 Task: Look for space in Cornelius, United States from 26th August, 2023 to 10th September, 2023 for 6 adults, 2 children in price range Rs.10000 to Rs.15000. Place can be entire place or shared room with 6 bedrooms having 6 beds and 6 bathrooms. Property type can be house, flat, guest house. Amenities needed are: wifi, TV, free parkinig on premises, gym, breakfast. Booking option can be shelf check-in. Required host language is English.
Action: Mouse moved to (571, 150)
Screenshot: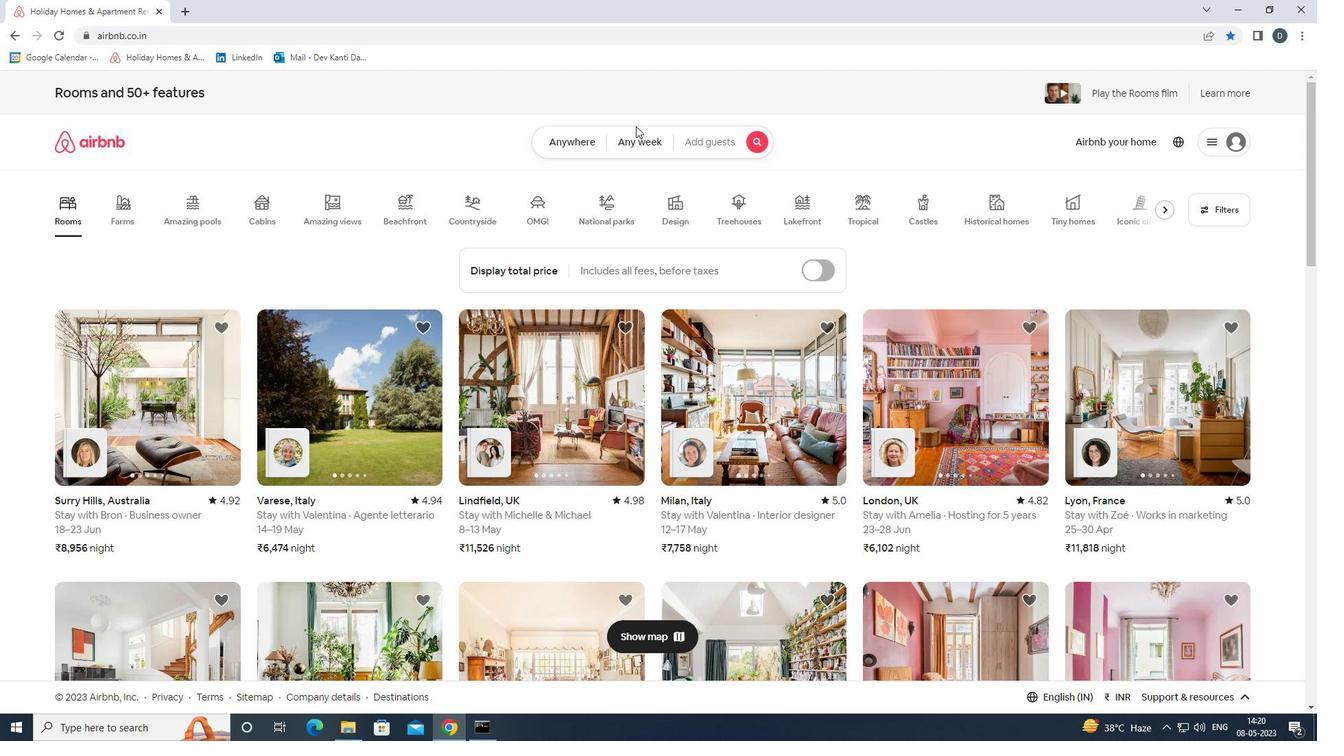 
Action: Mouse pressed left at (571, 150)
Screenshot: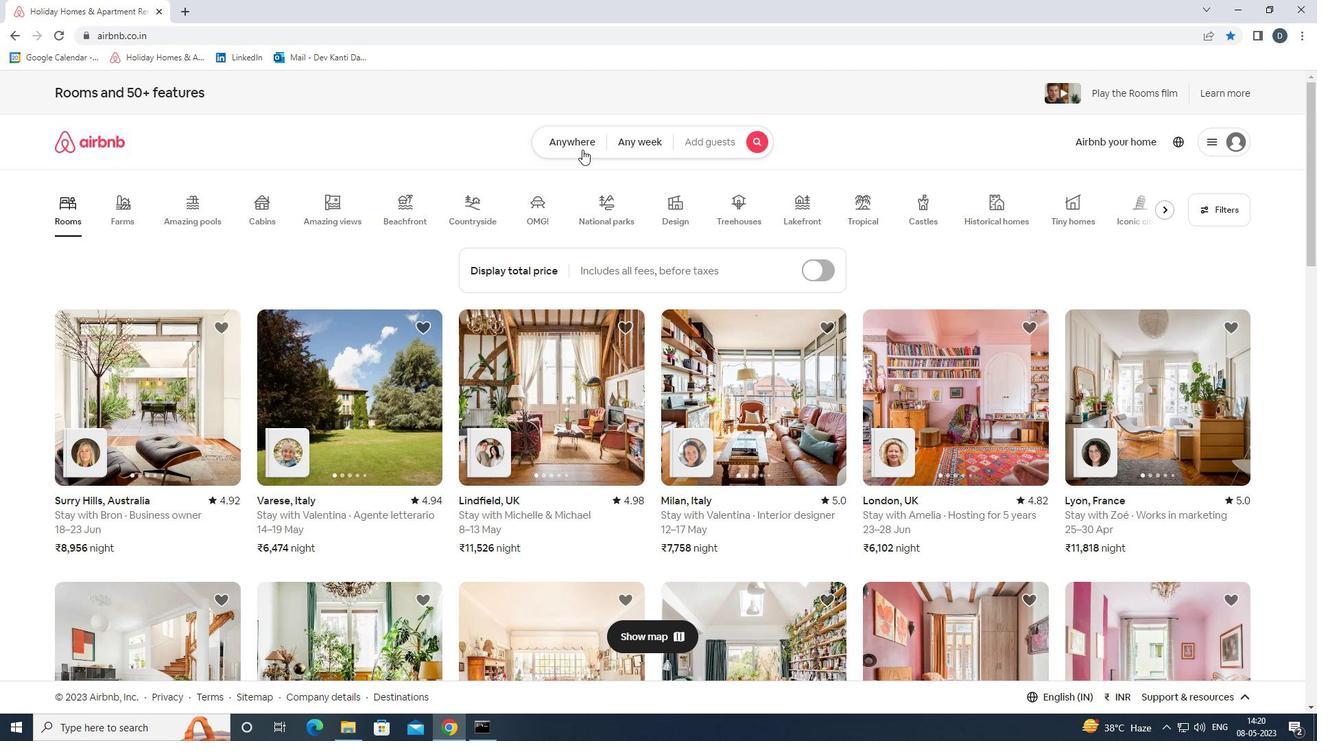 
Action: Mouse moved to (501, 199)
Screenshot: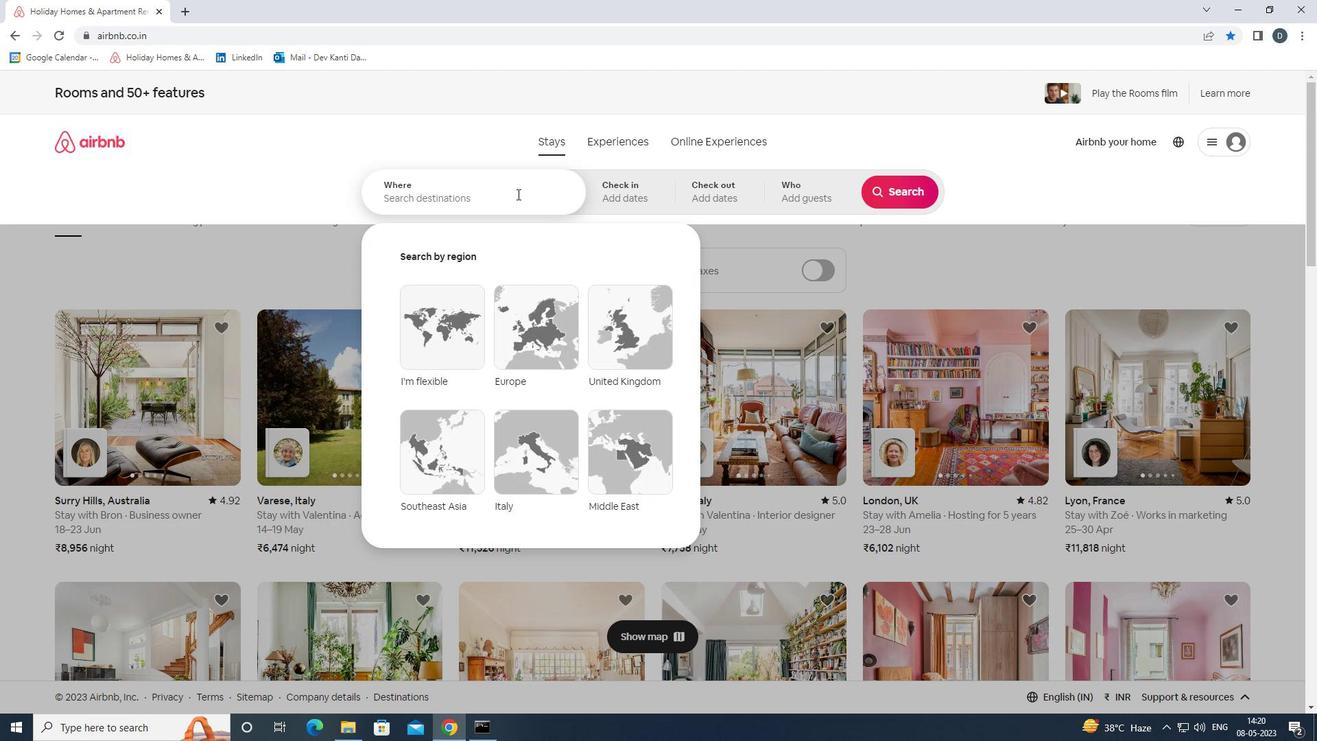 
Action: Mouse pressed left at (501, 199)
Screenshot: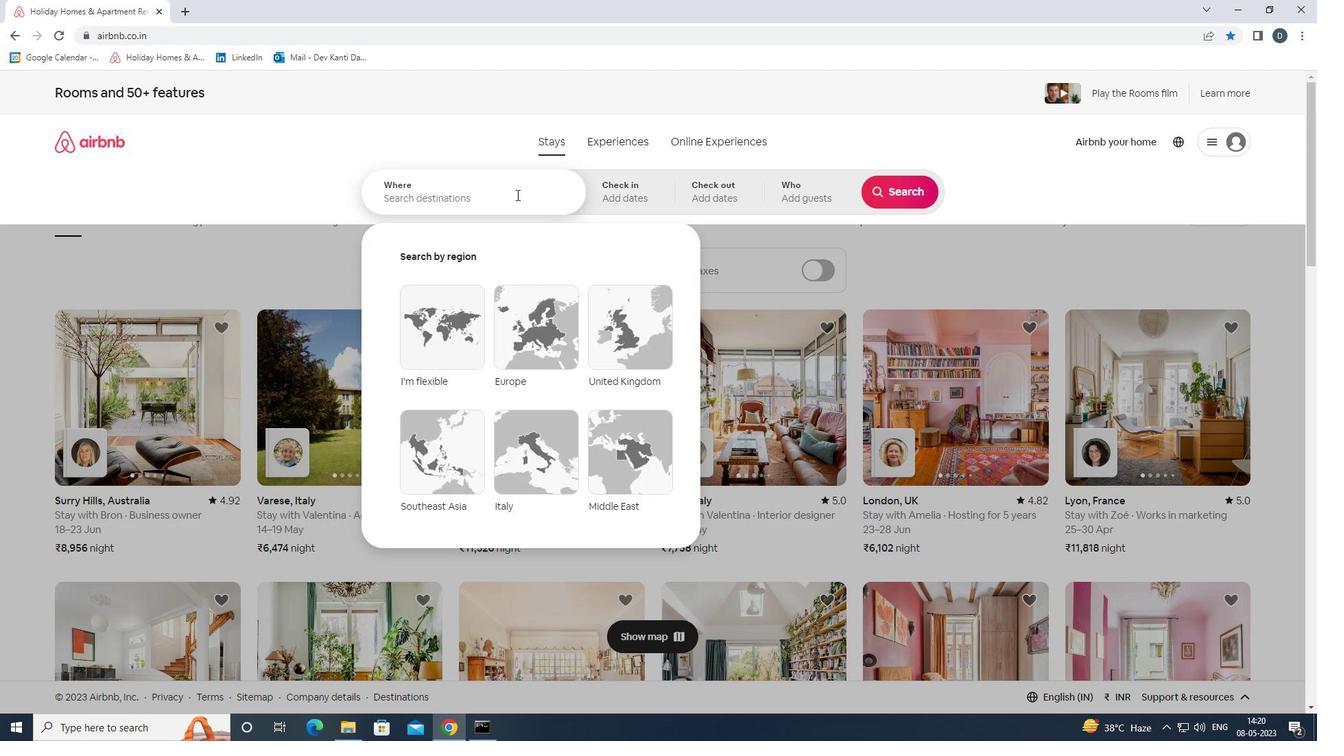 
Action: Key pressed <Key.shift><Key.shift><Key.shift><Key.shift><Key.shift><Key.shift><Key.shift><Key.shift><Key.shift><Key.shift><Key.shift><Key.shift><Key.shift>CORNELIUS,<Key.shift>UNITED<Key.space><Key.shift>STATES<Key.enter>
Screenshot: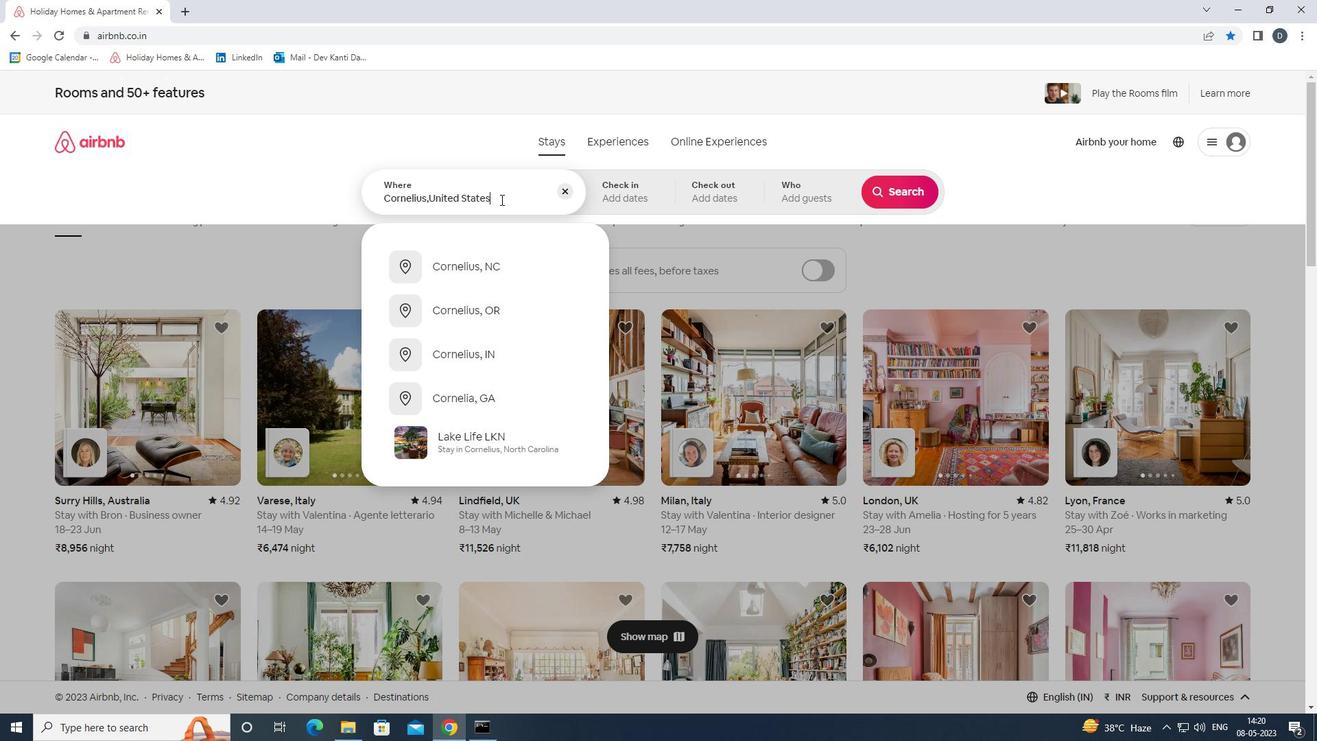 
Action: Mouse moved to (895, 294)
Screenshot: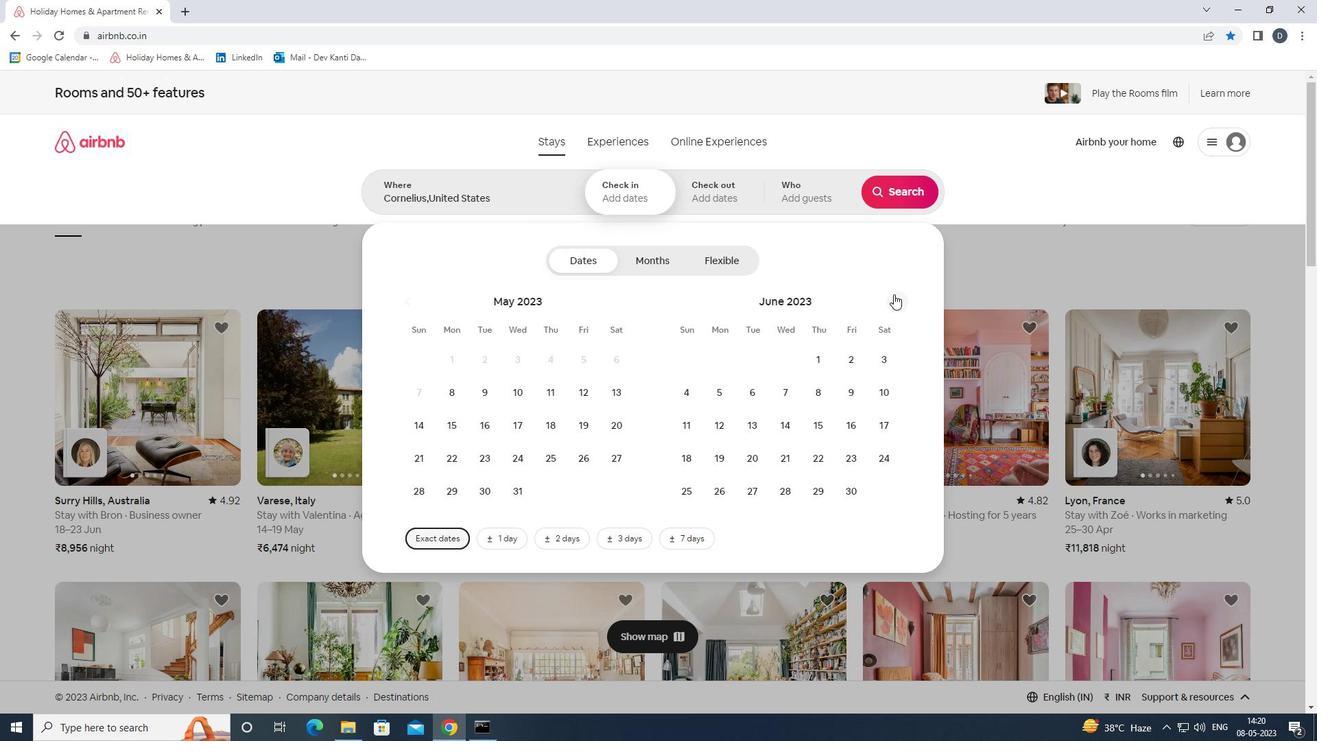 
Action: Mouse pressed left at (895, 294)
Screenshot: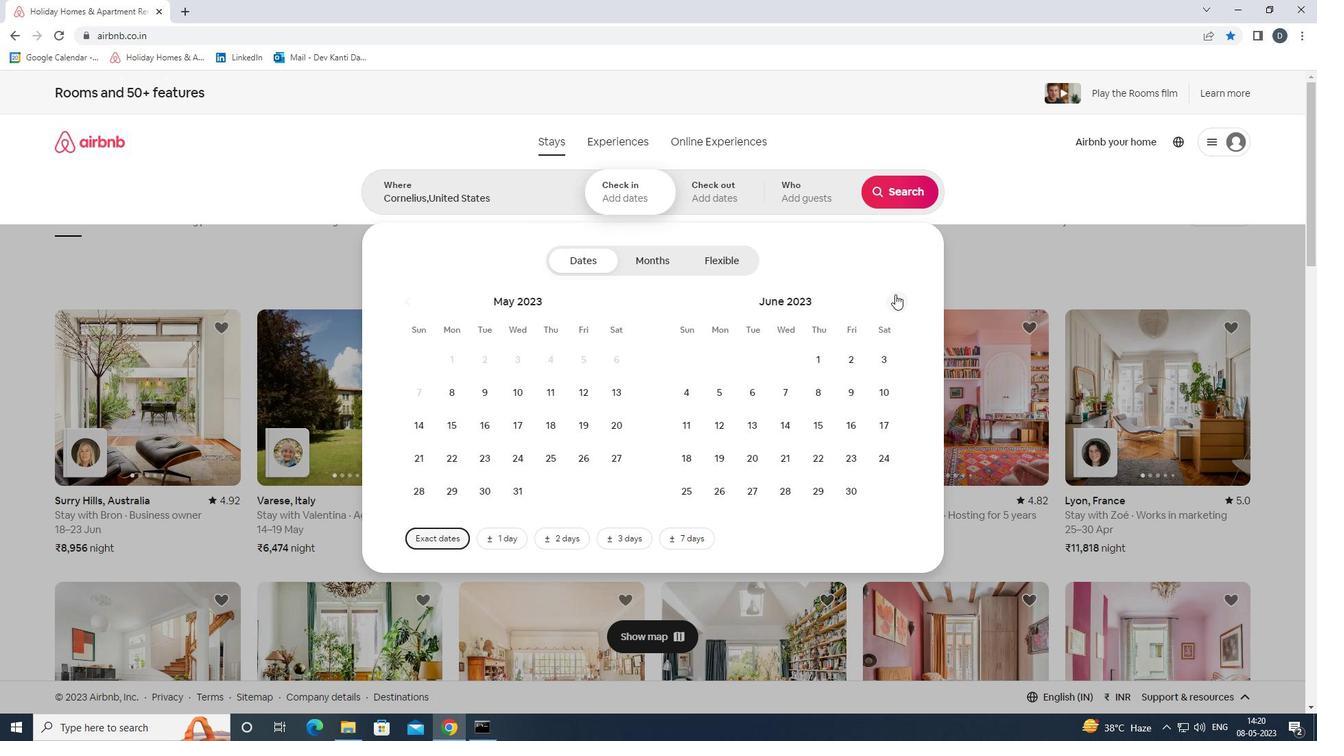 
Action: Mouse pressed left at (895, 294)
Screenshot: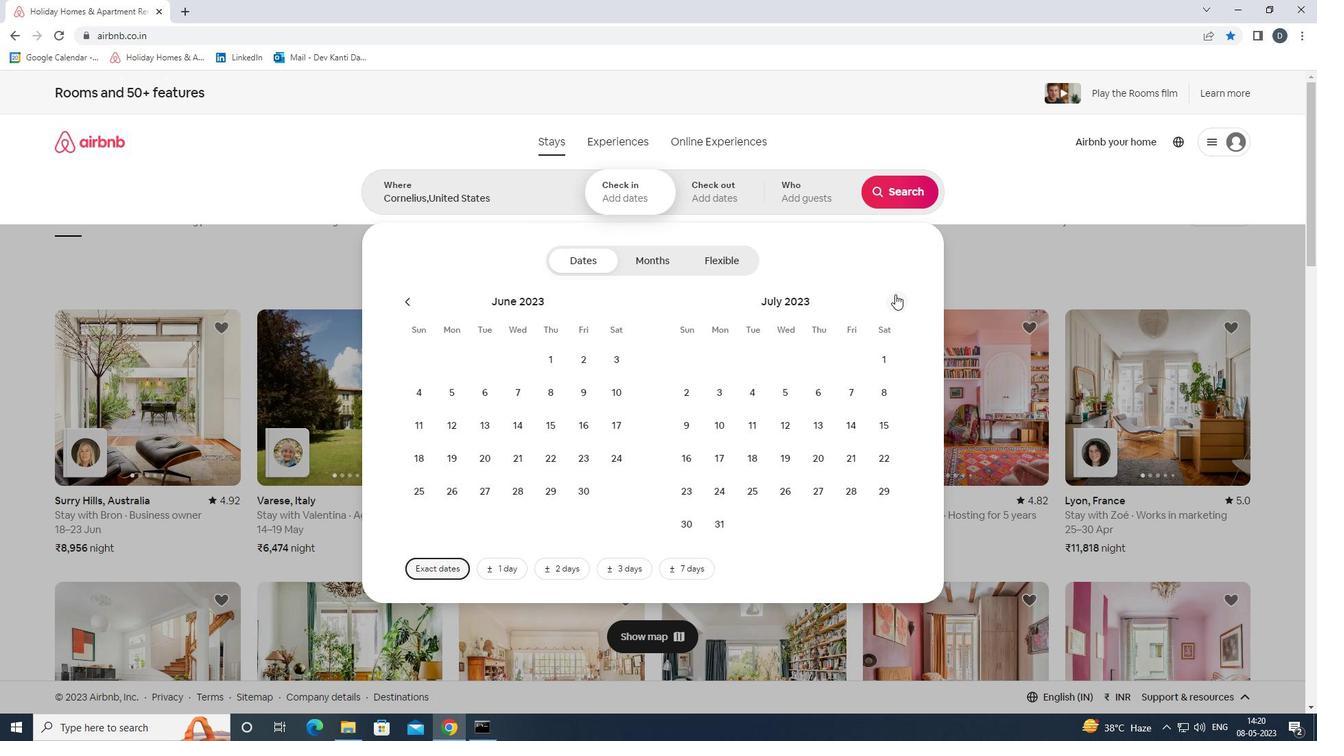 
Action: Mouse pressed left at (895, 294)
Screenshot: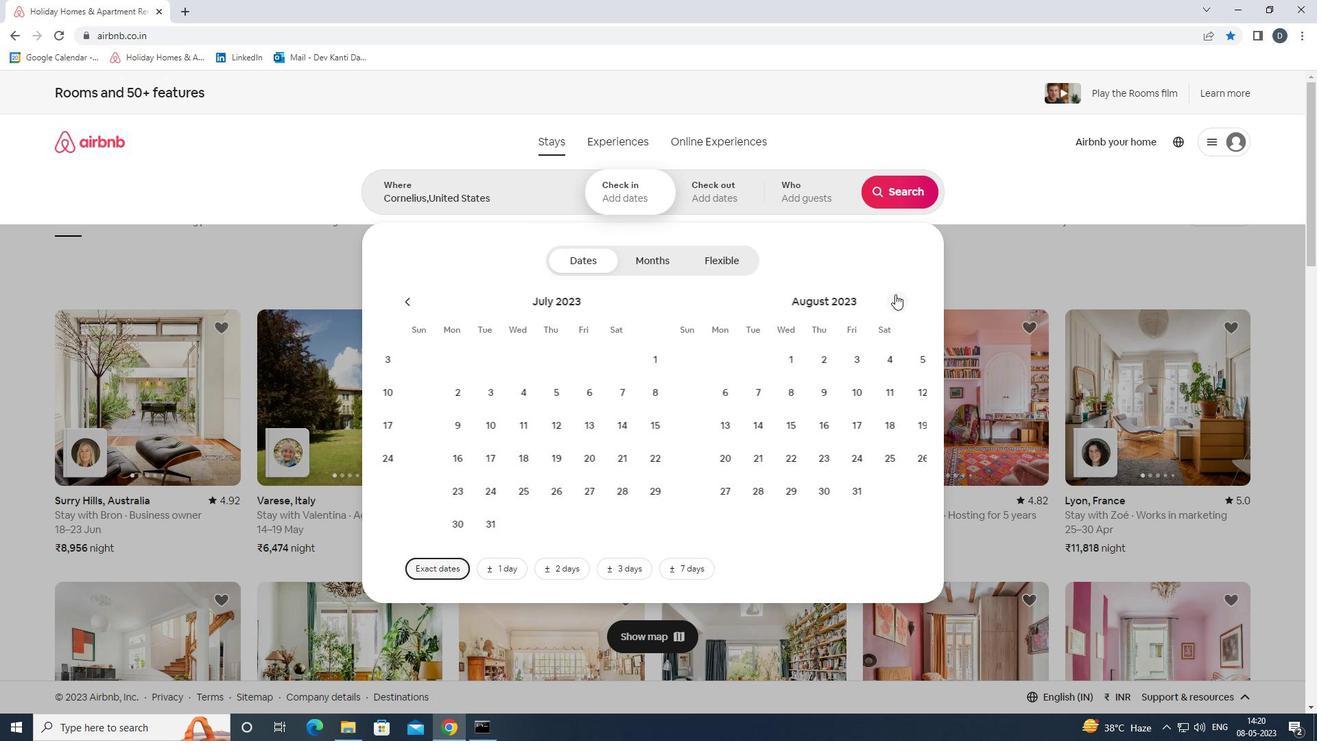 
Action: Mouse moved to (607, 455)
Screenshot: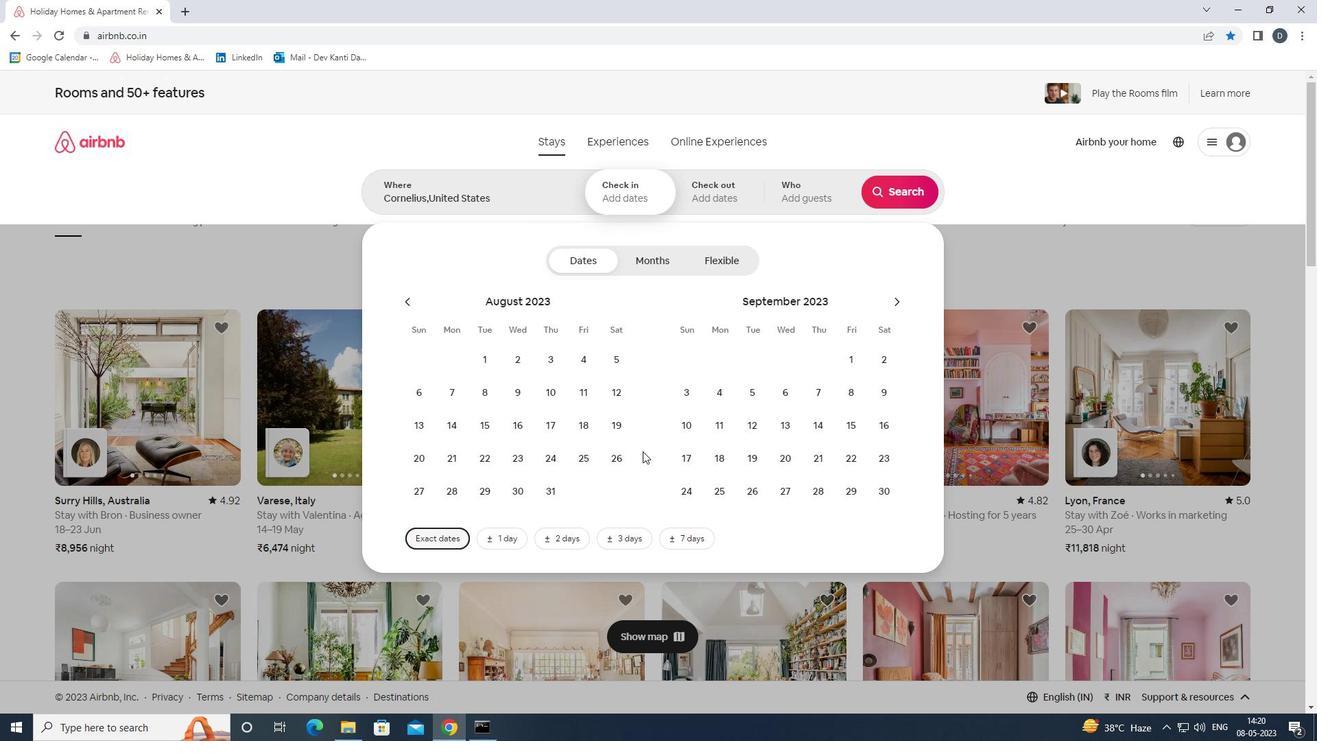 
Action: Mouse pressed left at (607, 455)
Screenshot: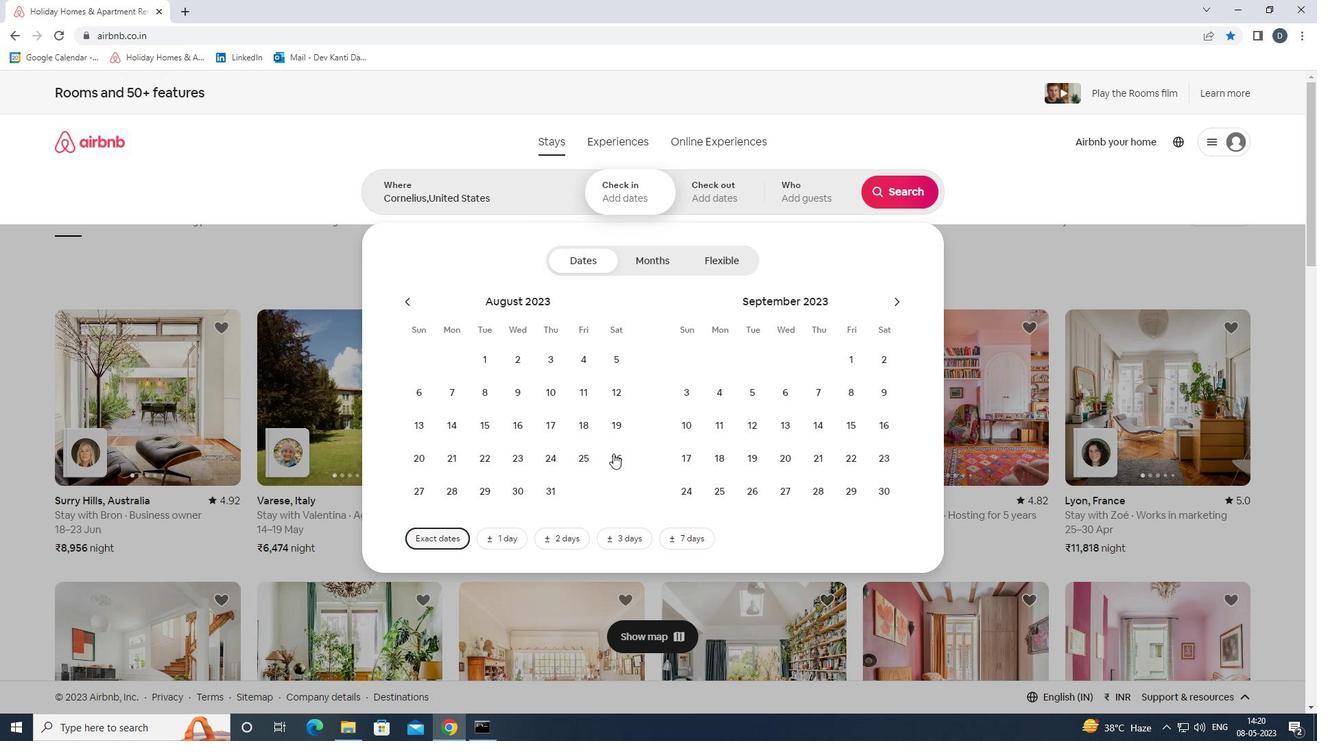 
Action: Mouse moved to (686, 428)
Screenshot: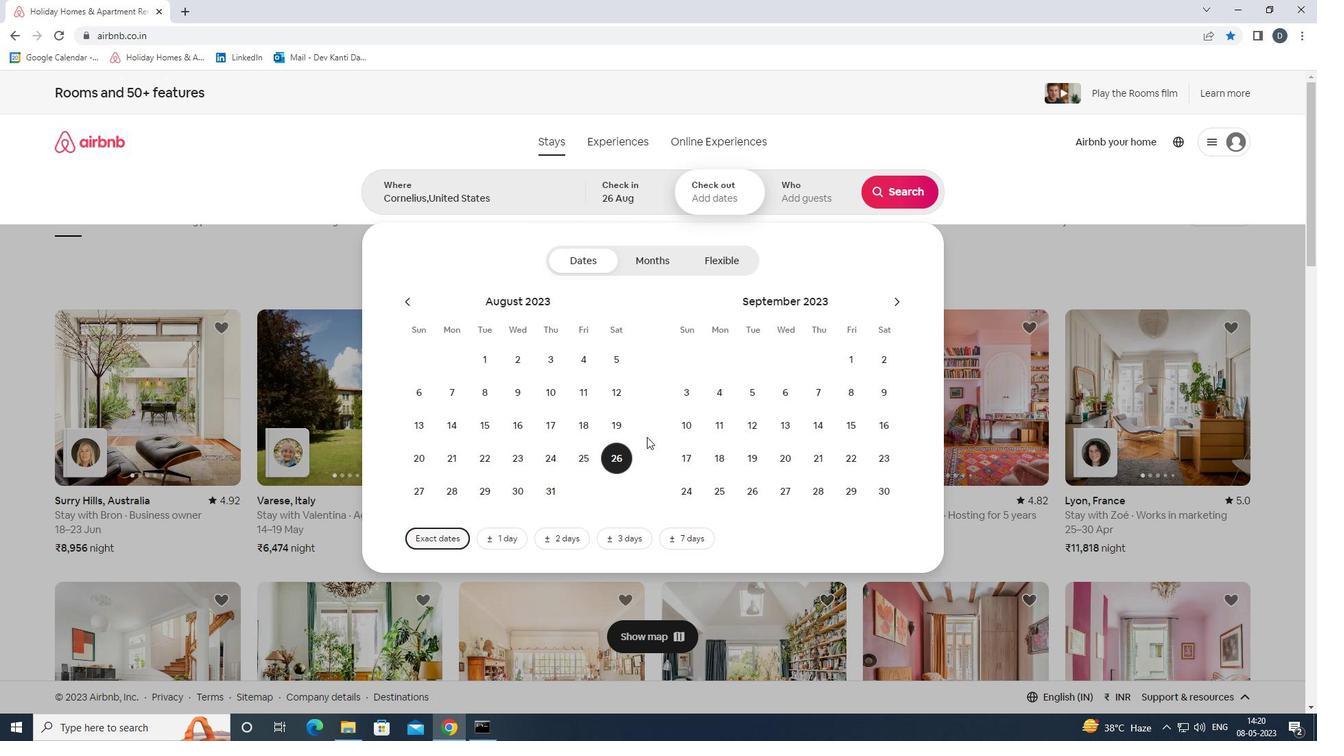 
Action: Mouse pressed left at (686, 428)
Screenshot: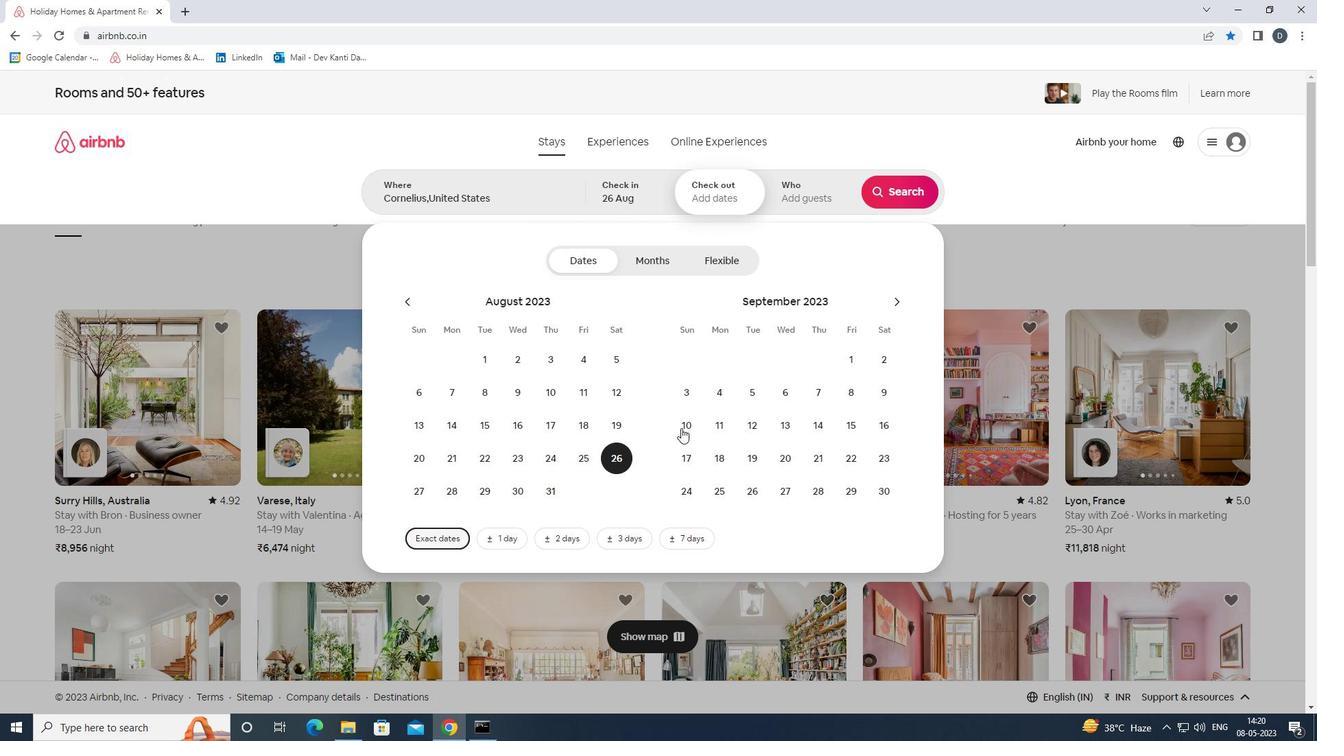 
Action: Mouse moved to (820, 185)
Screenshot: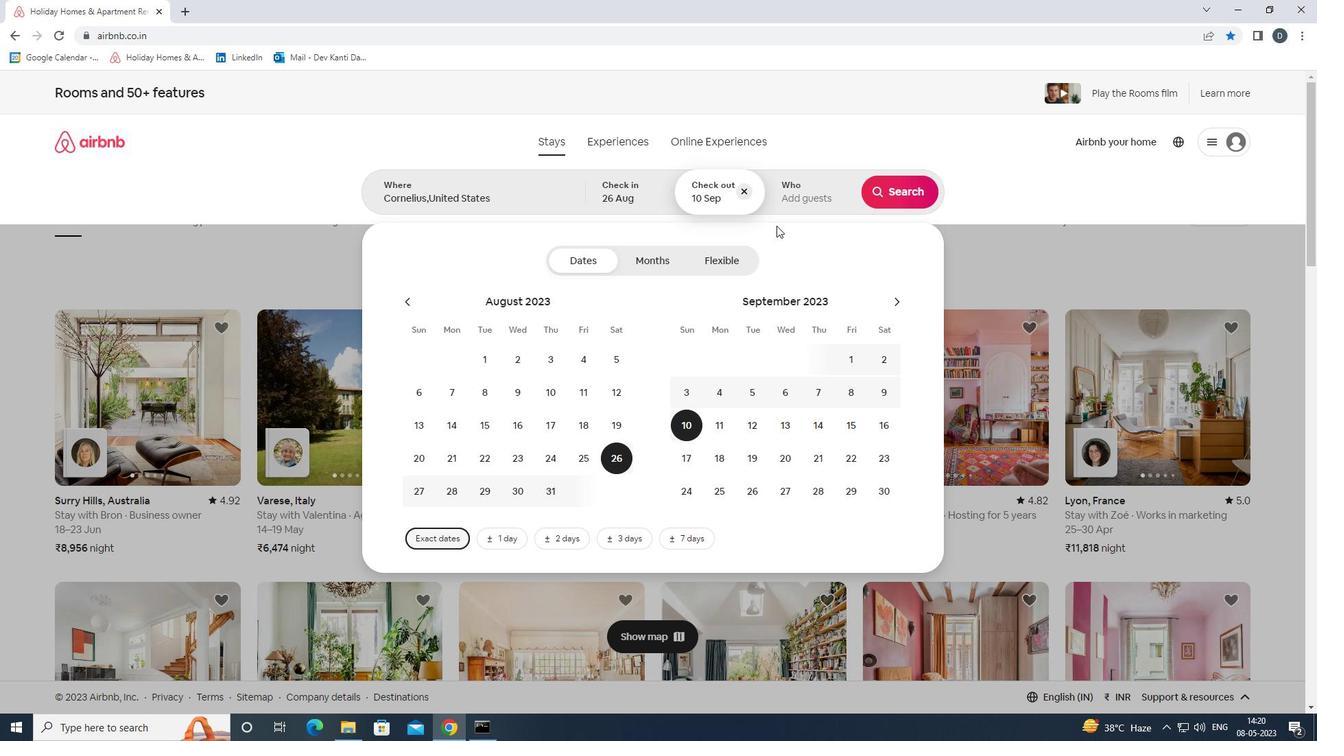 
Action: Mouse pressed left at (820, 185)
Screenshot: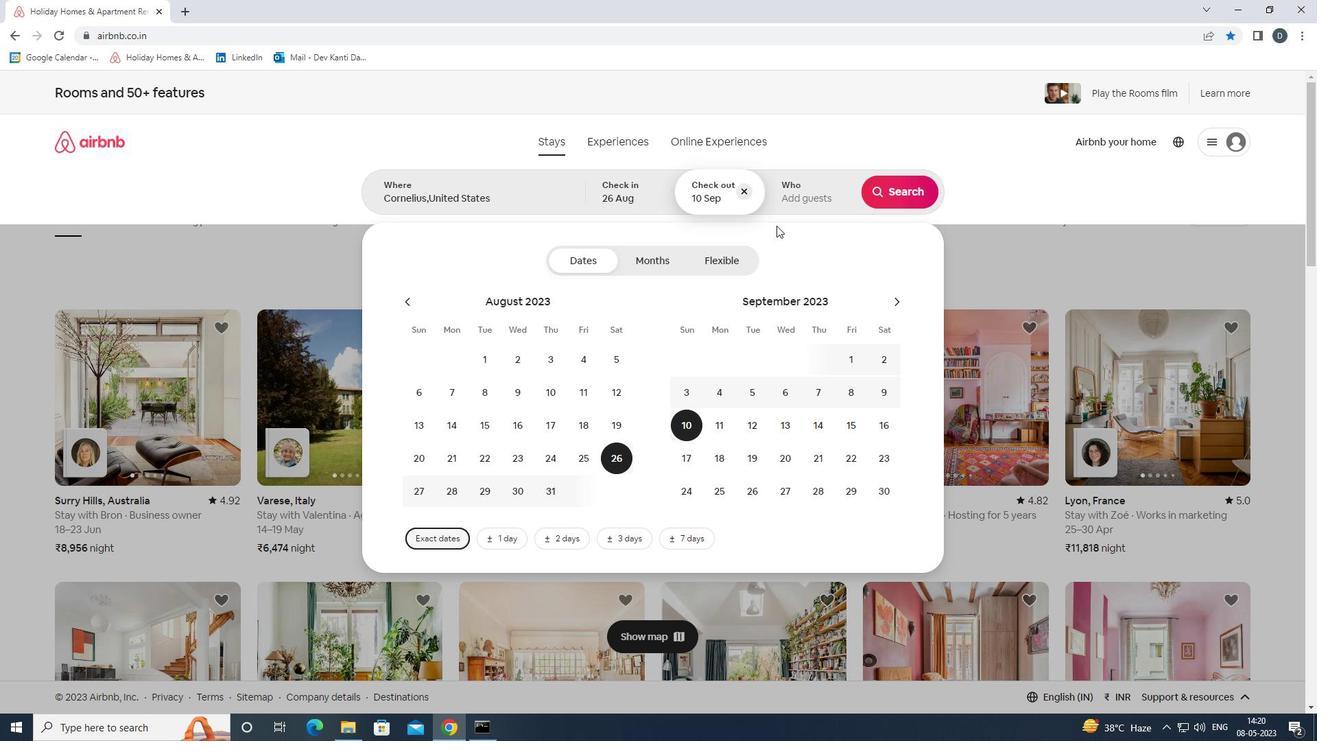 
Action: Mouse moved to (908, 263)
Screenshot: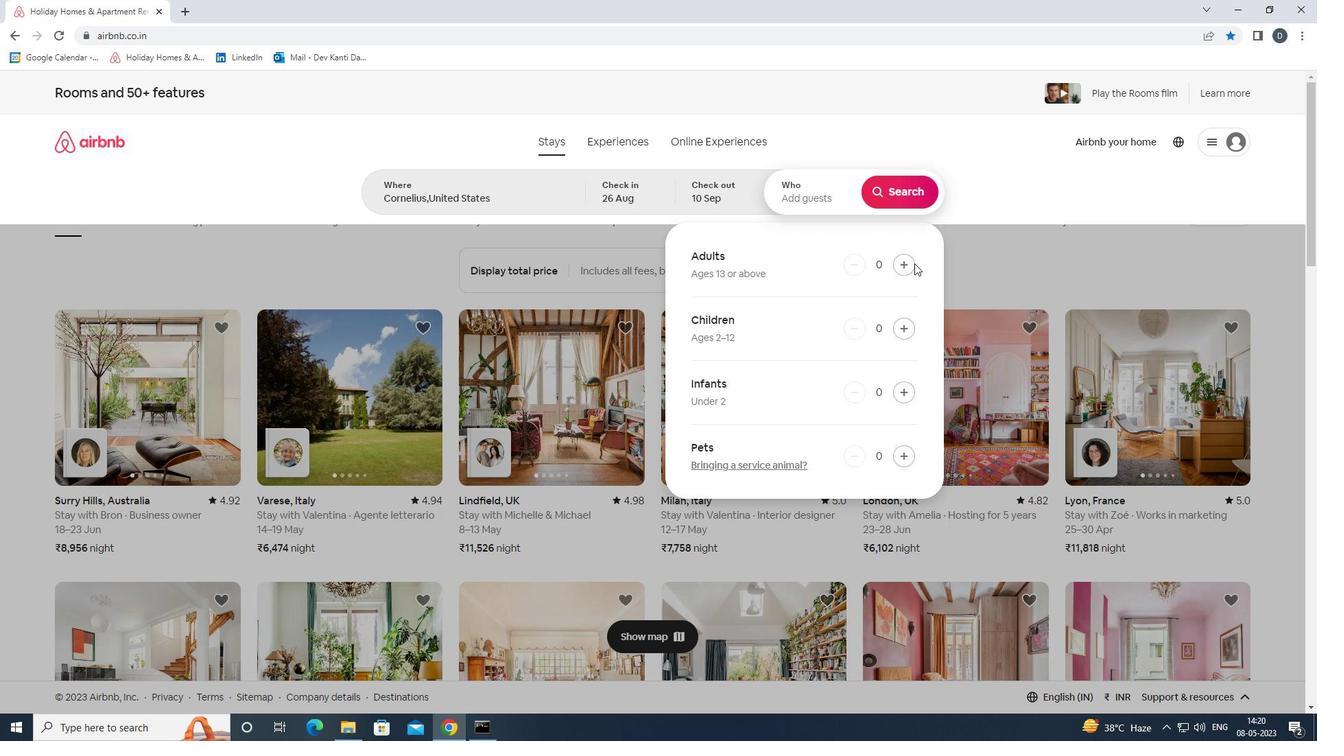 
Action: Mouse pressed left at (908, 263)
Screenshot: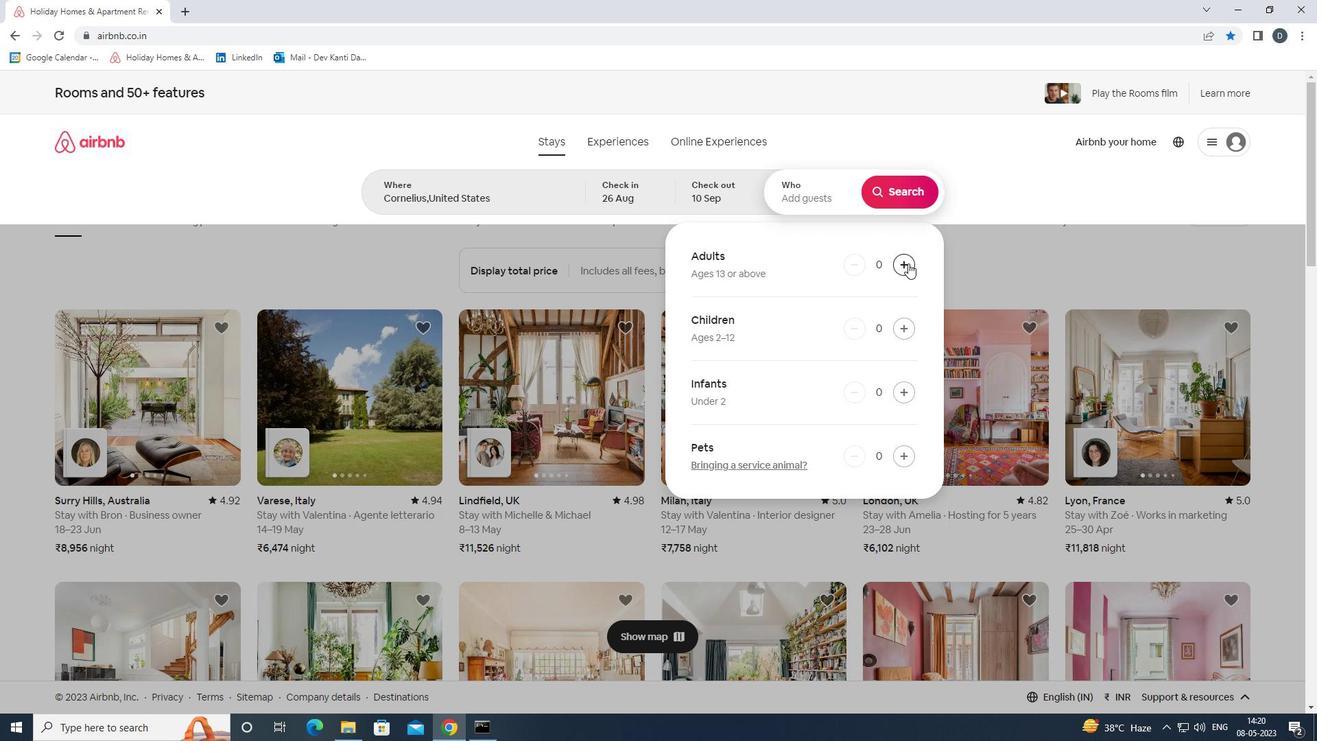 
Action: Mouse pressed left at (908, 263)
Screenshot: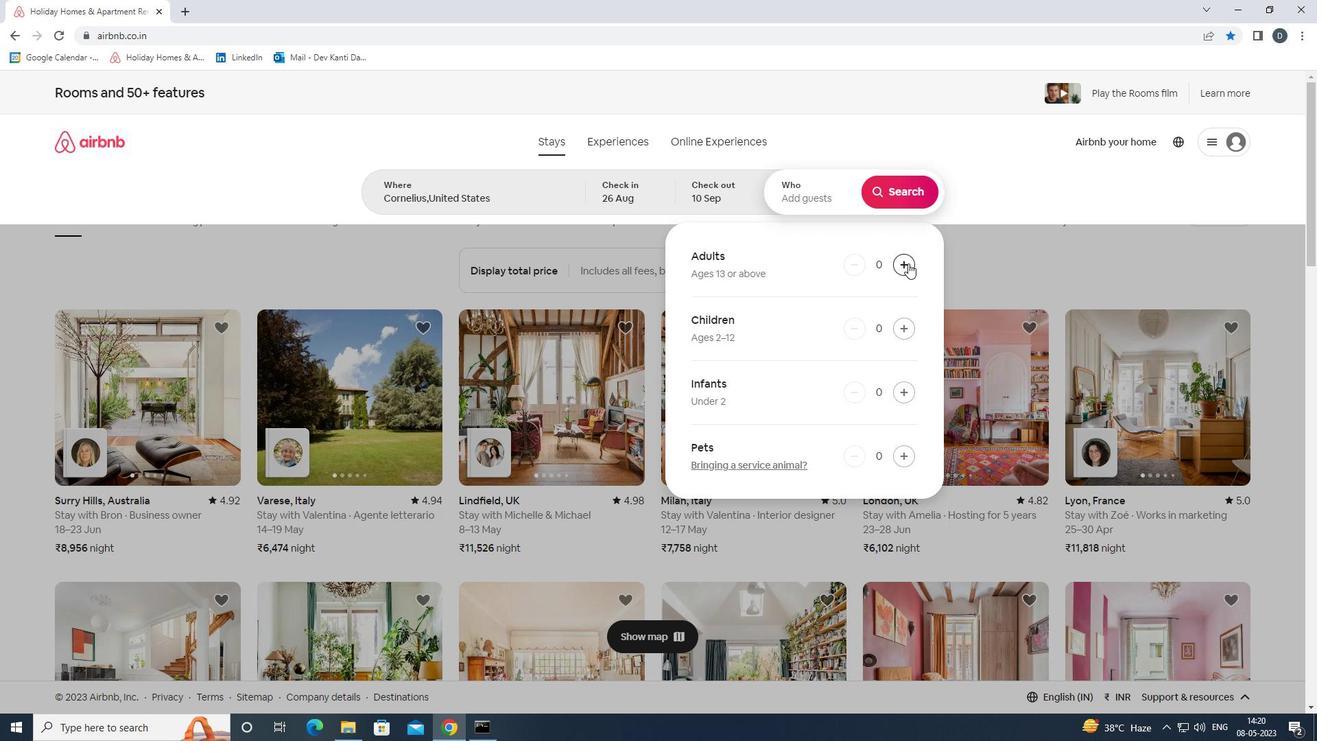 
Action: Mouse pressed left at (908, 263)
Screenshot: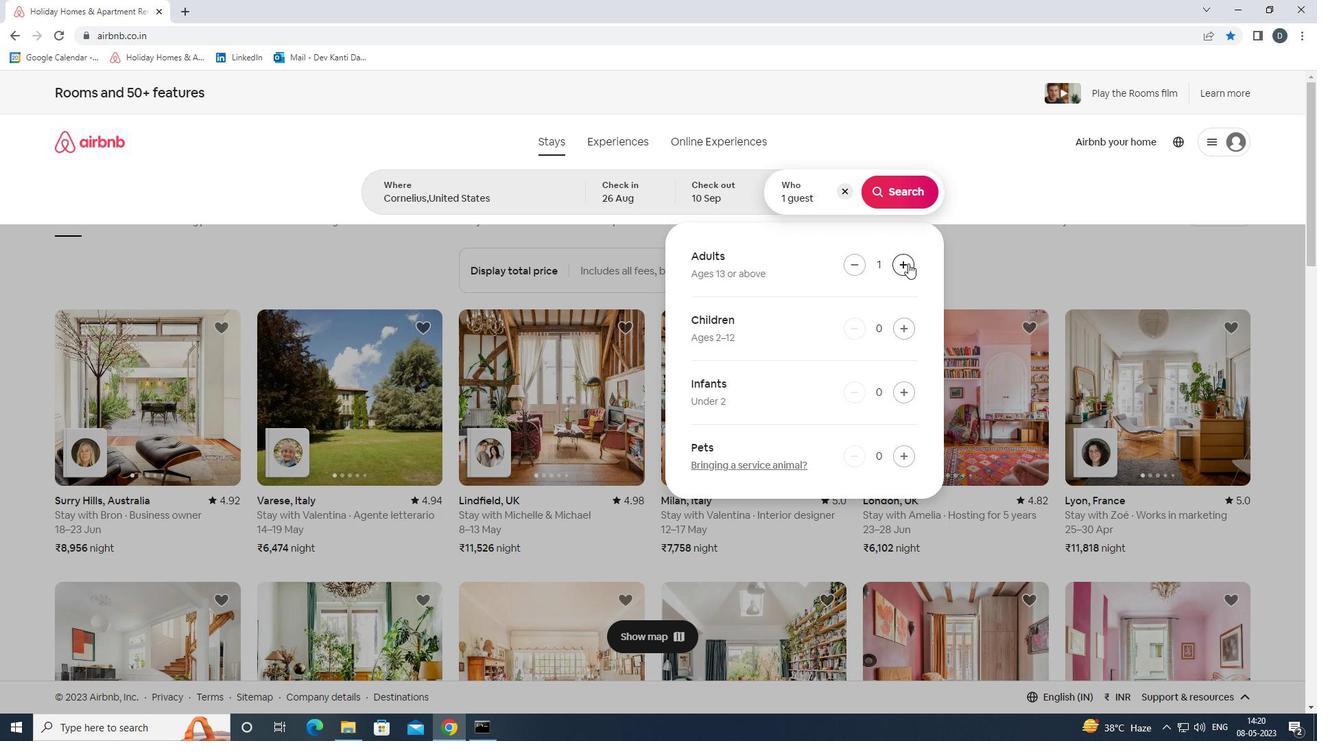 
Action: Mouse pressed left at (908, 263)
Screenshot: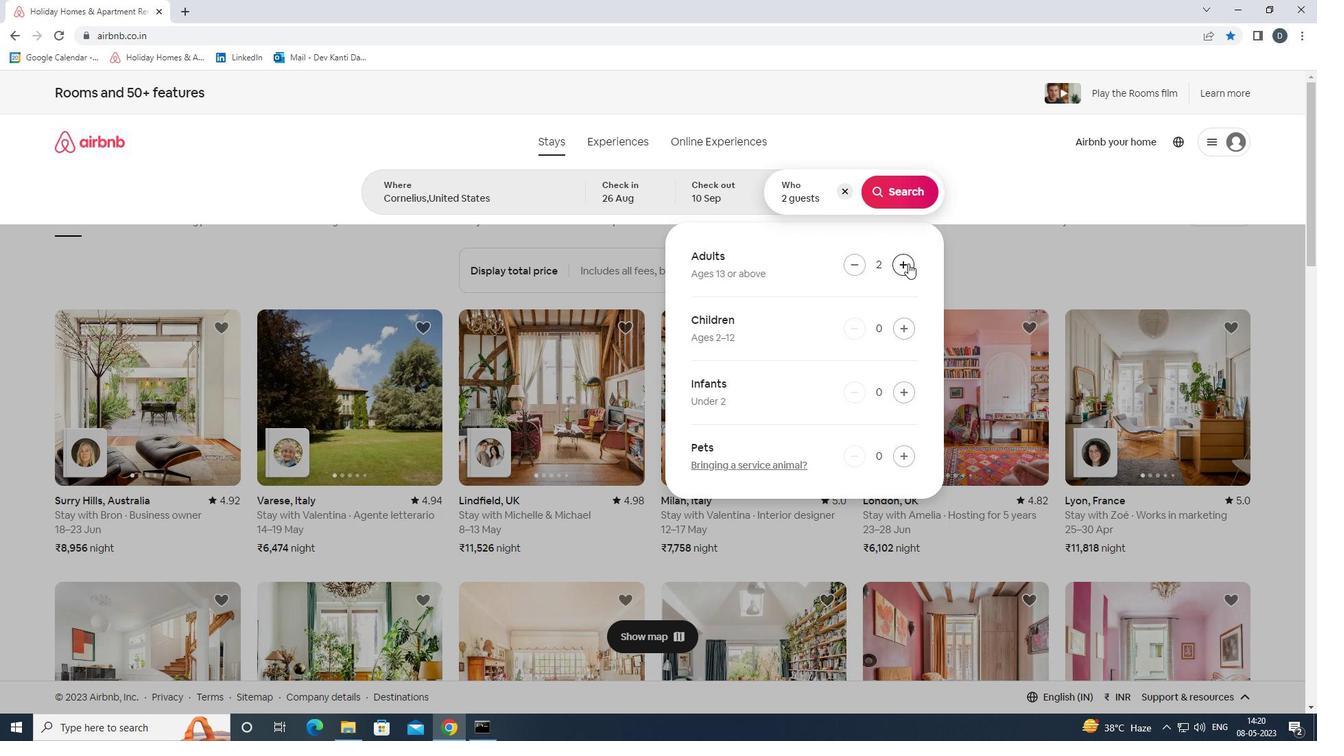 
Action: Mouse pressed left at (908, 263)
Screenshot: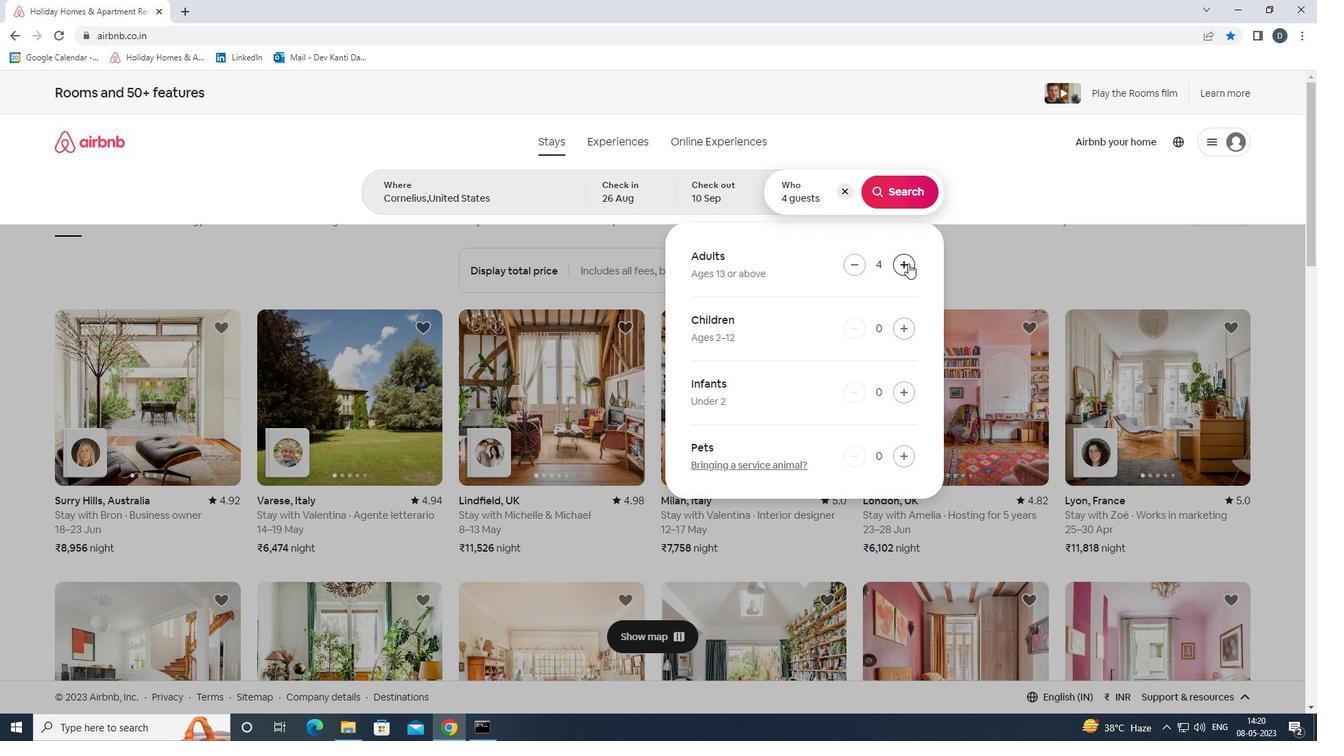 
Action: Mouse pressed left at (908, 263)
Screenshot: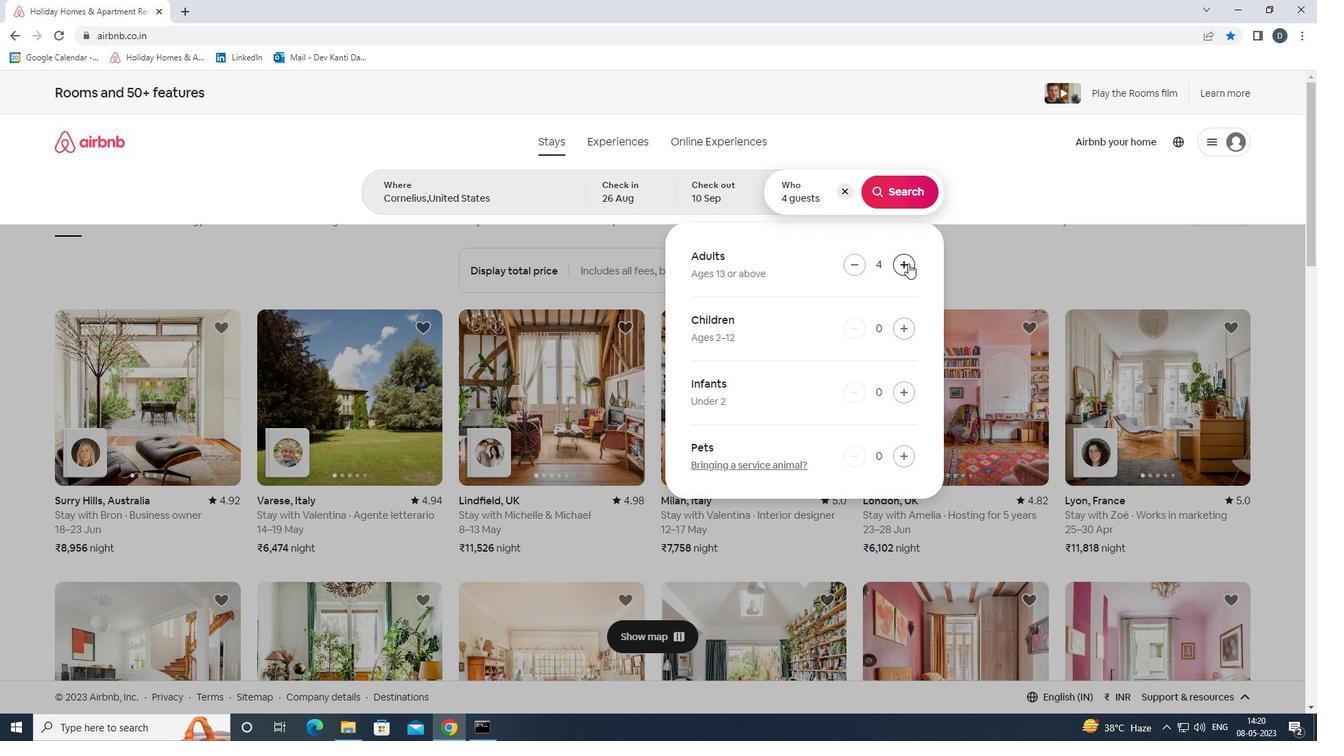 
Action: Mouse moved to (903, 321)
Screenshot: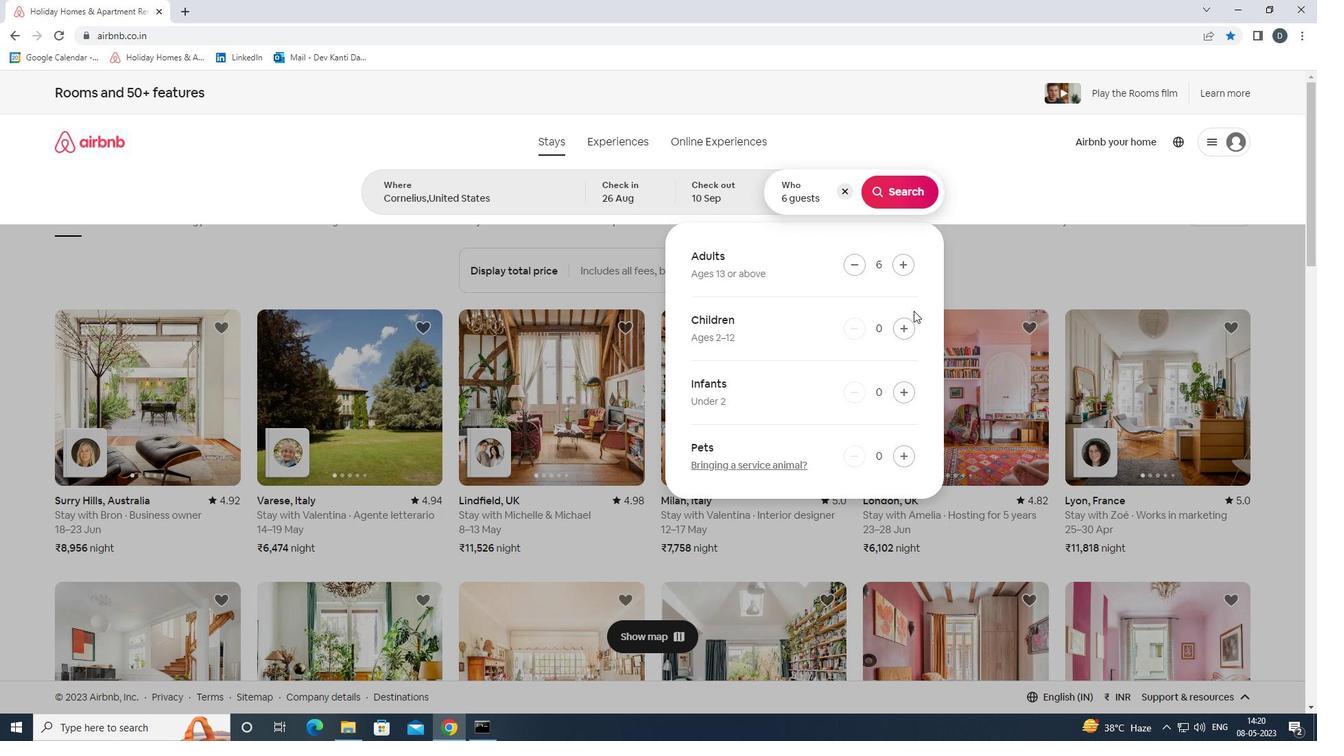 
Action: Mouse pressed left at (903, 321)
Screenshot: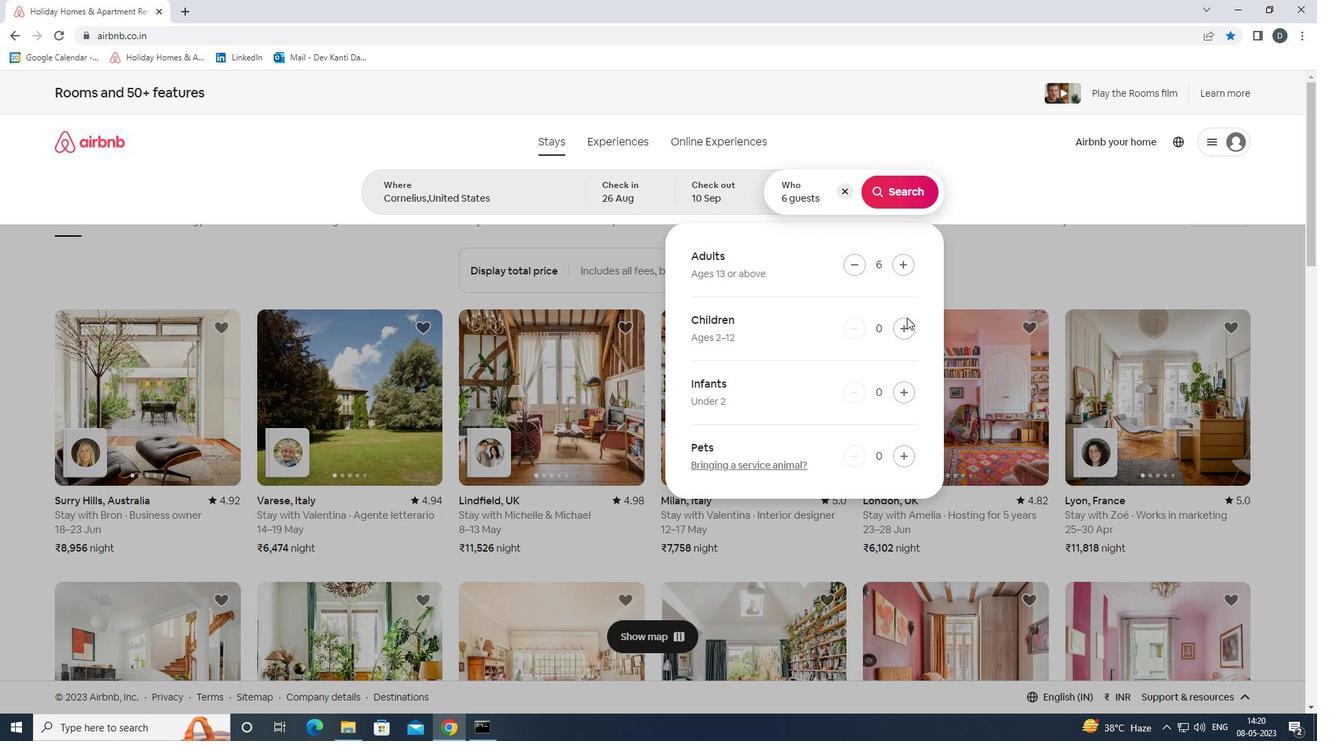 
Action: Mouse pressed left at (903, 321)
Screenshot: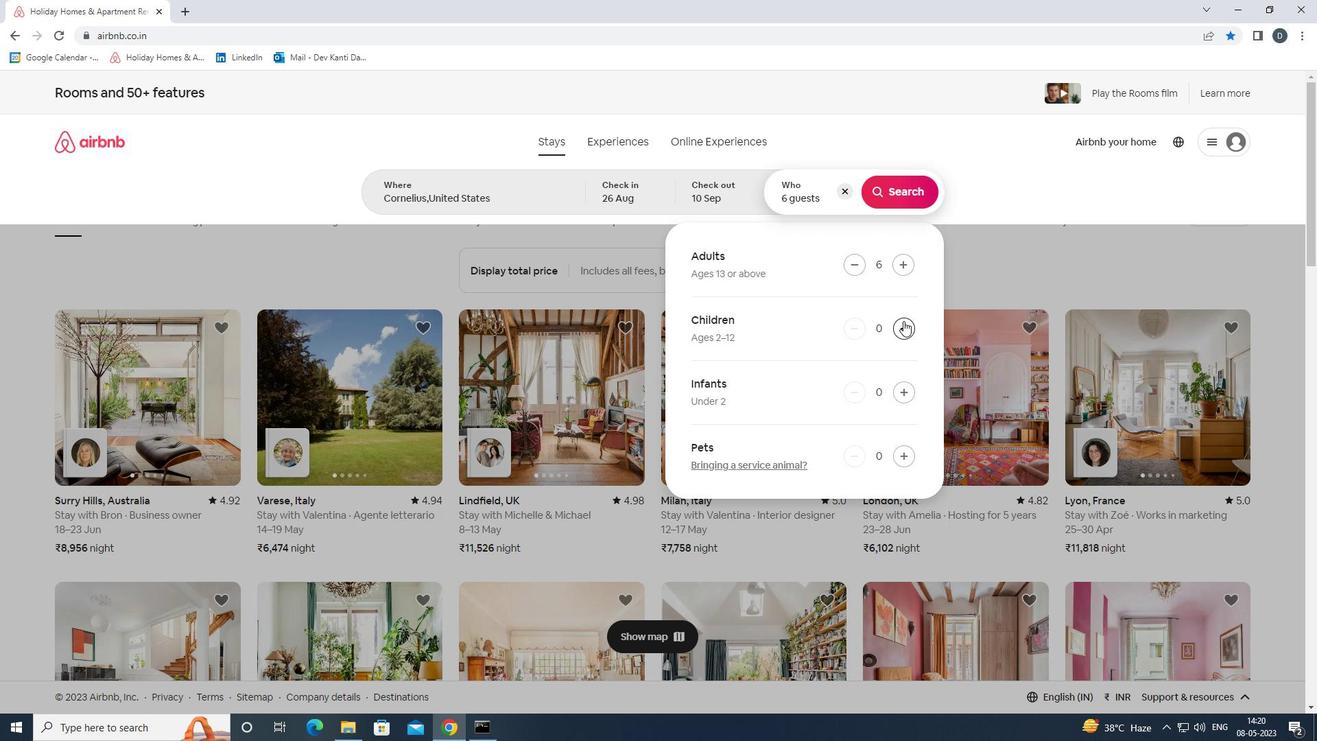 
Action: Mouse moved to (913, 191)
Screenshot: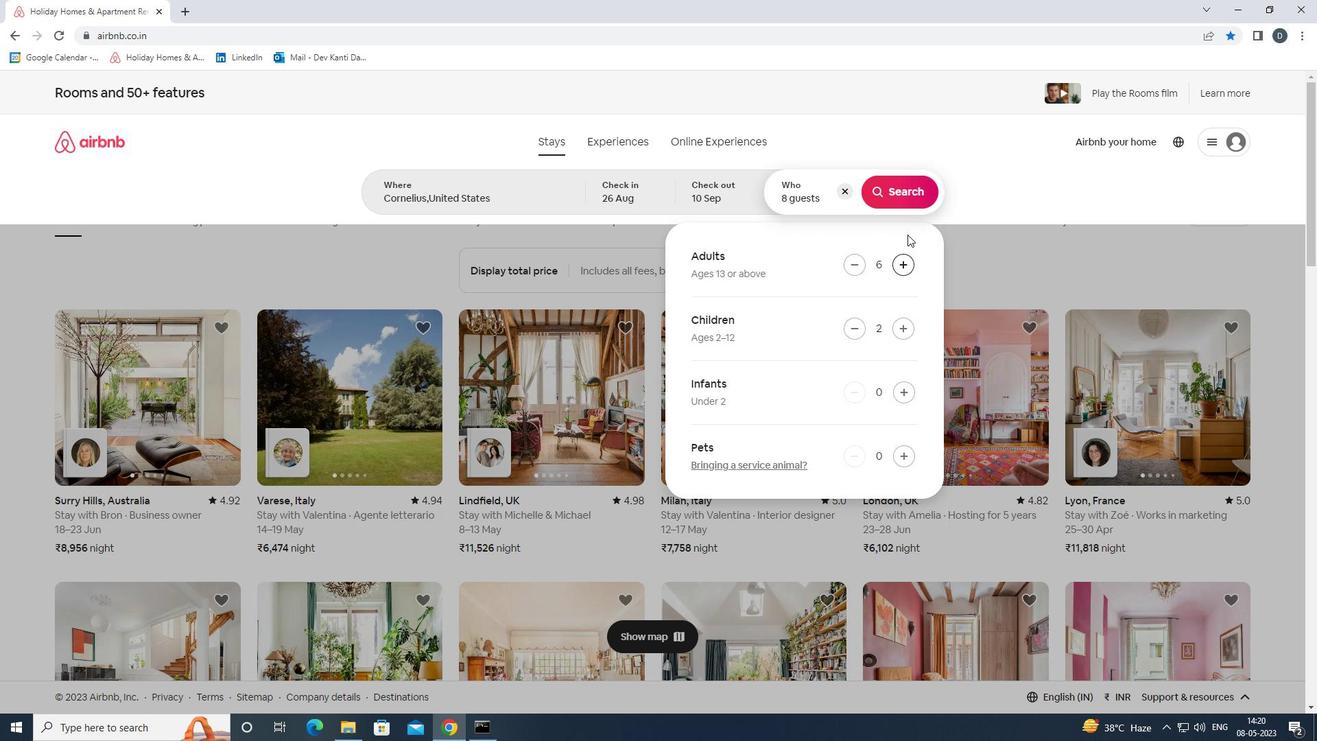 
Action: Mouse pressed left at (913, 191)
Screenshot: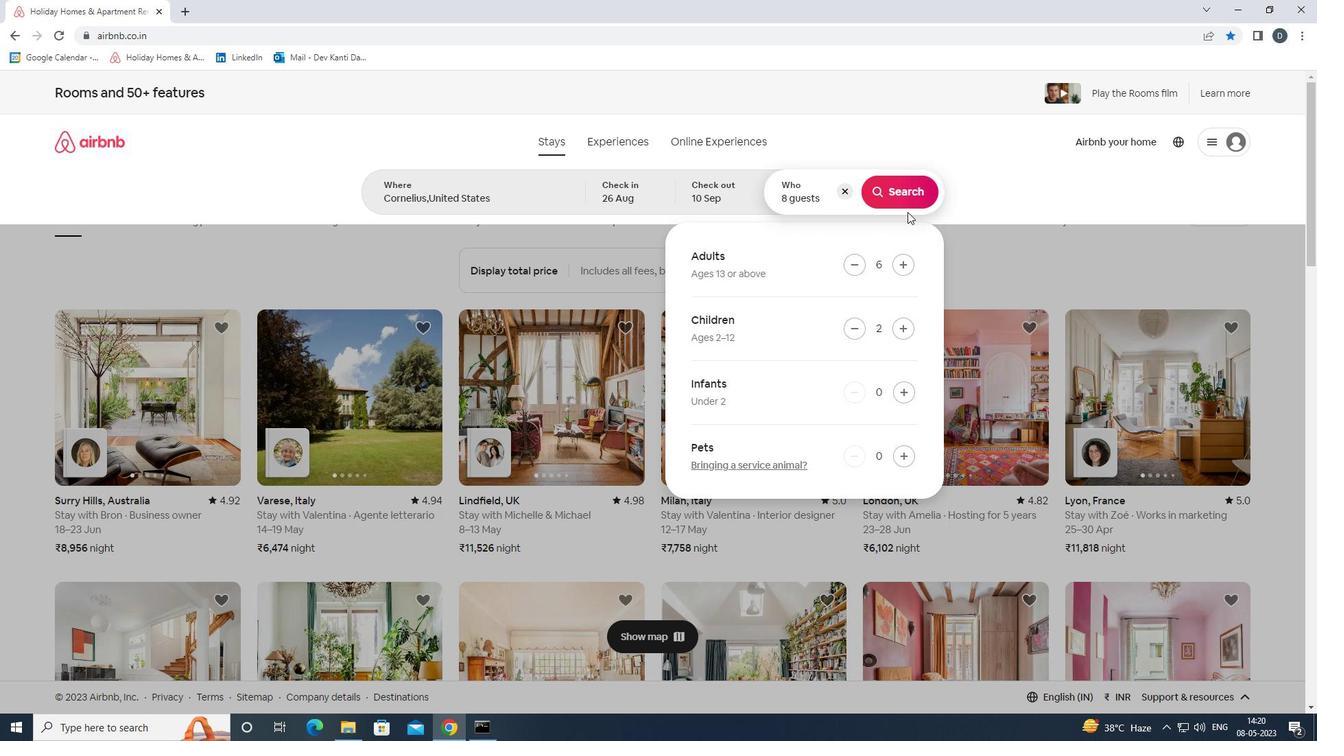
Action: Mouse moved to (1253, 157)
Screenshot: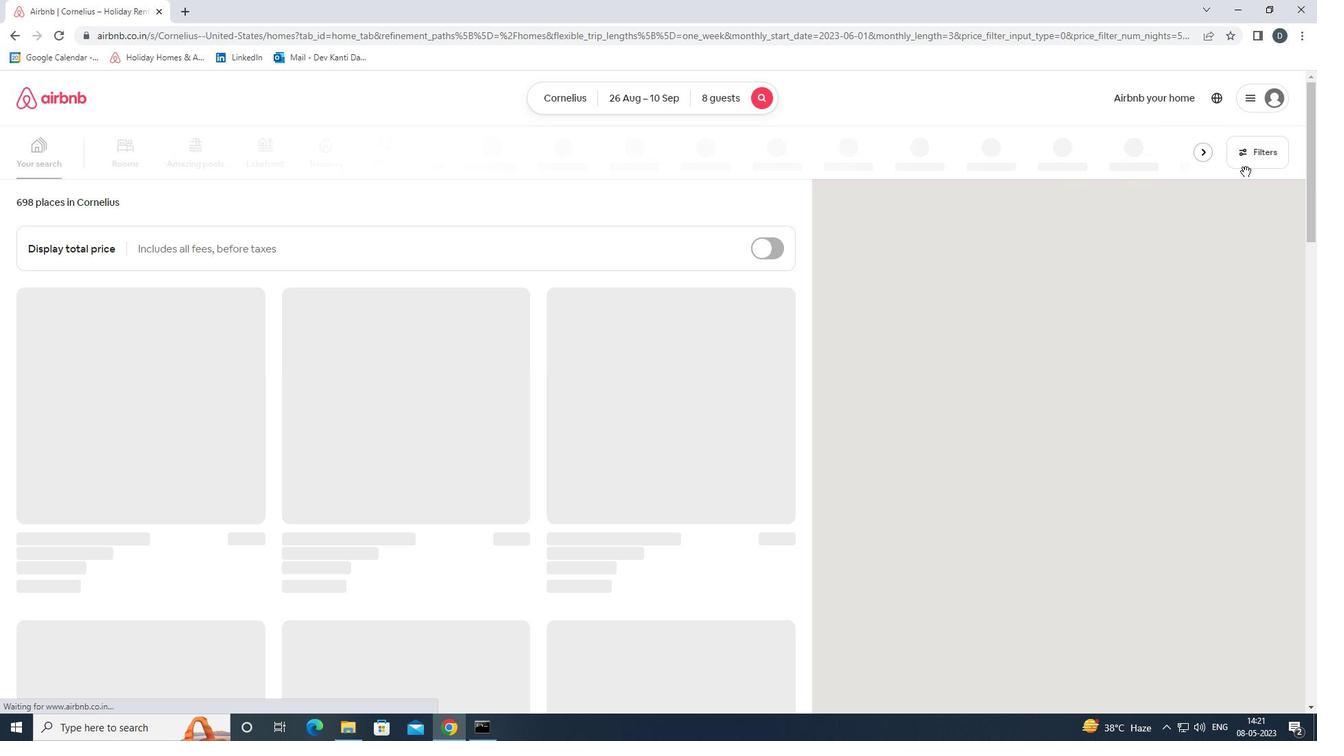 
Action: Mouse pressed left at (1253, 157)
Screenshot: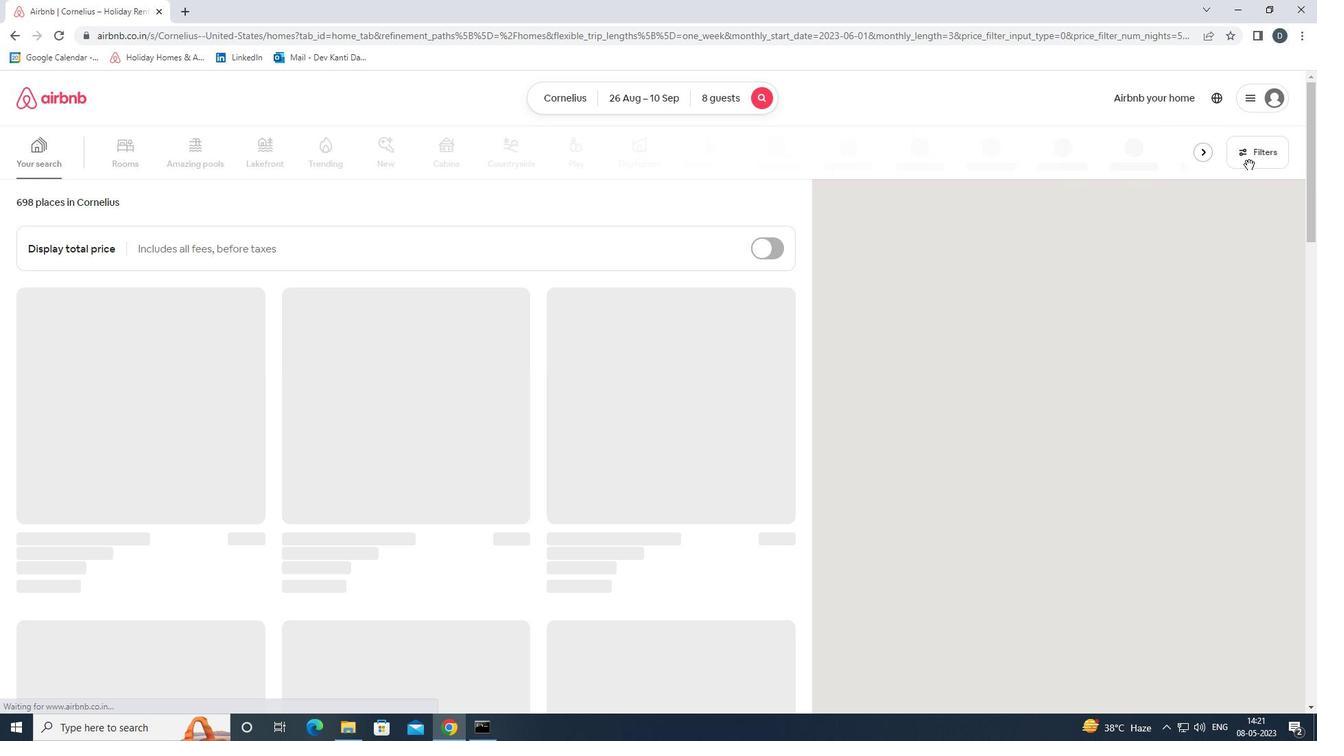 
Action: Mouse moved to (497, 491)
Screenshot: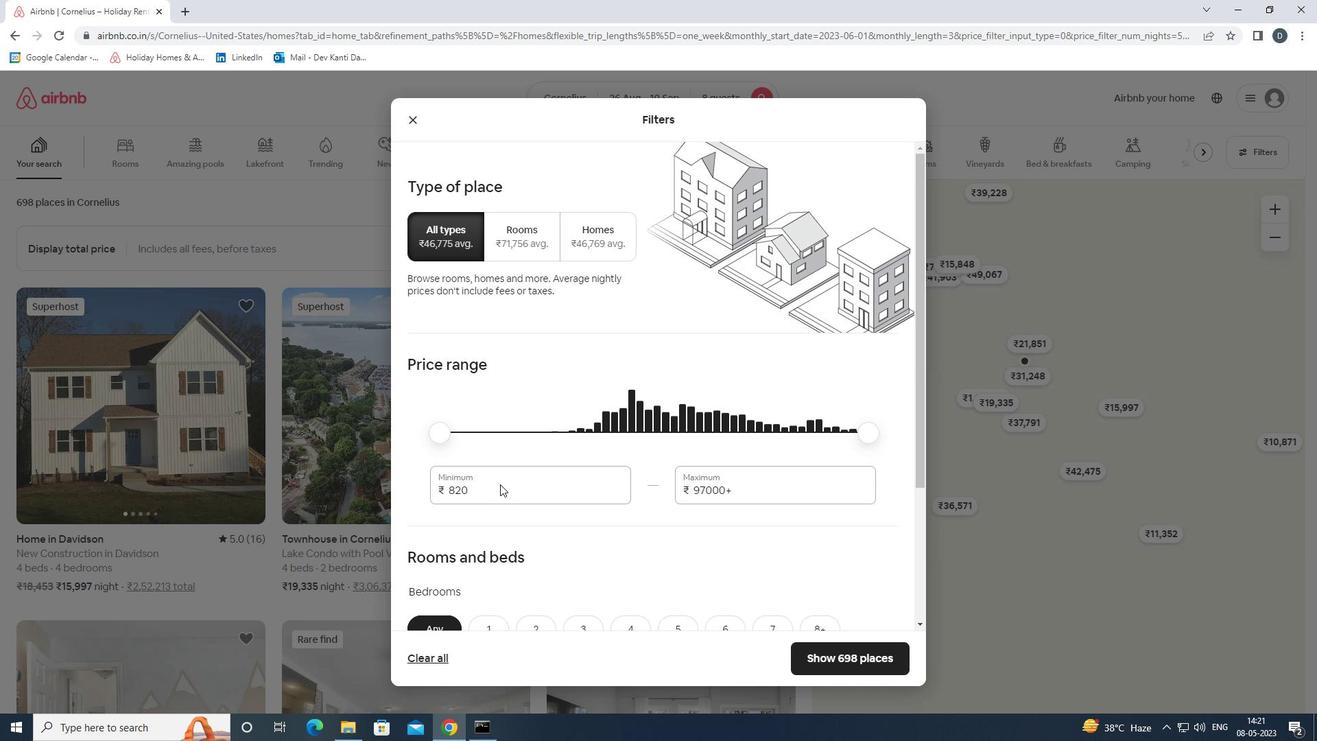 
Action: Mouse pressed left at (497, 491)
Screenshot: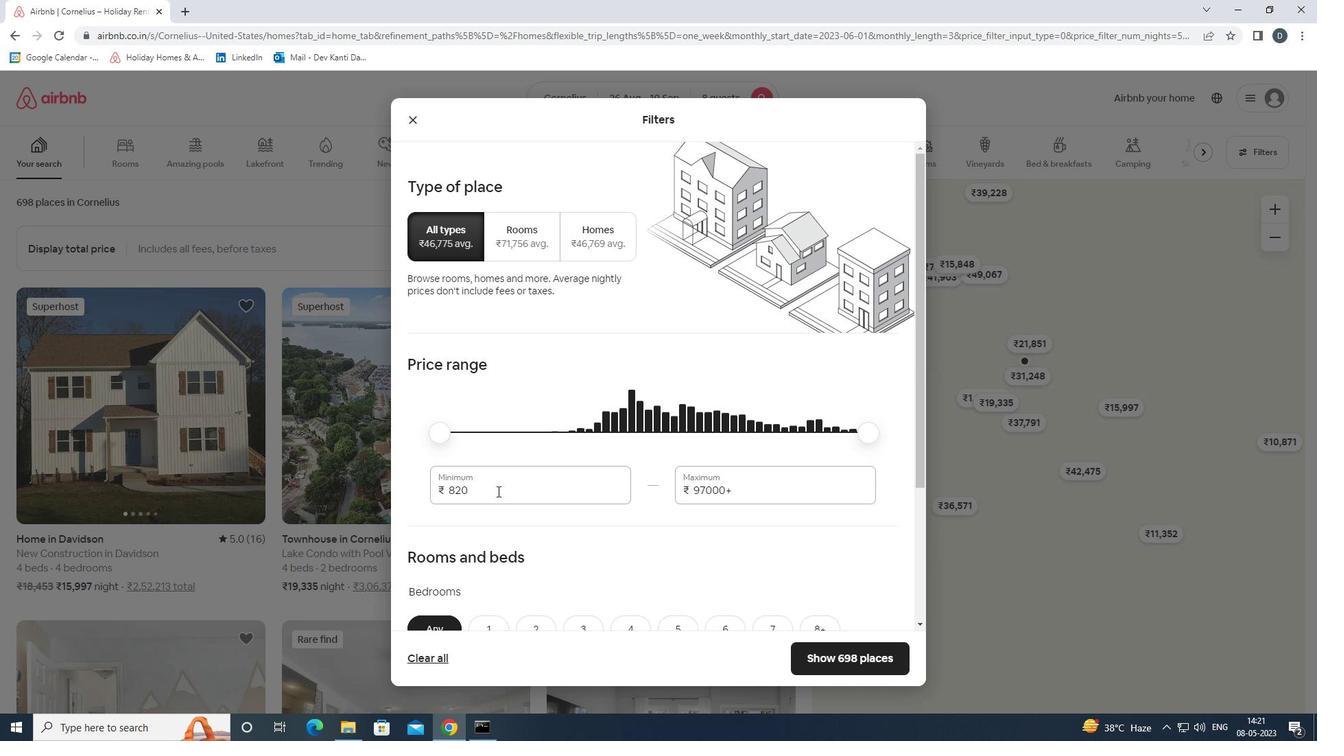 
Action: Mouse pressed left at (497, 491)
Screenshot: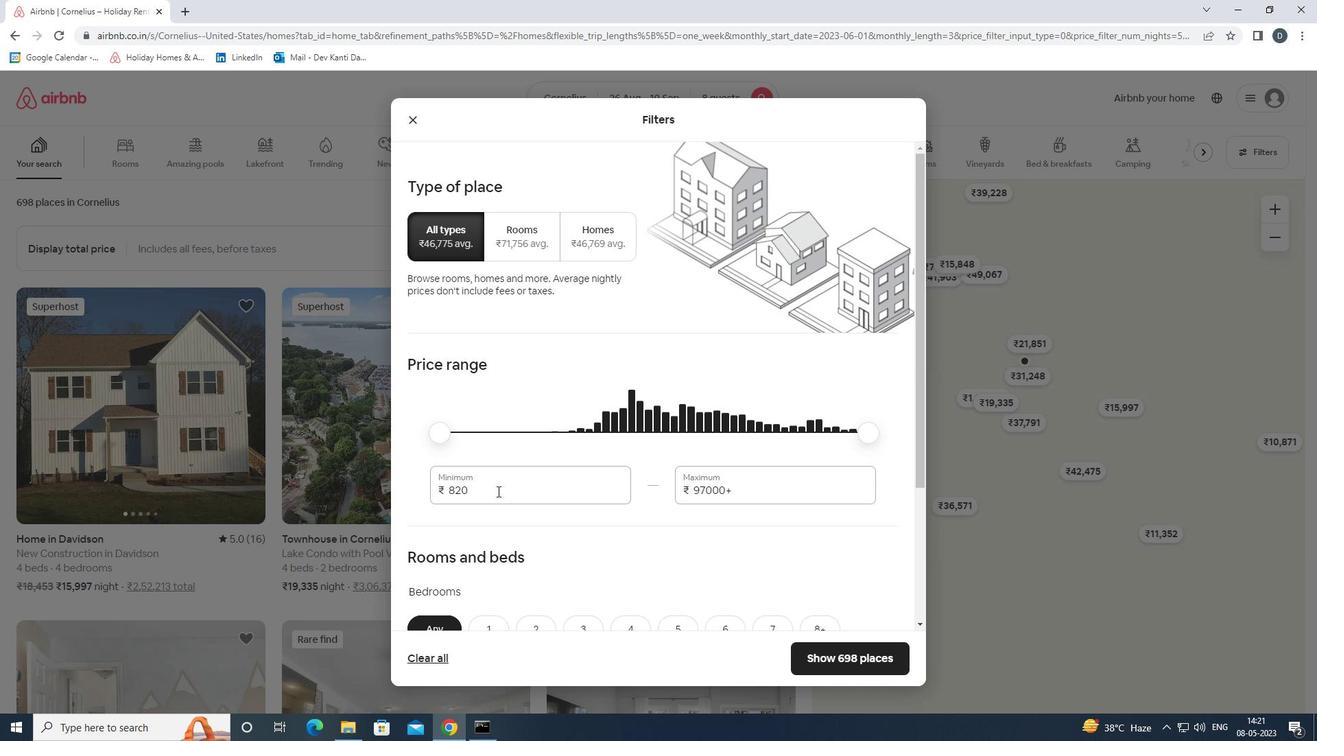 
Action: Mouse moved to (497, 491)
Screenshot: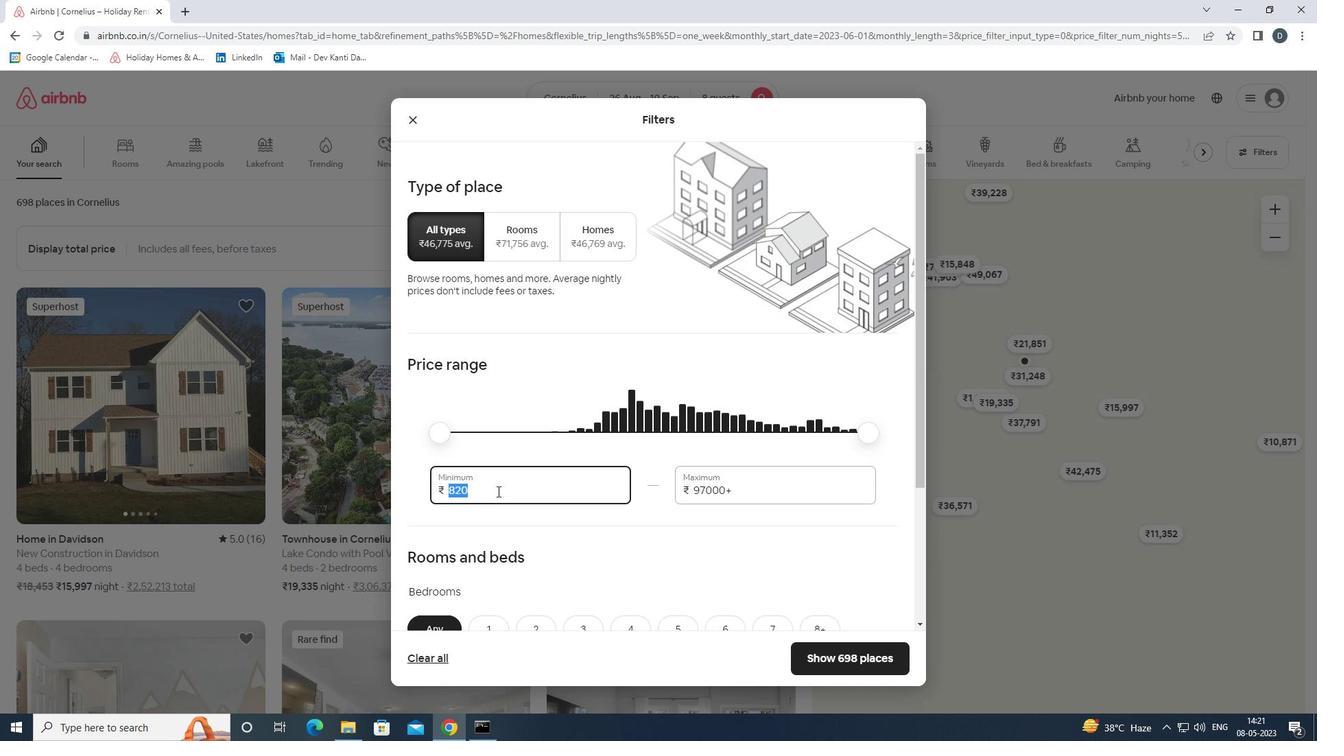 
Action: Key pressed 10000<Key.tab>15000
Screenshot: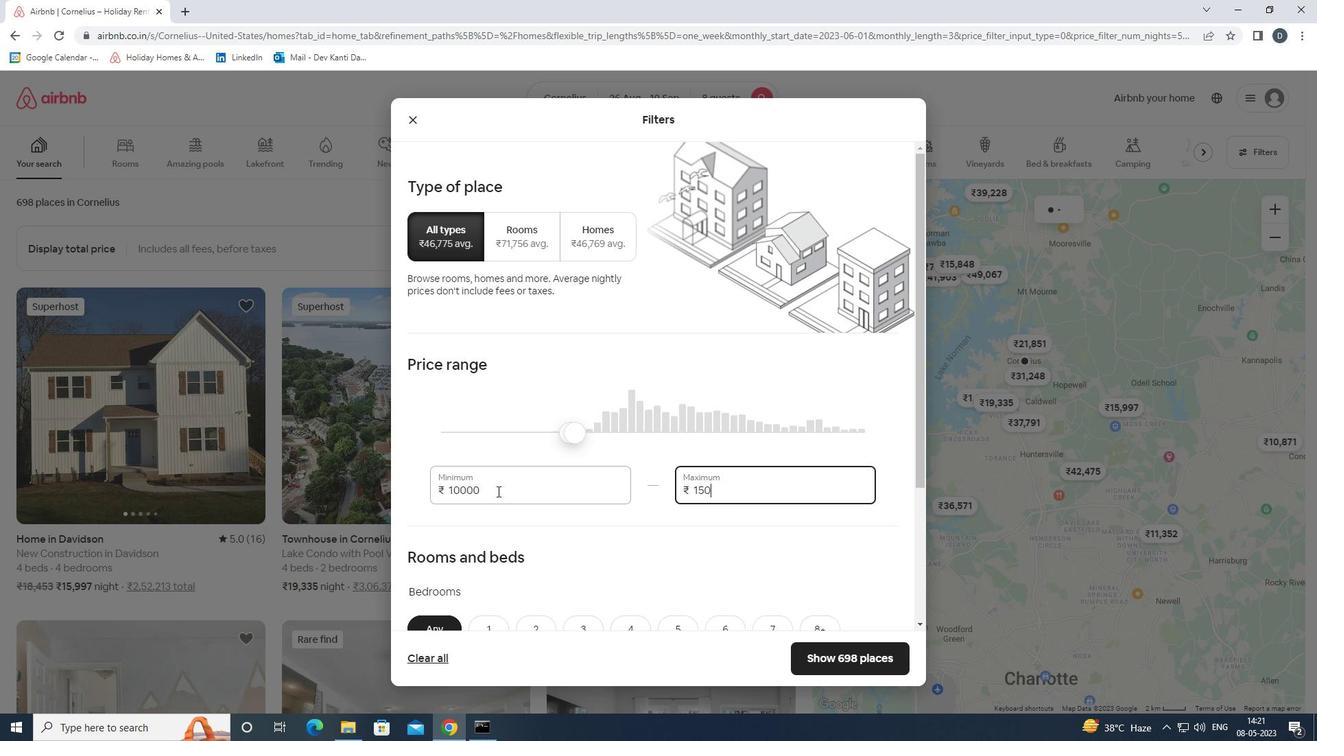 
Action: Mouse moved to (498, 474)
Screenshot: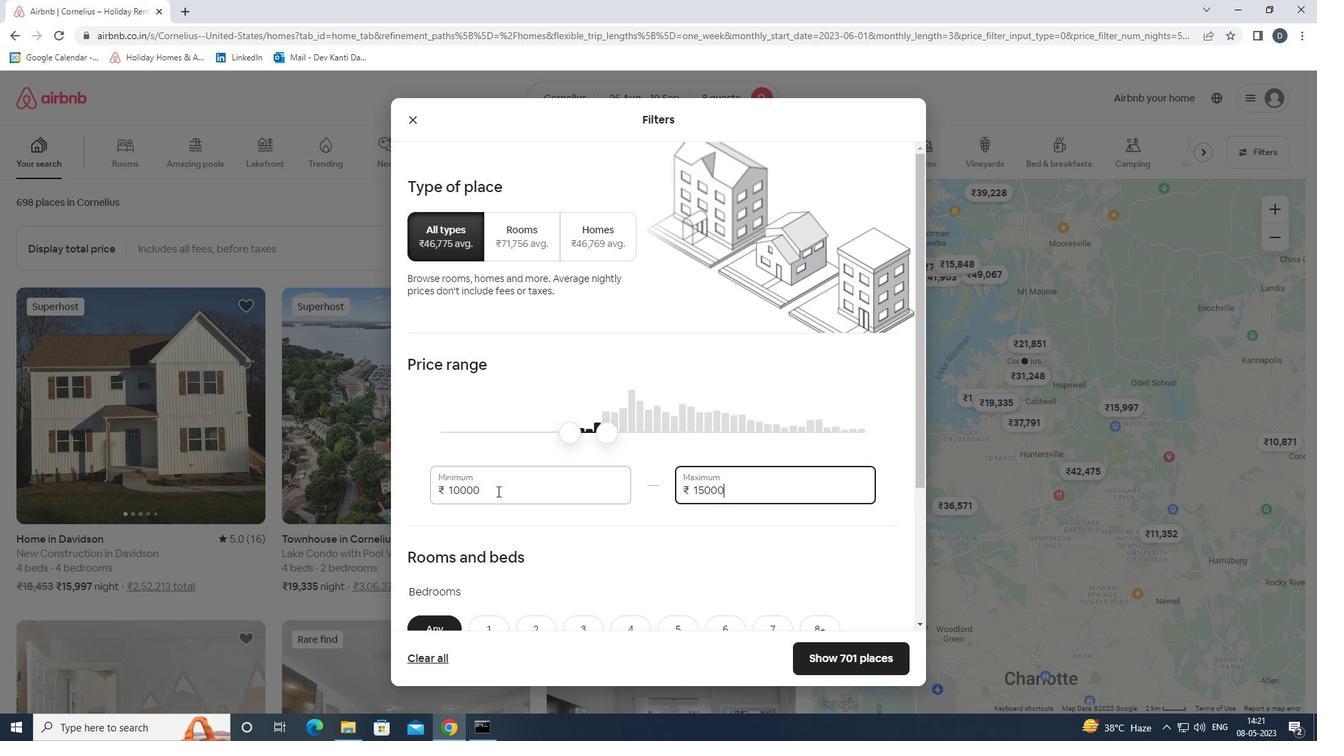 
Action: Mouse scrolled (498, 474) with delta (0, 0)
Screenshot: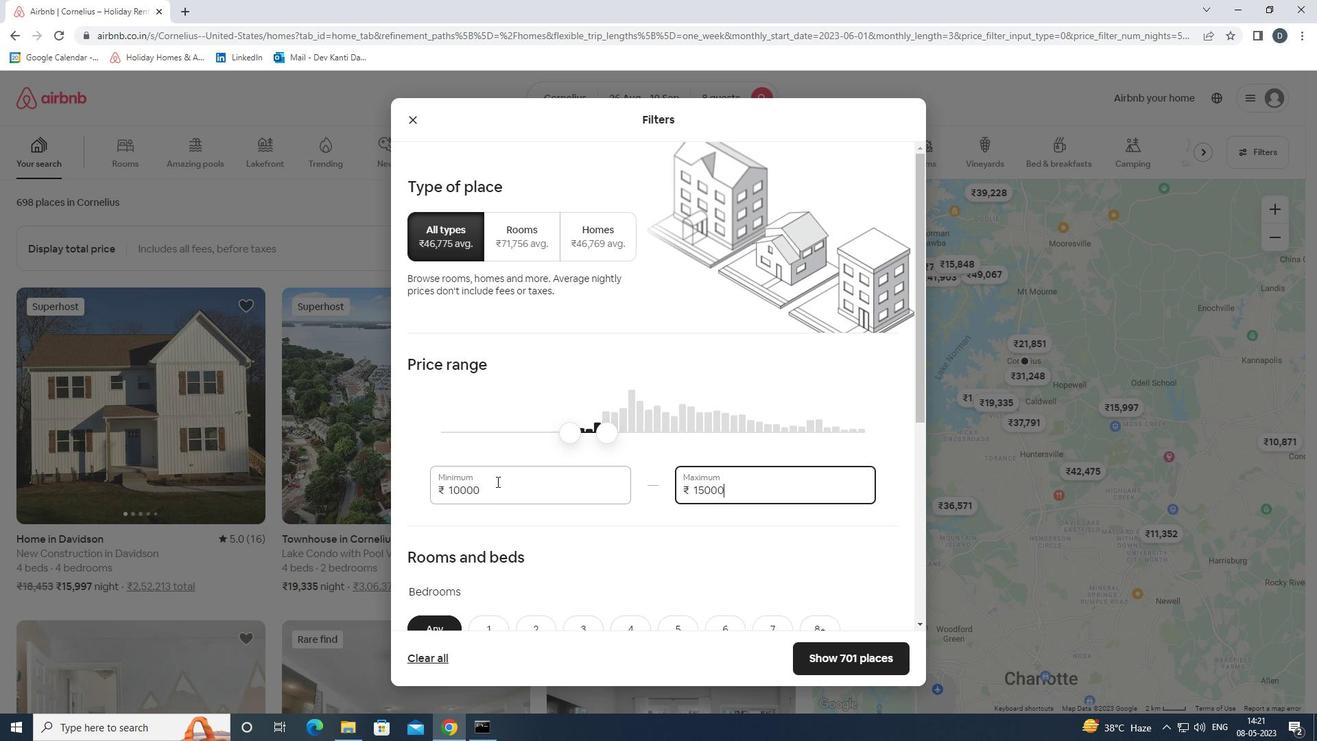 
Action: Mouse scrolled (498, 474) with delta (0, 0)
Screenshot: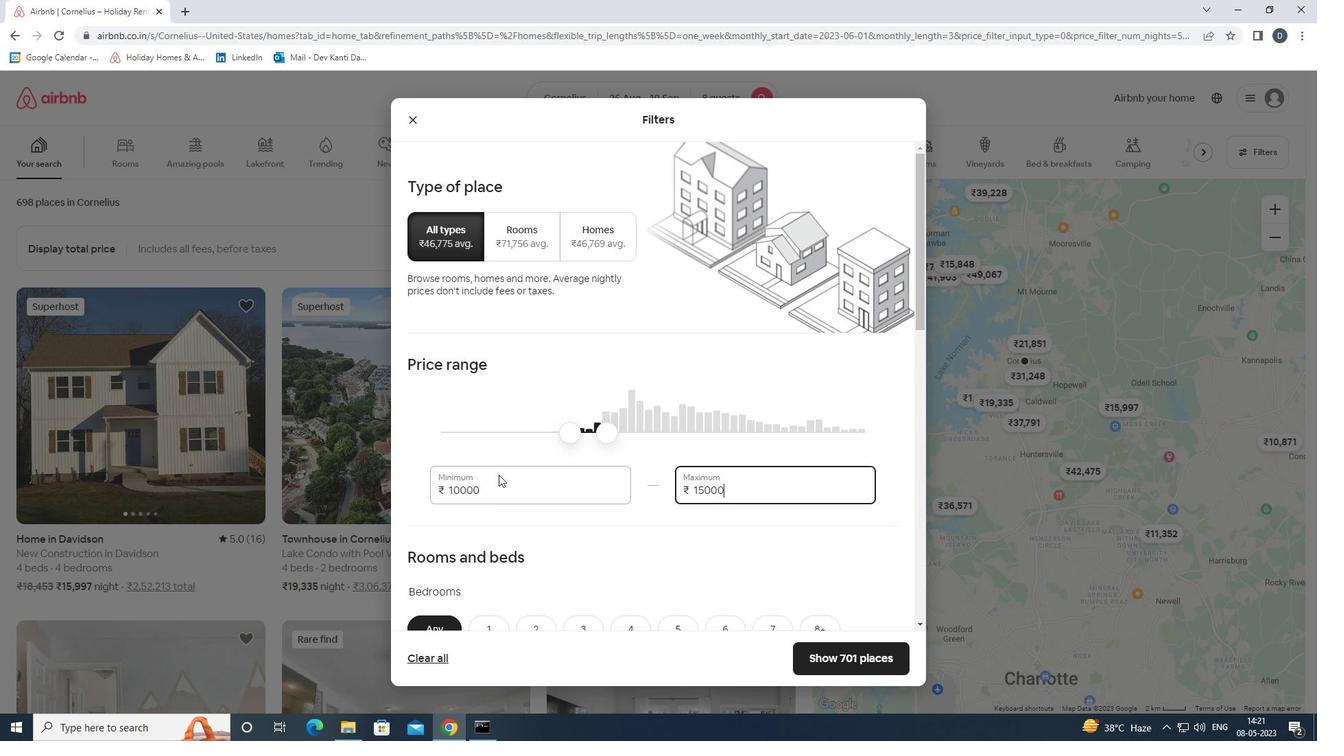 
Action: Mouse scrolled (498, 474) with delta (0, 0)
Screenshot: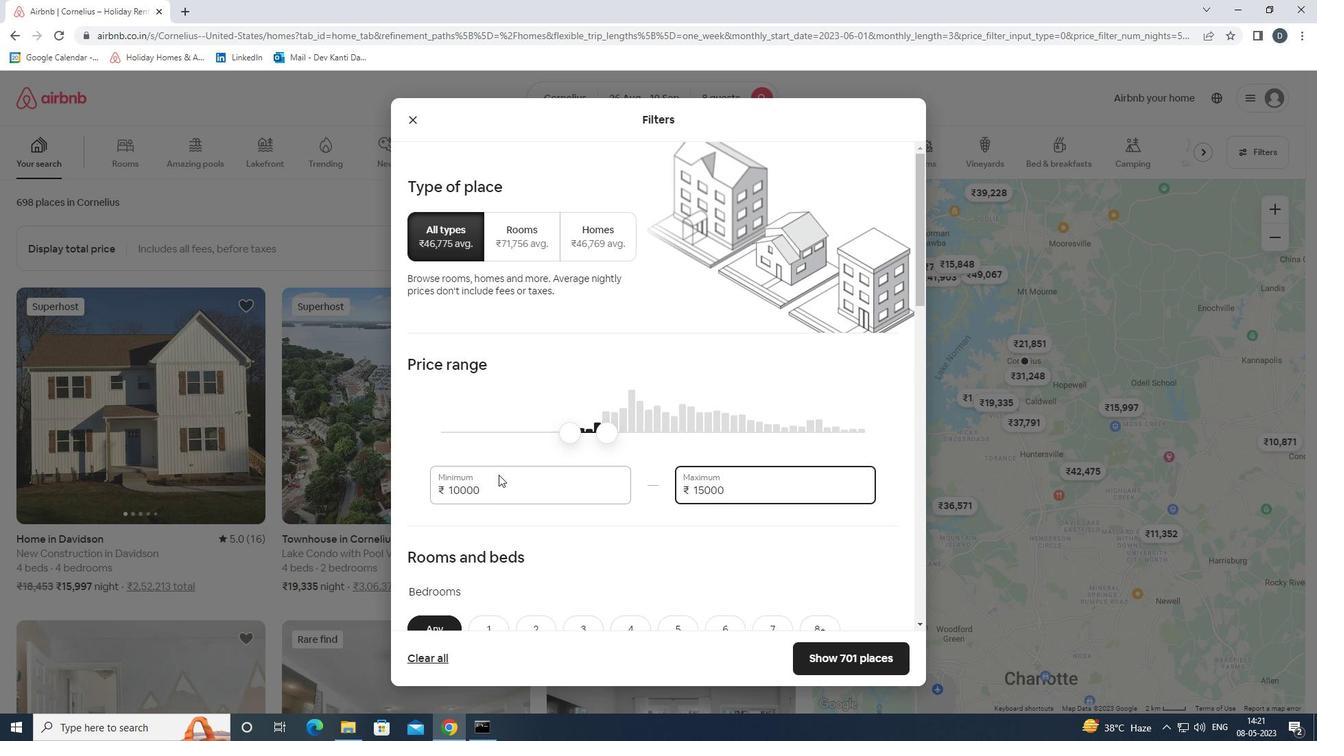 
Action: Mouse scrolled (498, 474) with delta (0, 0)
Screenshot: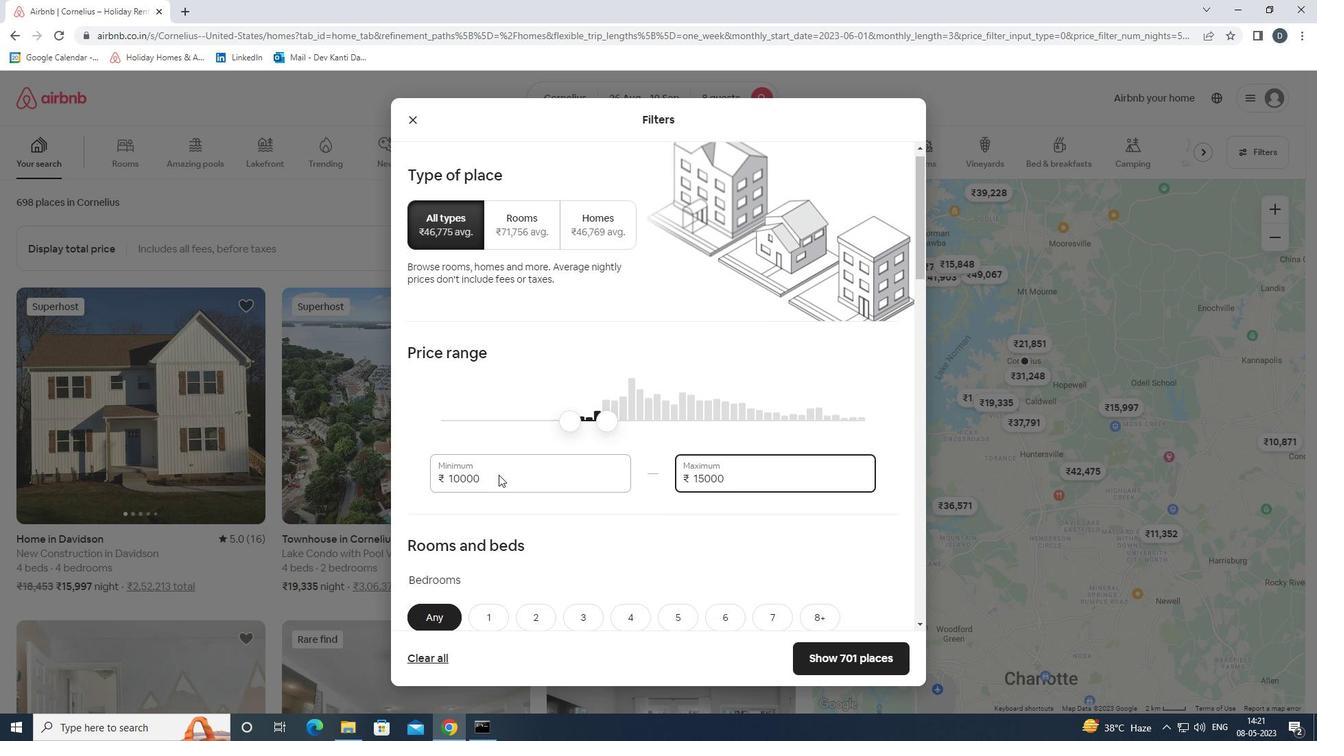 
Action: Mouse moved to (500, 474)
Screenshot: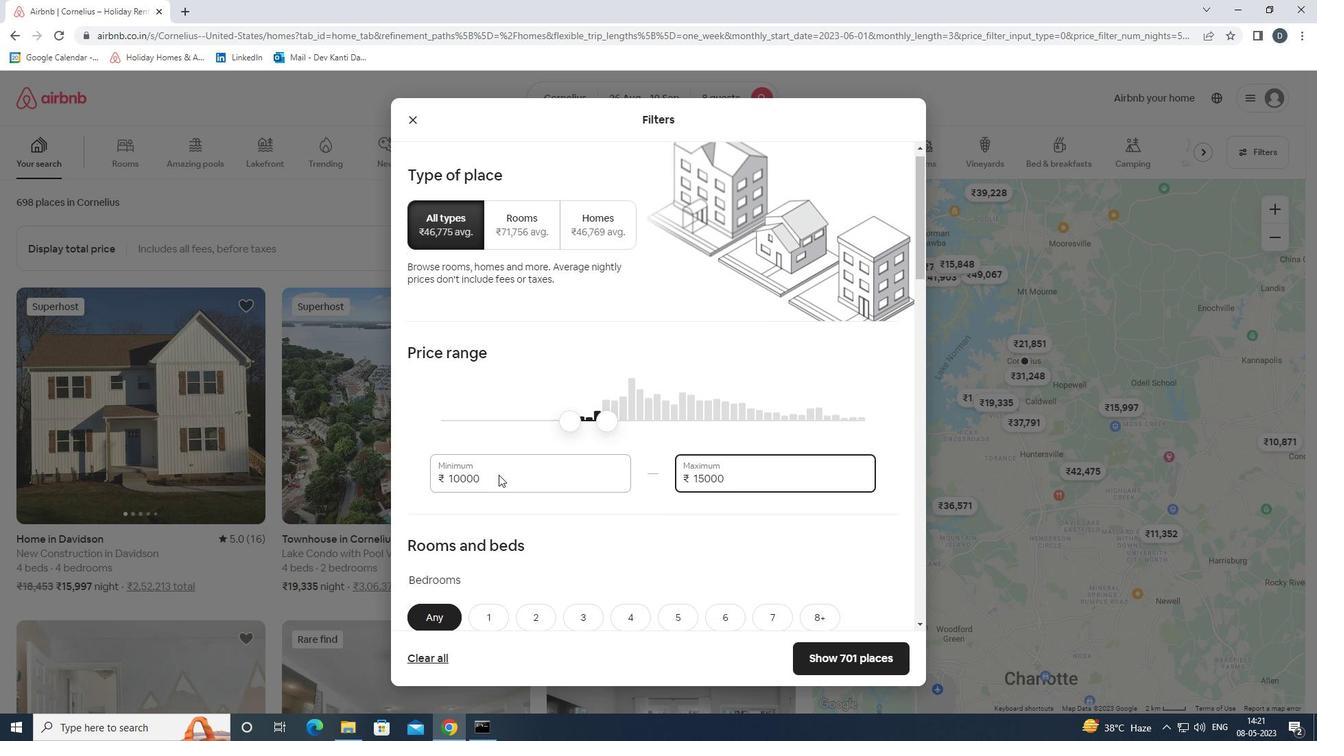 
Action: Mouse scrolled (500, 474) with delta (0, 0)
Screenshot: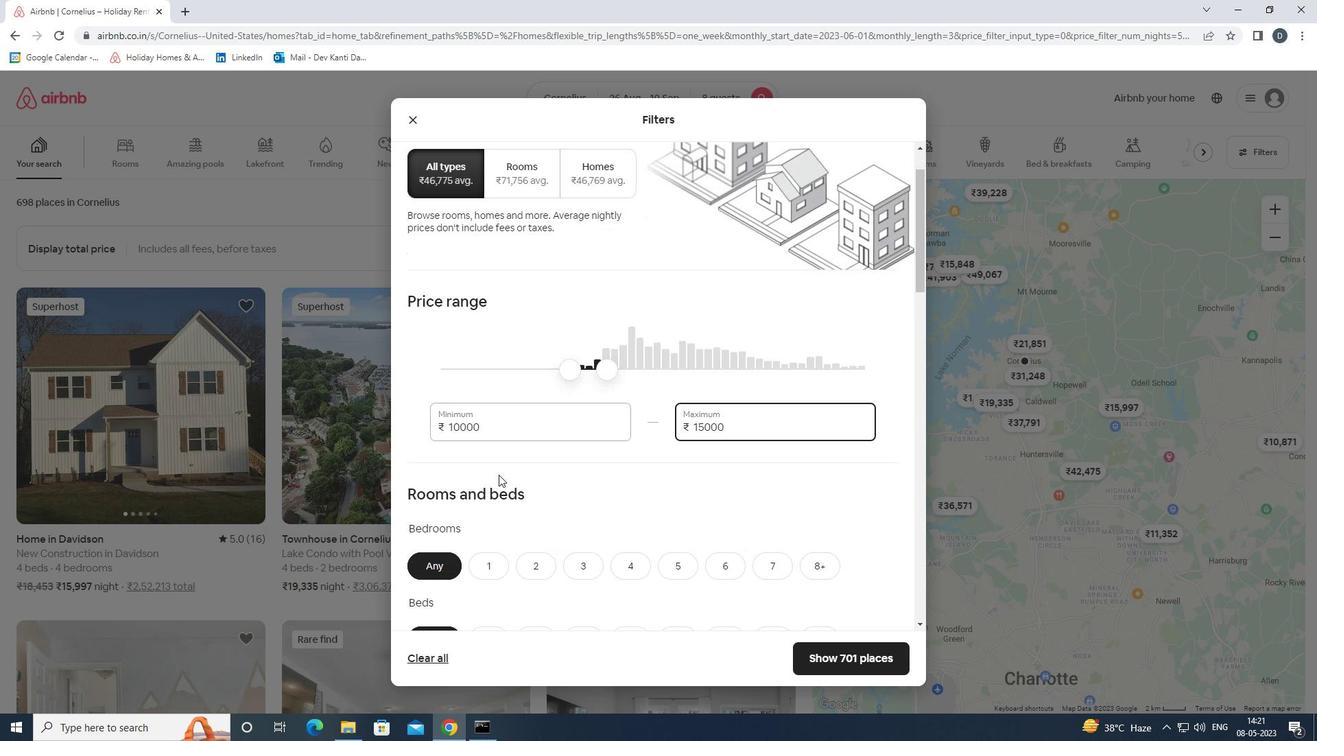 
Action: Mouse moved to (730, 288)
Screenshot: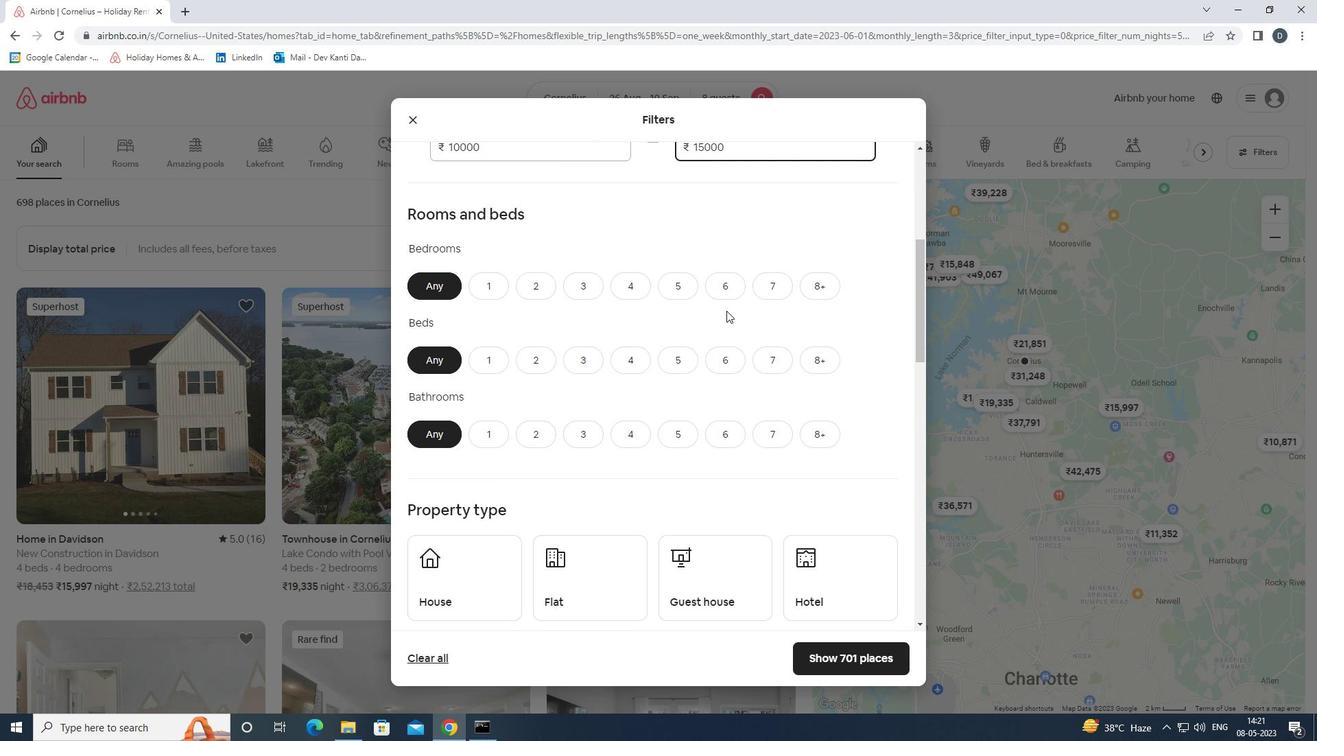 
Action: Mouse pressed left at (730, 288)
Screenshot: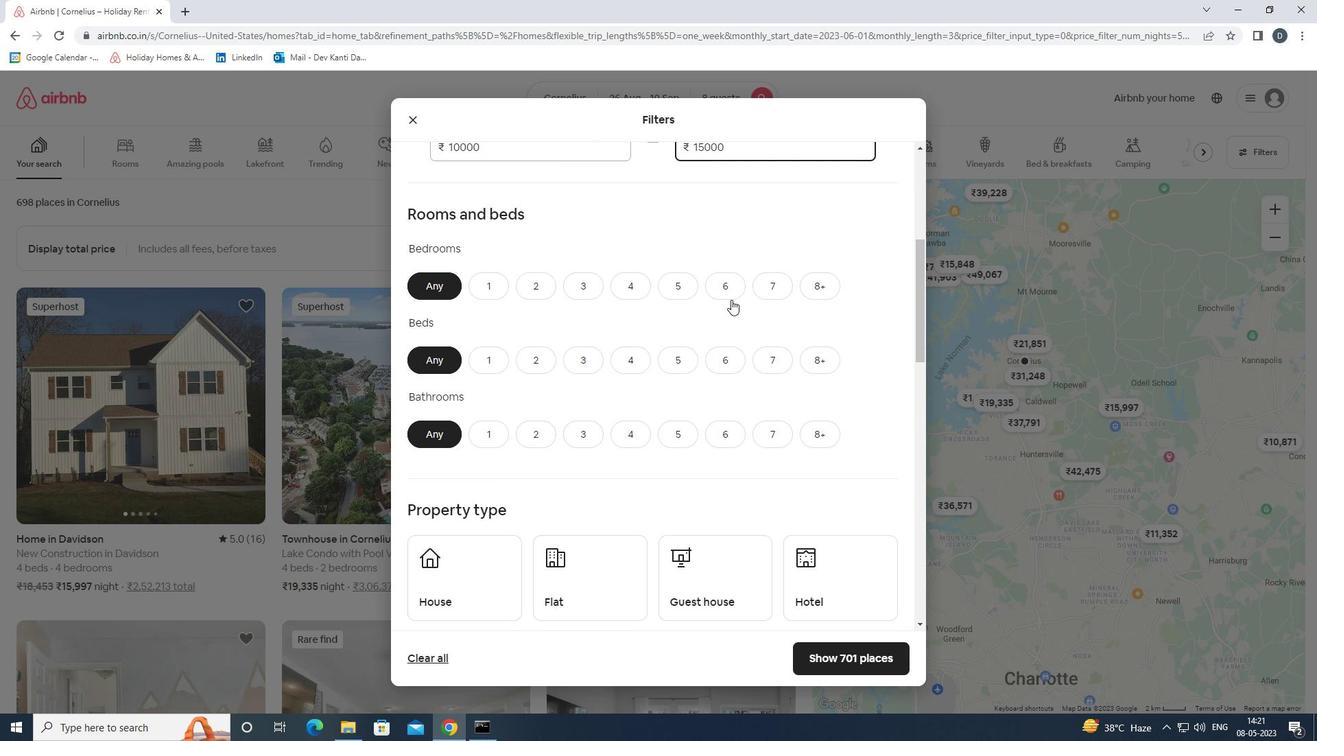 
Action: Mouse moved to (716, 358)
Screenshot: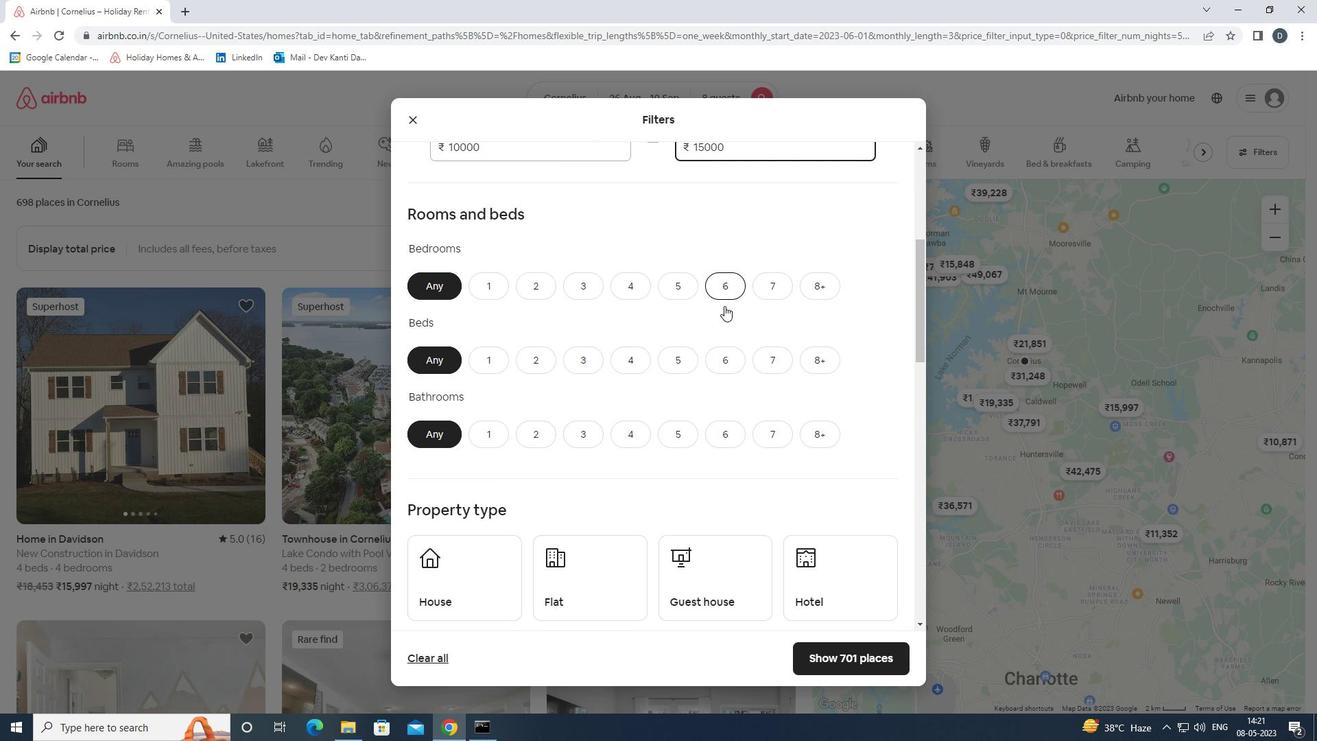 
Action: Mouse pressed left at (716, 358)
Screenshot: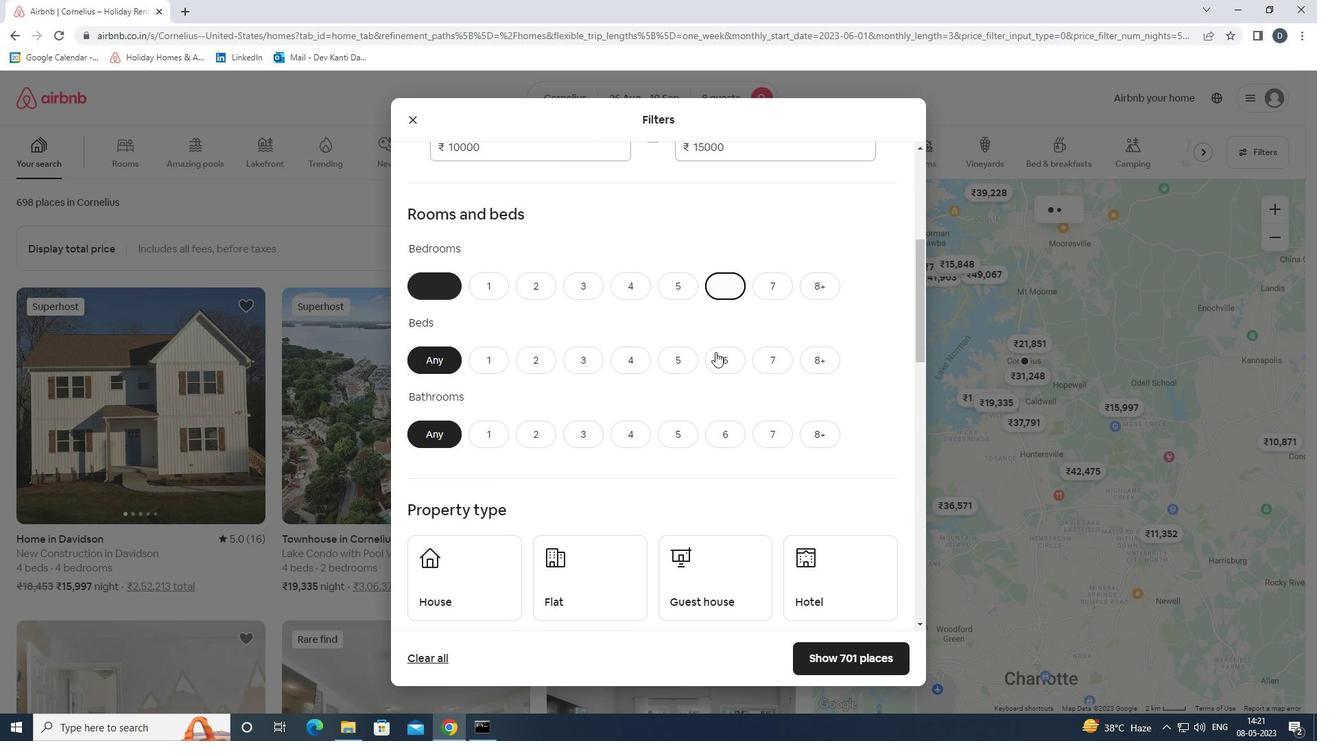 
Action: Mouse moved to (713, 435)
Screenshot: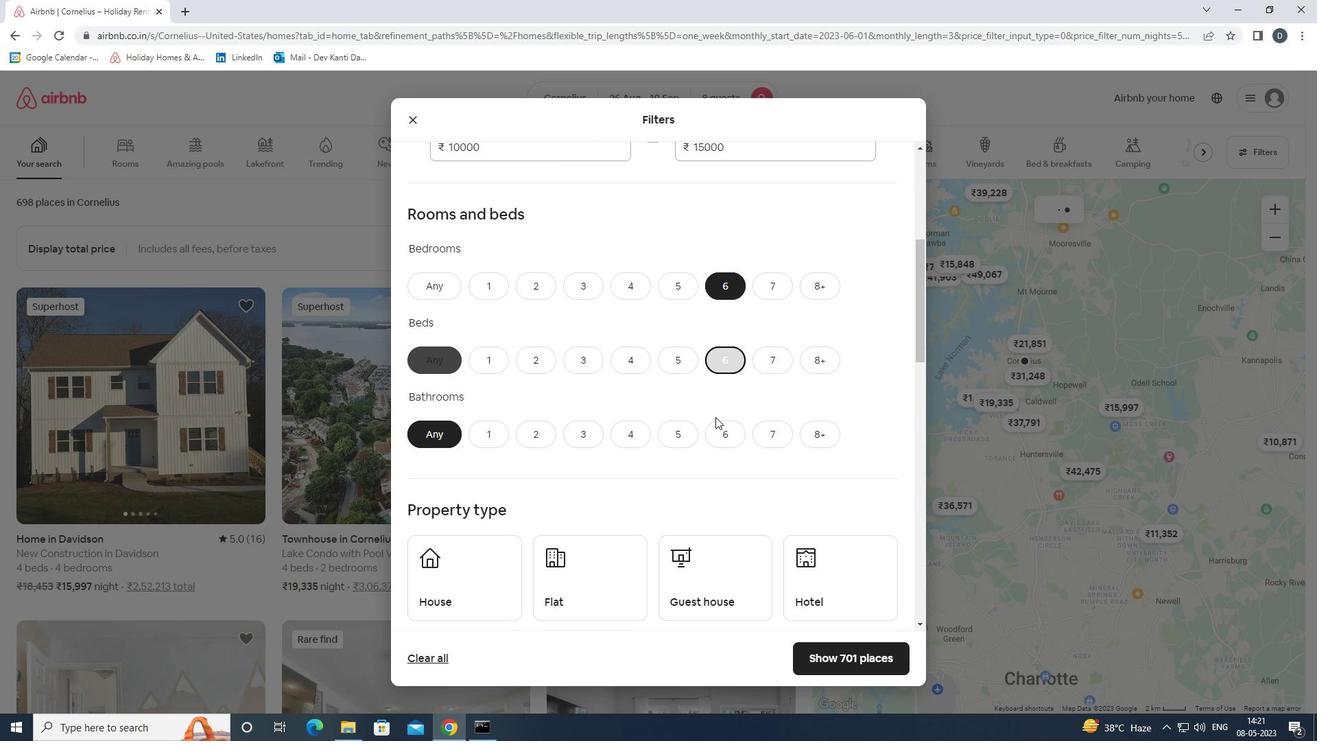 
Action: Mouse pressed left at (713, 435)
Screenshot: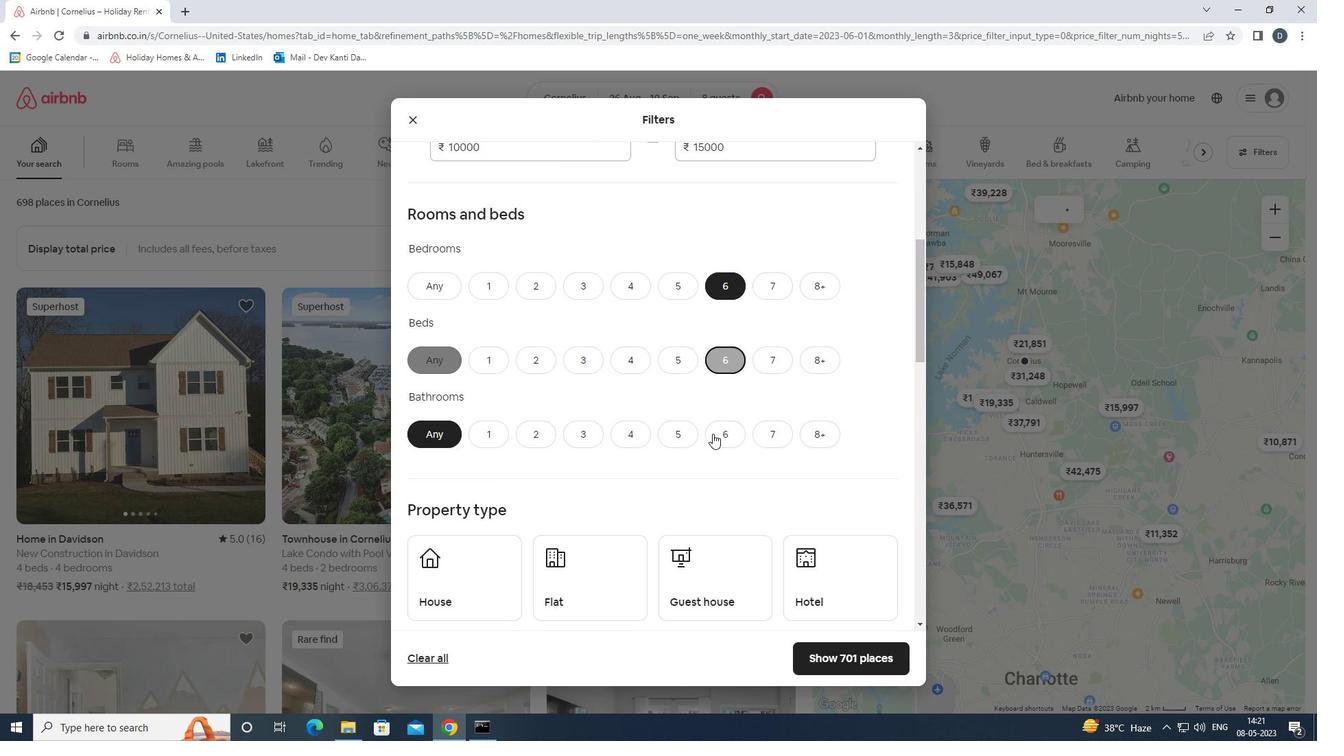 
Action: Mouse moved to (712, 435)
Screenshot: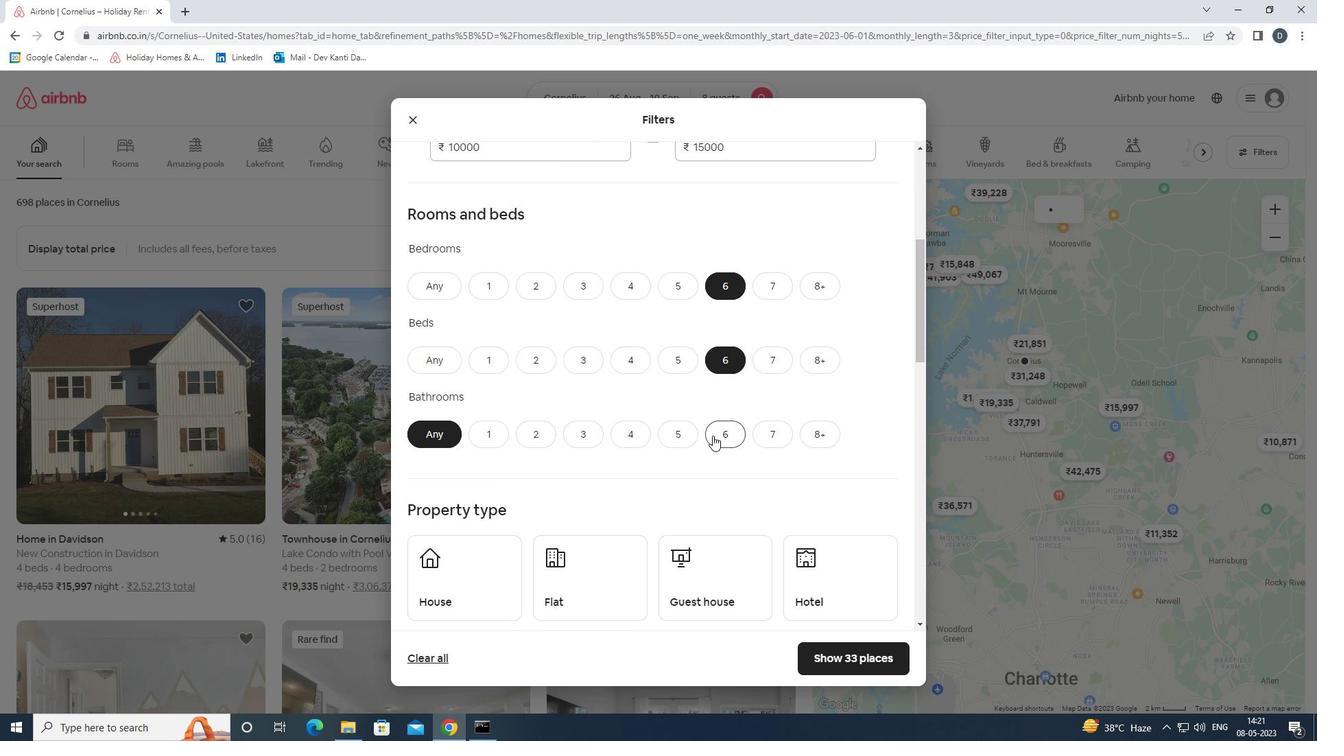 
Action: Mouse scrolled (712, 435) with delta (0, 0)
Screenshot: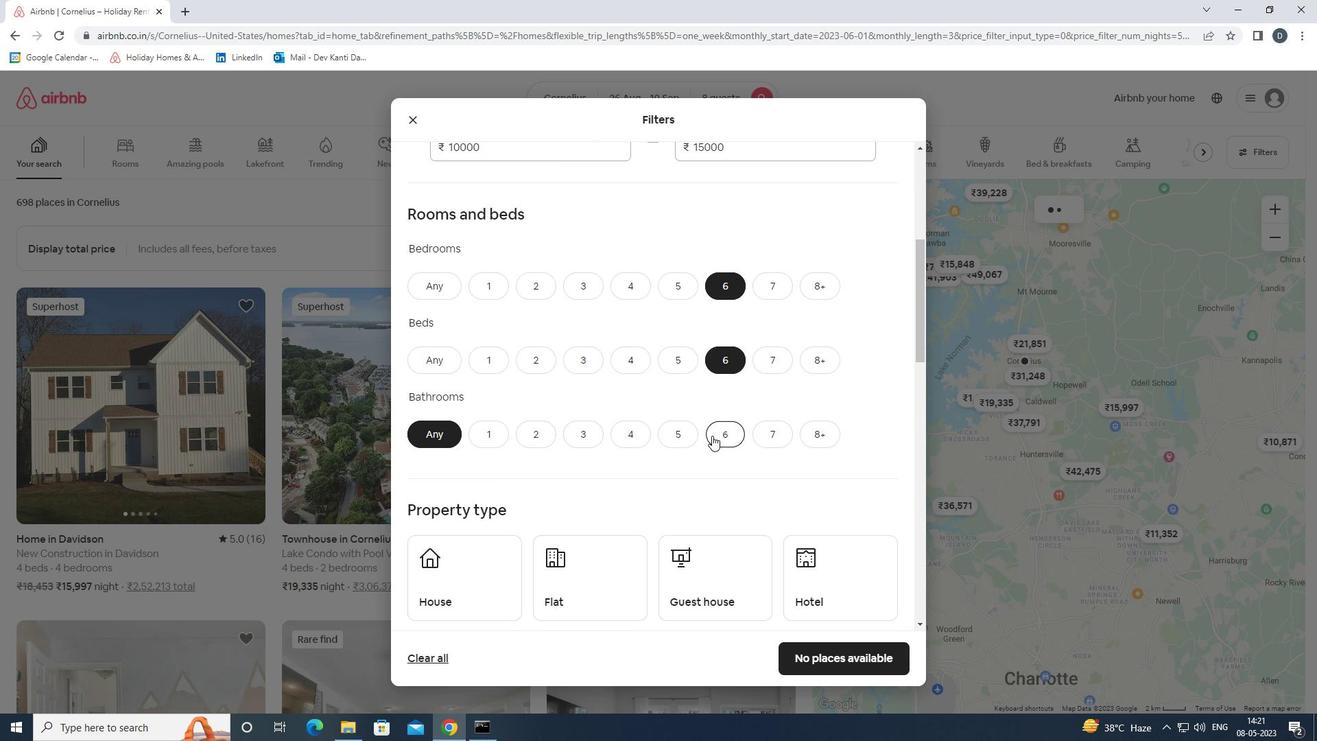 
Action: Mouse scrolled (712, 435) with delta (0, 0)
Screenshot: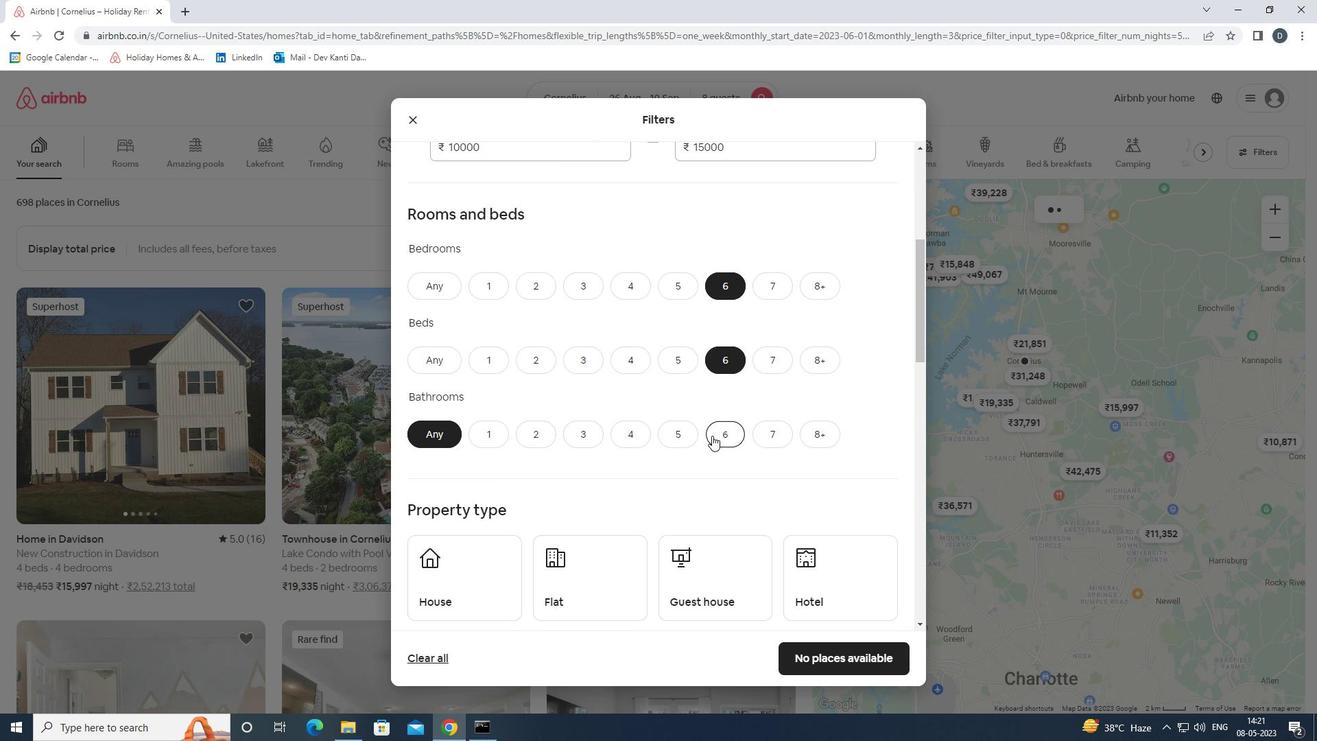 
Action: Mouse scrolled (712, 435) with delta (0, 0)
Screenshot: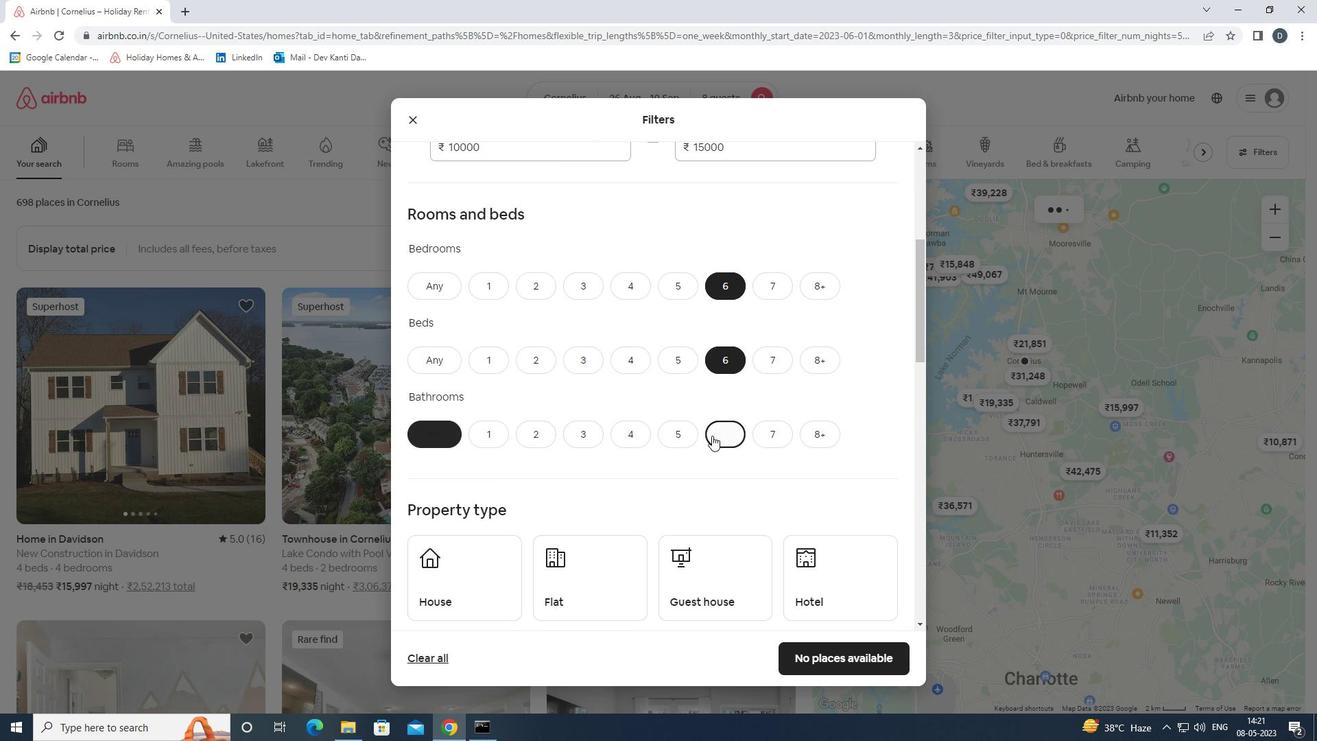 
Action: Mouse moved to (480, 408)
Screenshot: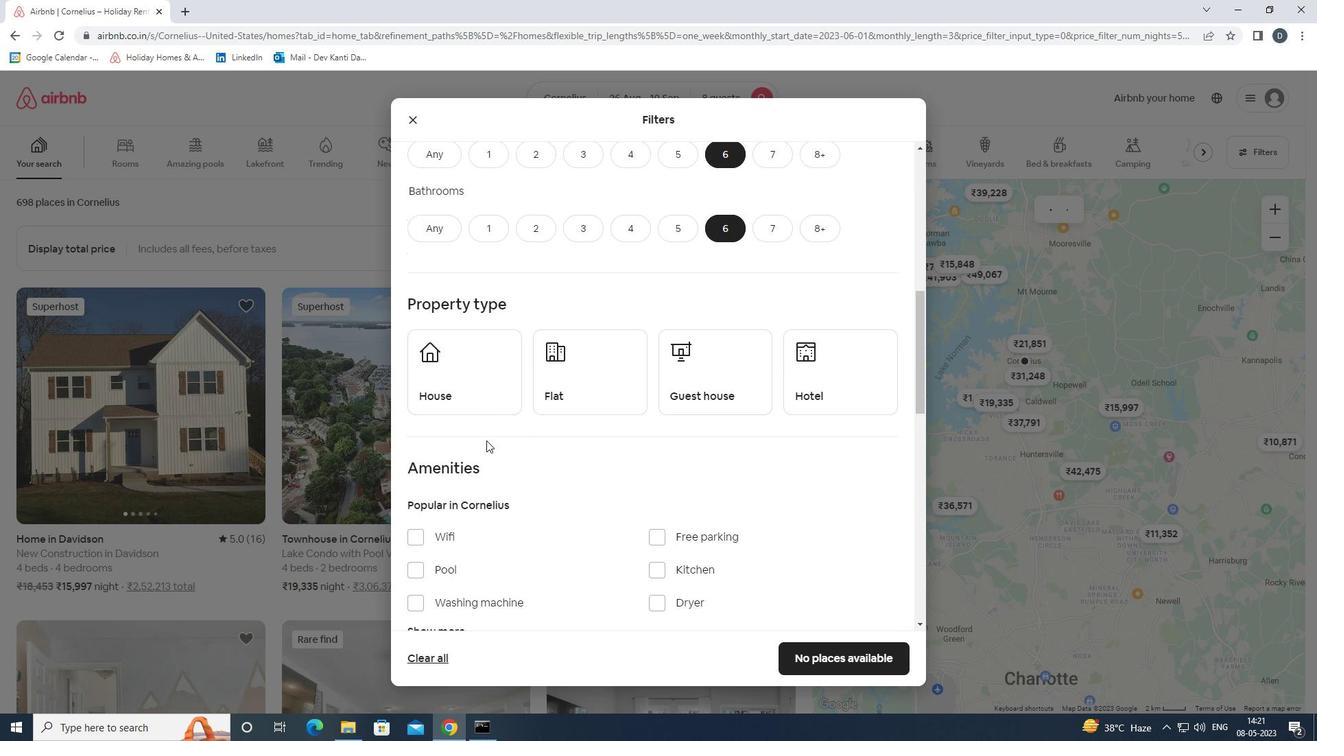 
Action: Mouse pressed left at (480, 408)
Screenshot: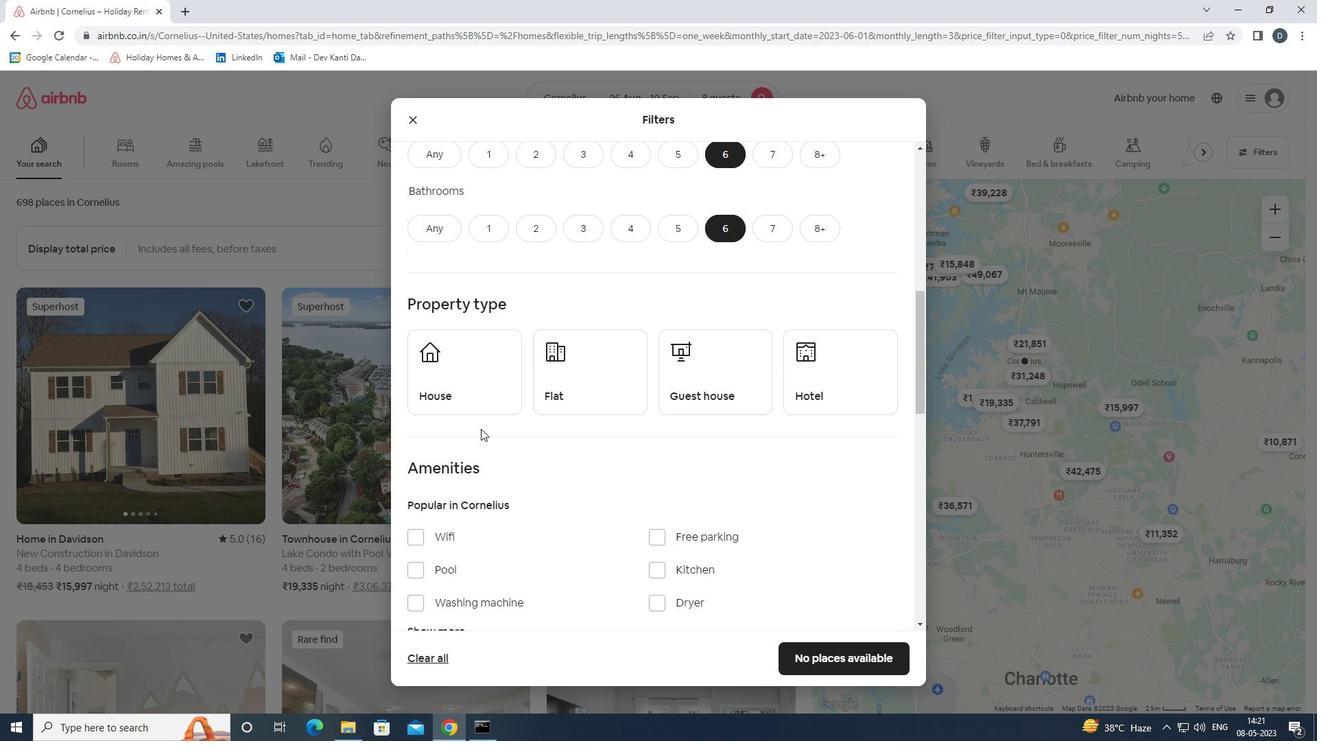 
Action: Mouse moved to (577, 393)
Screenshot: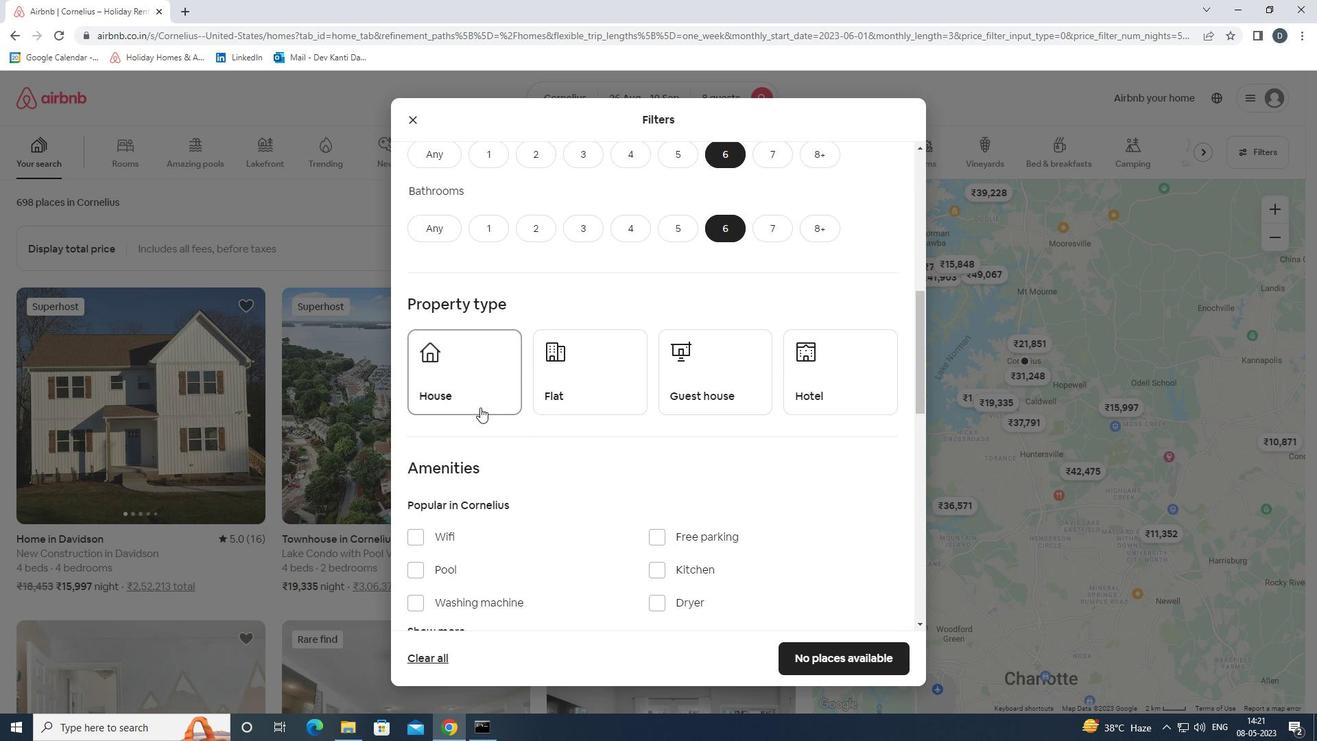 
Action: Mouse pressed left at (577, 393)
Screenshot: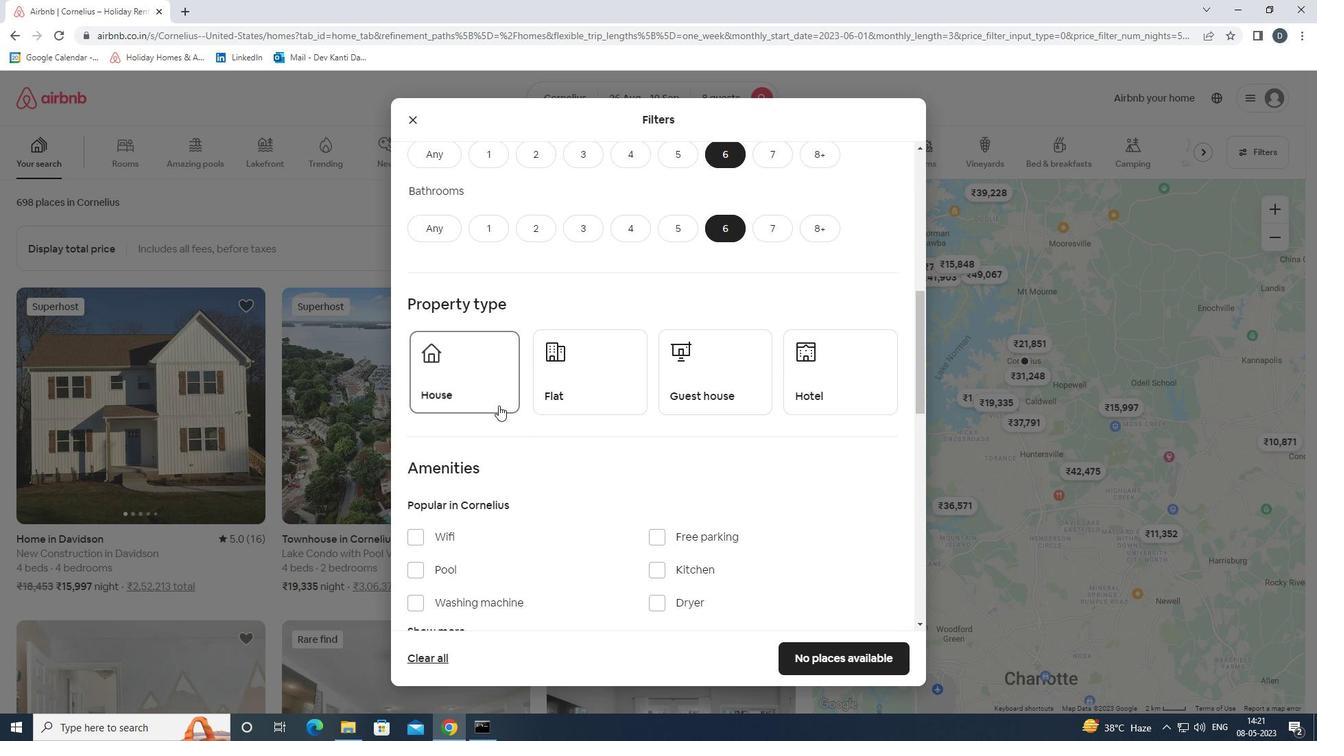 
Action: Mouse moved to (713, 388)
Screenshot: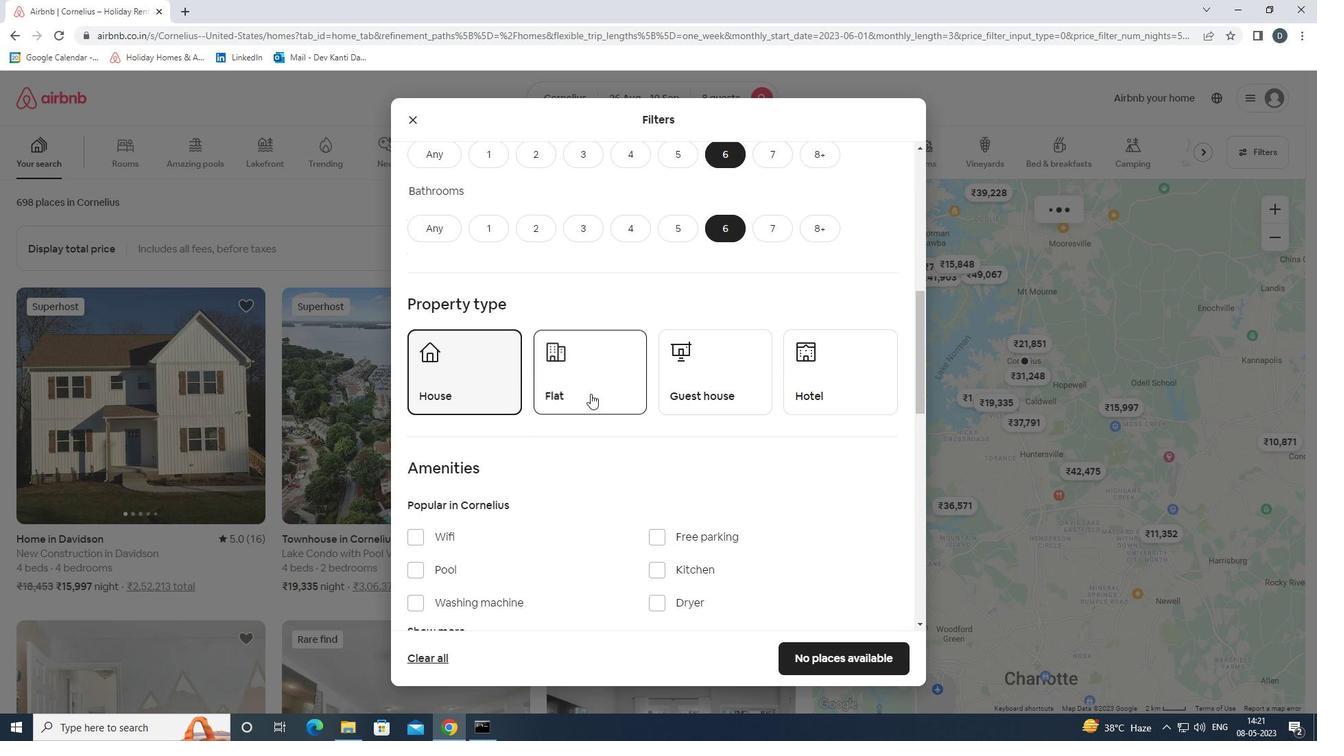 
Action: Mouse pressed left at (713, 388)
Screenshot: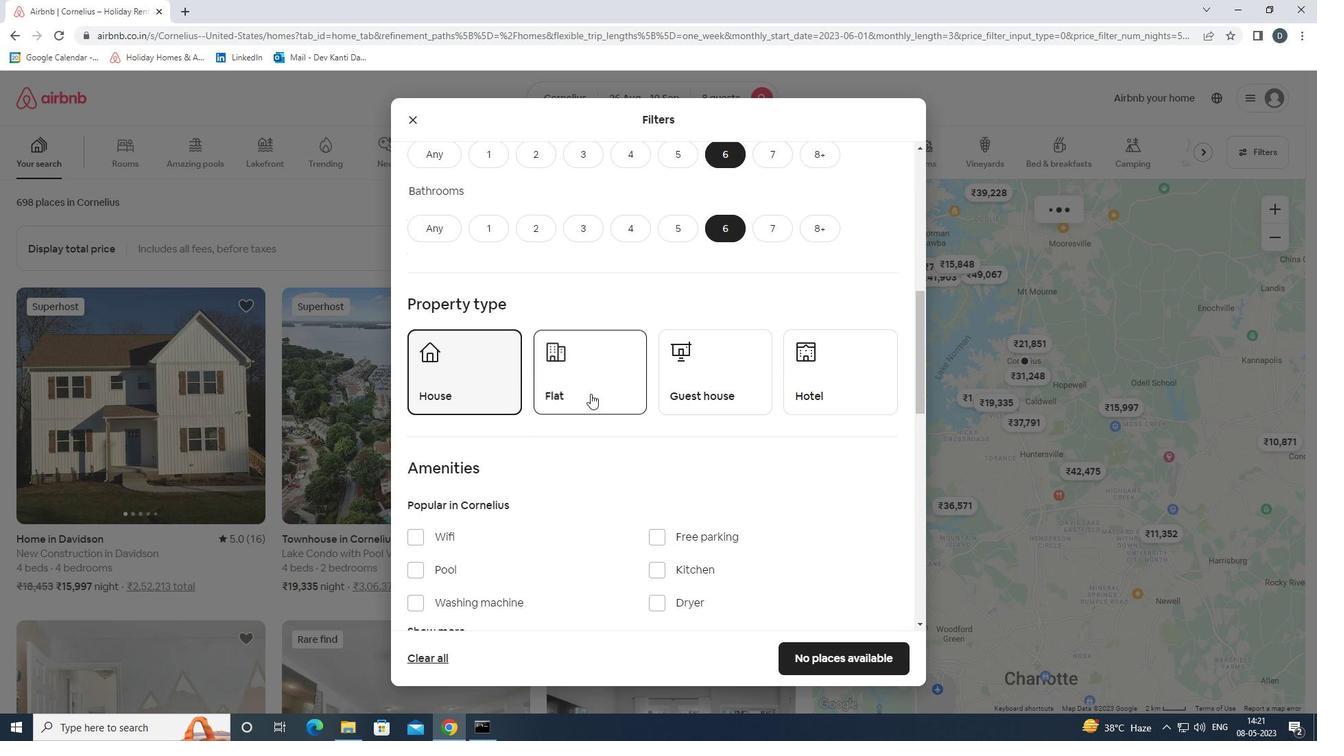 
Action: Mouse scrolled (713, 387) with delta (0, 0)
Screenshot: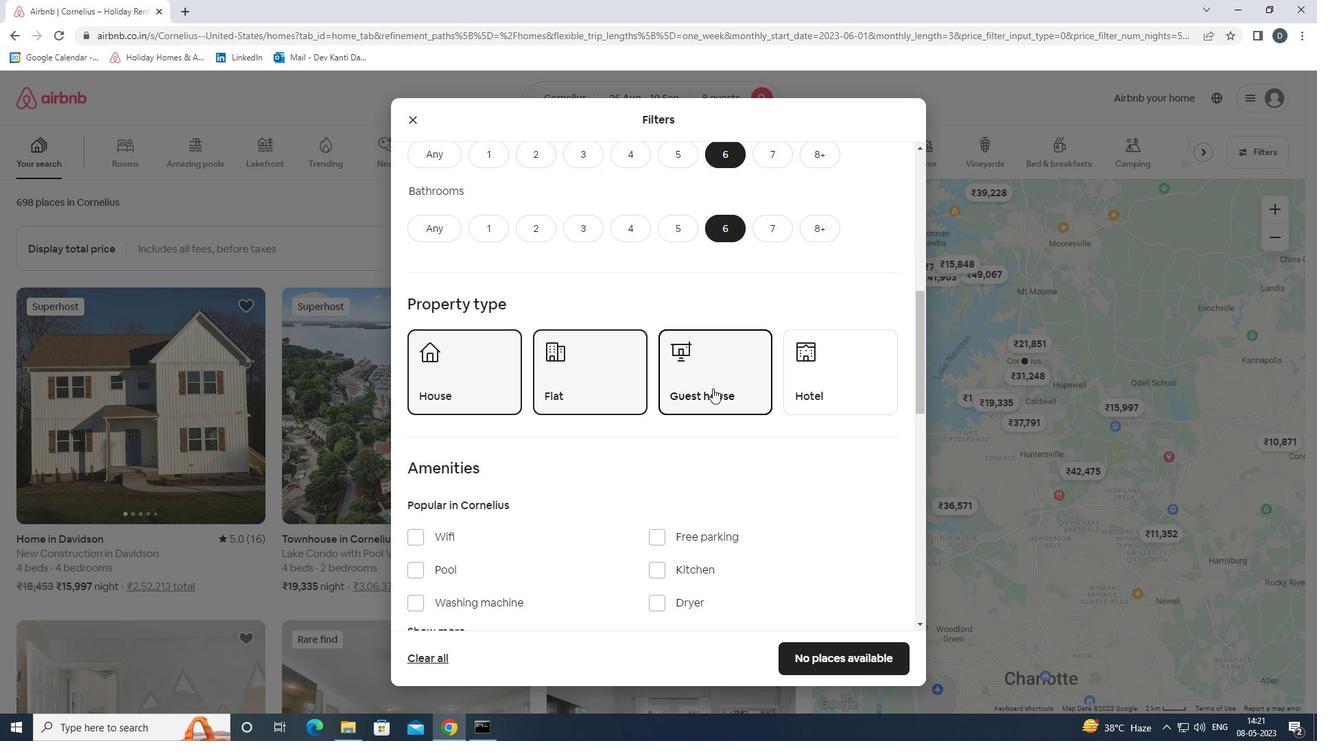 
Action: Mouse scrolled (713, 387) with delta (0, 0)
Screenshot: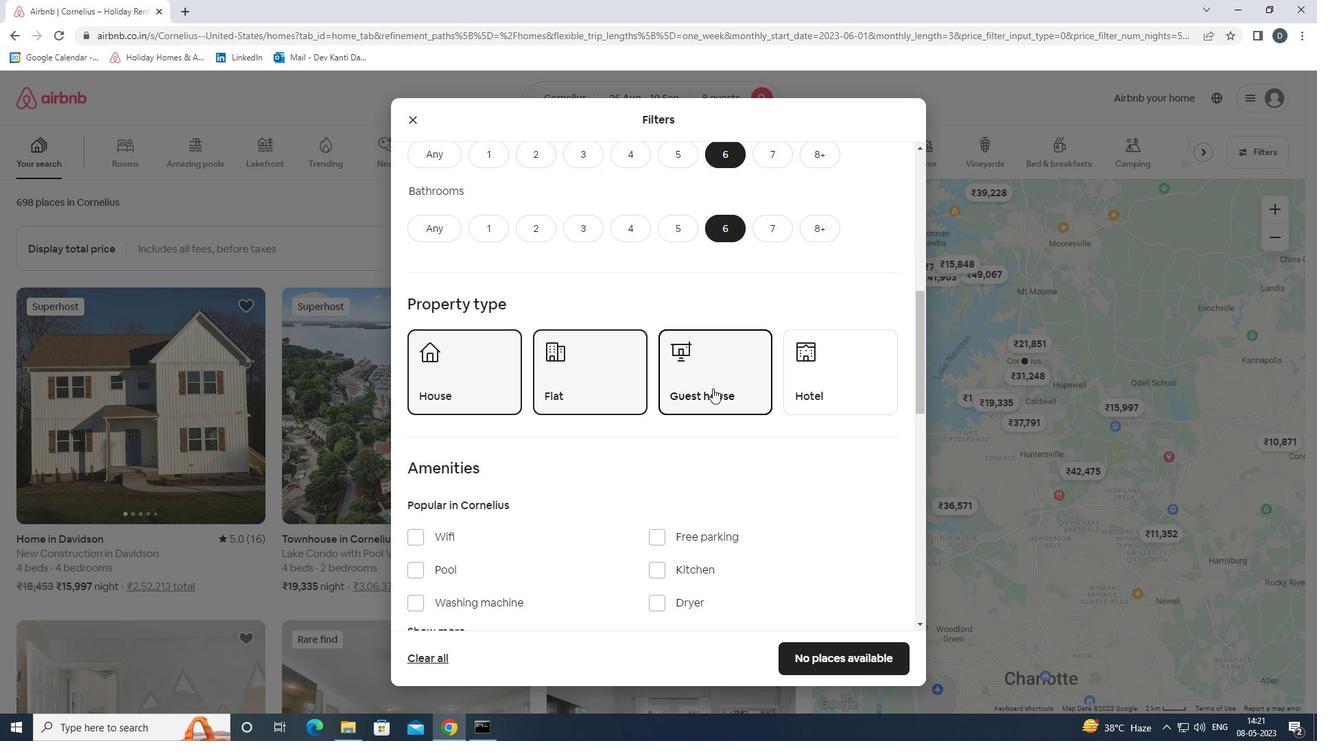 
Action: Mouse moved to (446, 394)
Screenshot: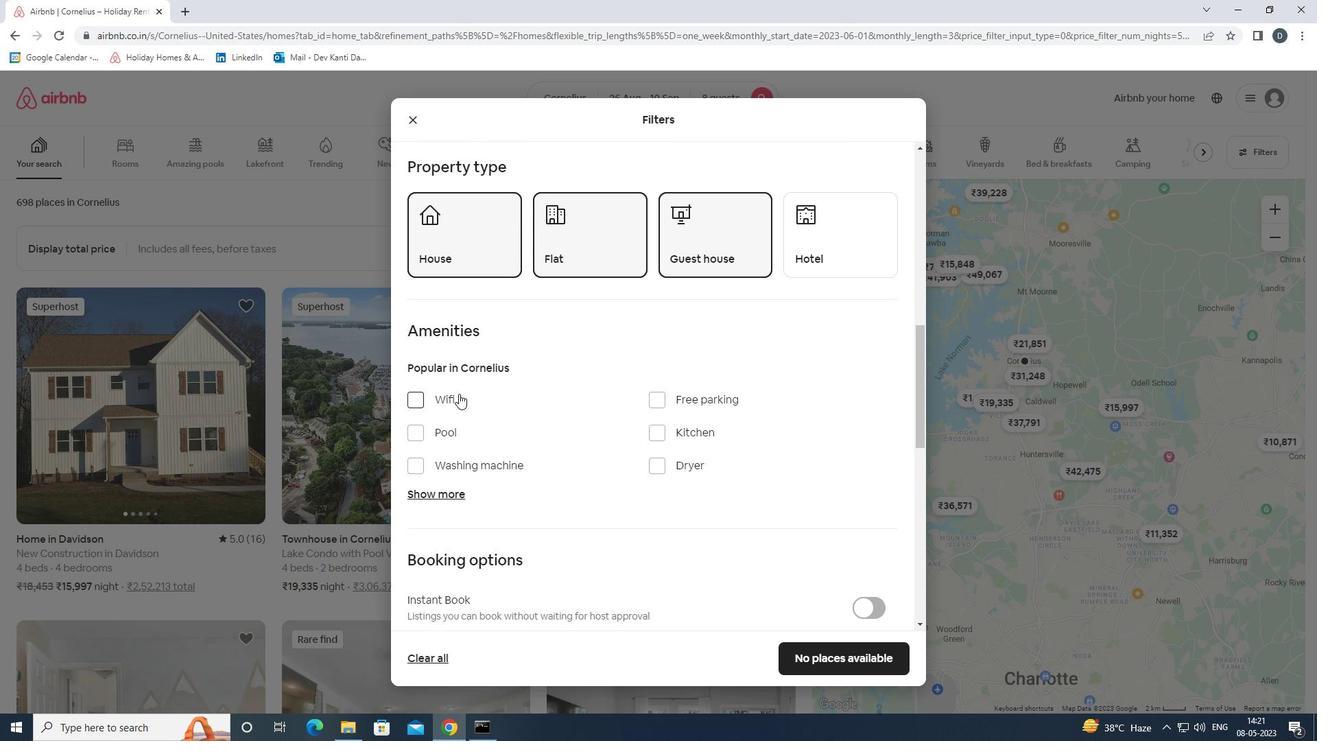 
Action: Mouse pressed left at (446, 394)
Screenshot: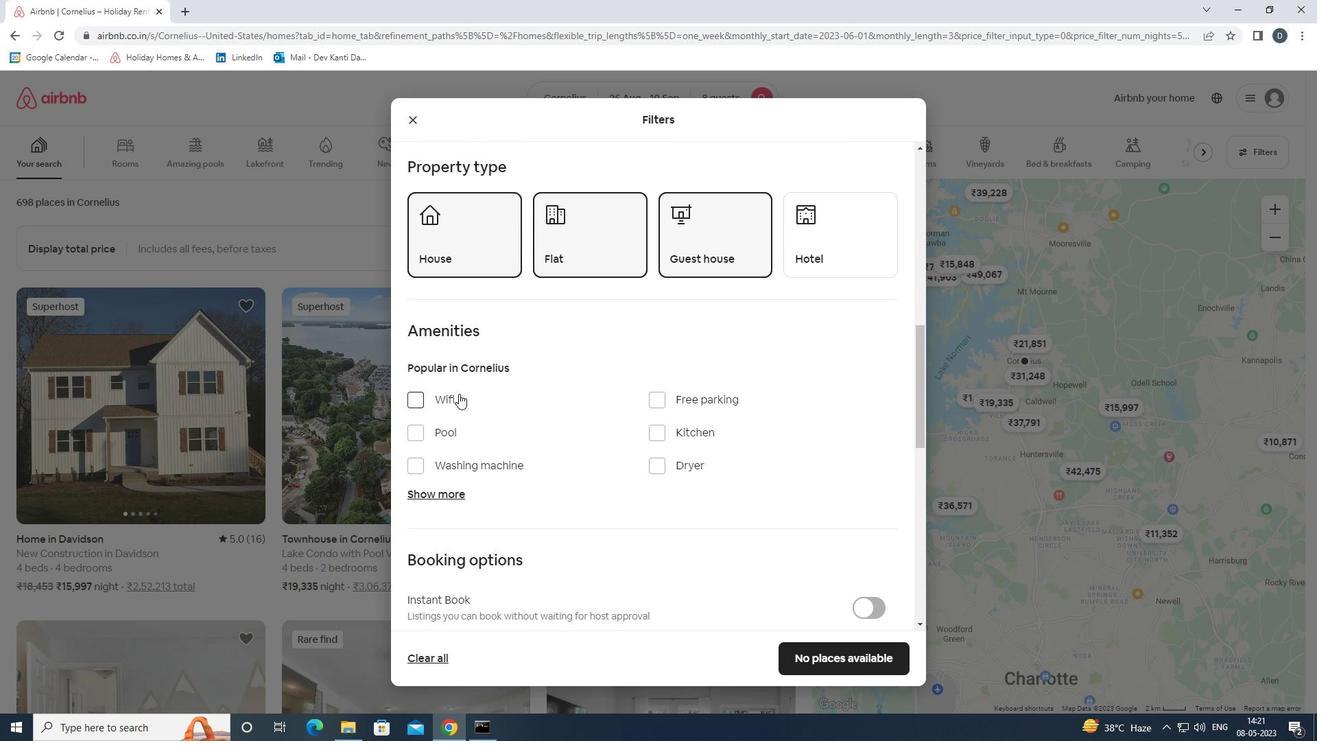 
Action: Mouse moved to (689, 404)
Screenshot: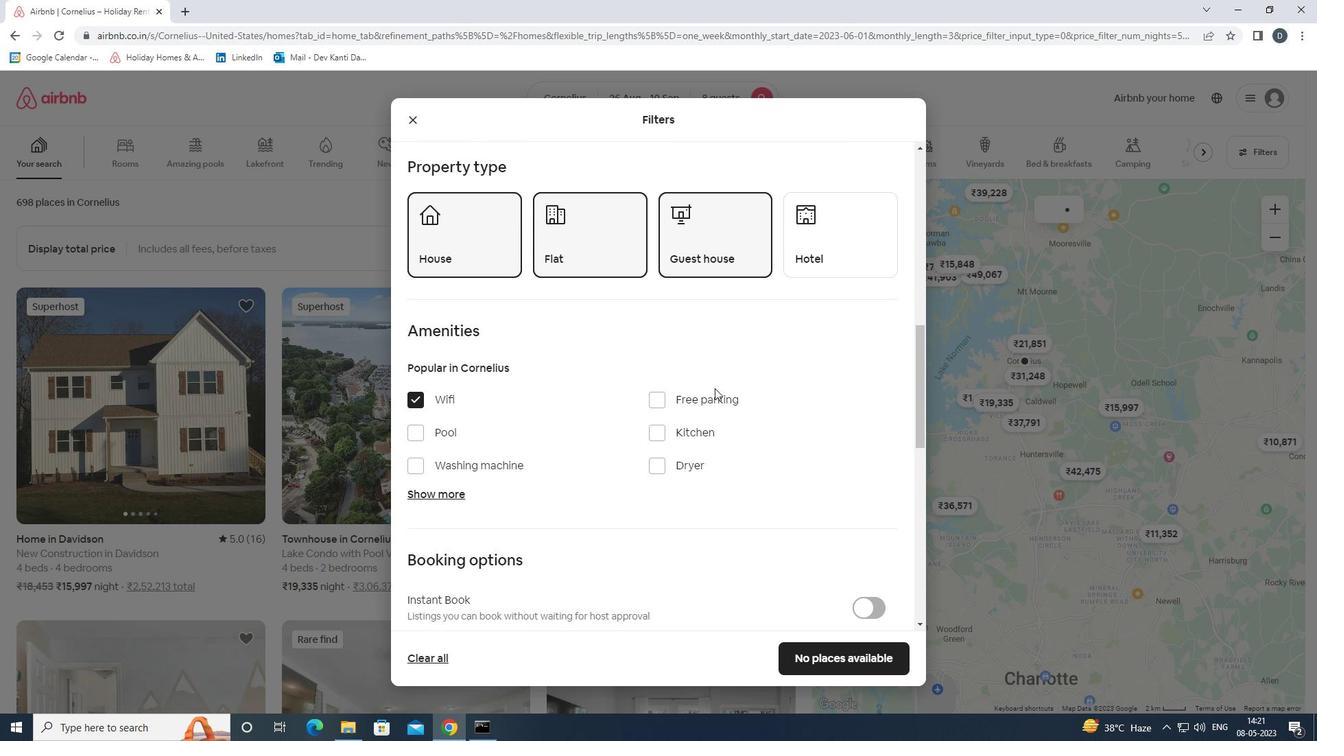 
Action: Mouse pressed left at (689, 404)
Screenshot: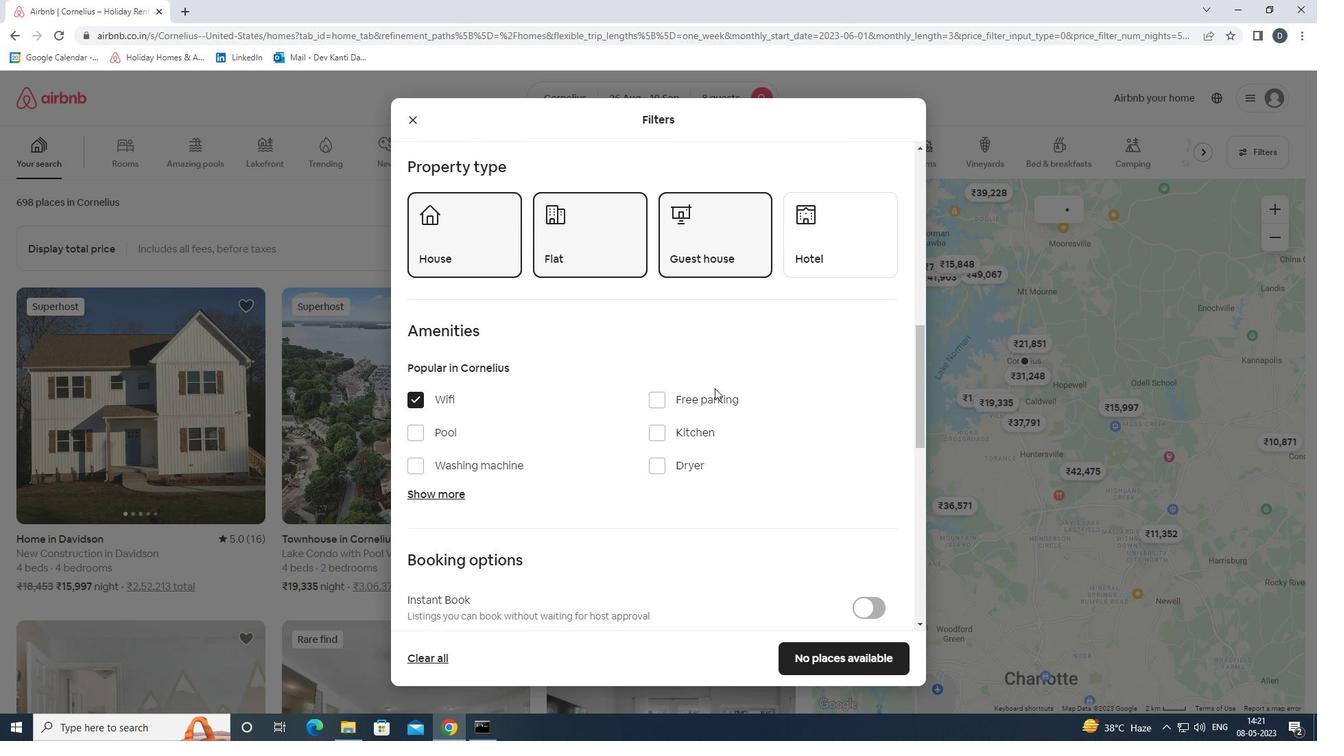 
Action: Mouse moved to (439, 484)
Screenshot: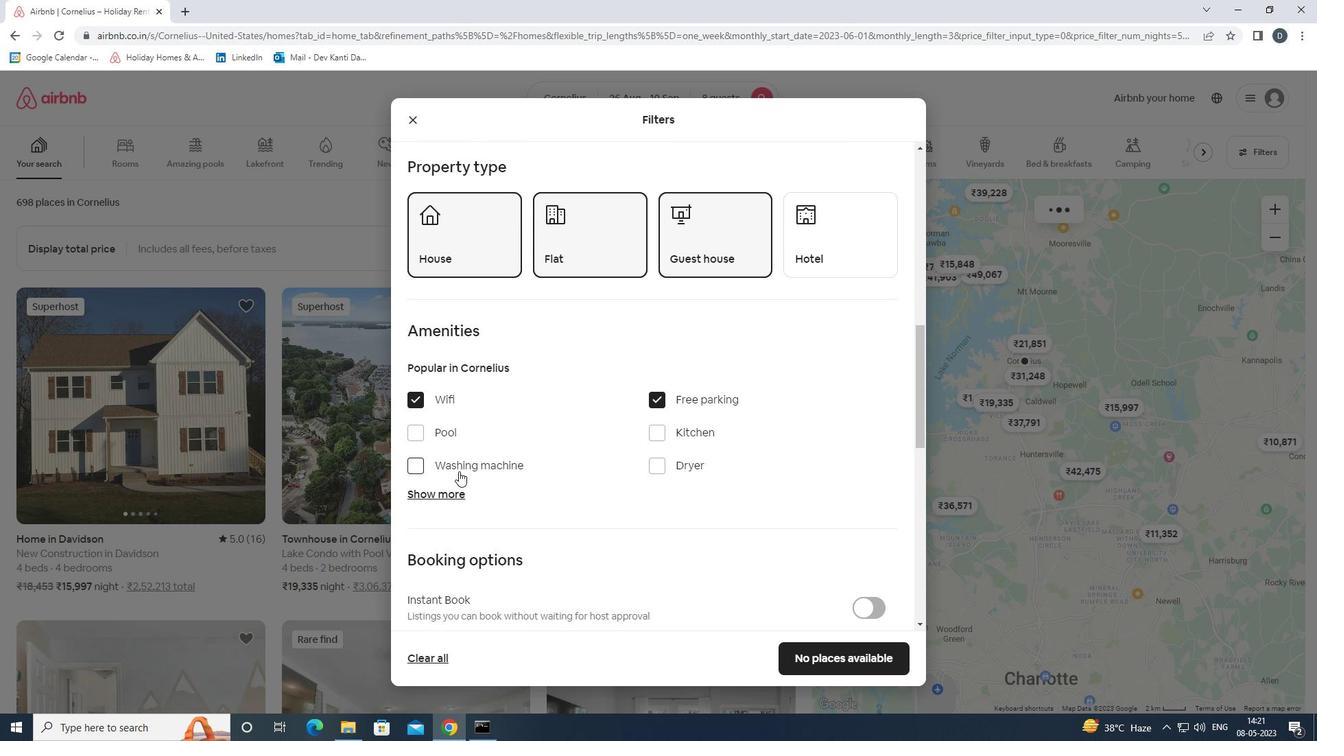 
Action: Mouse pressed left at (439, 484)
Screenshot: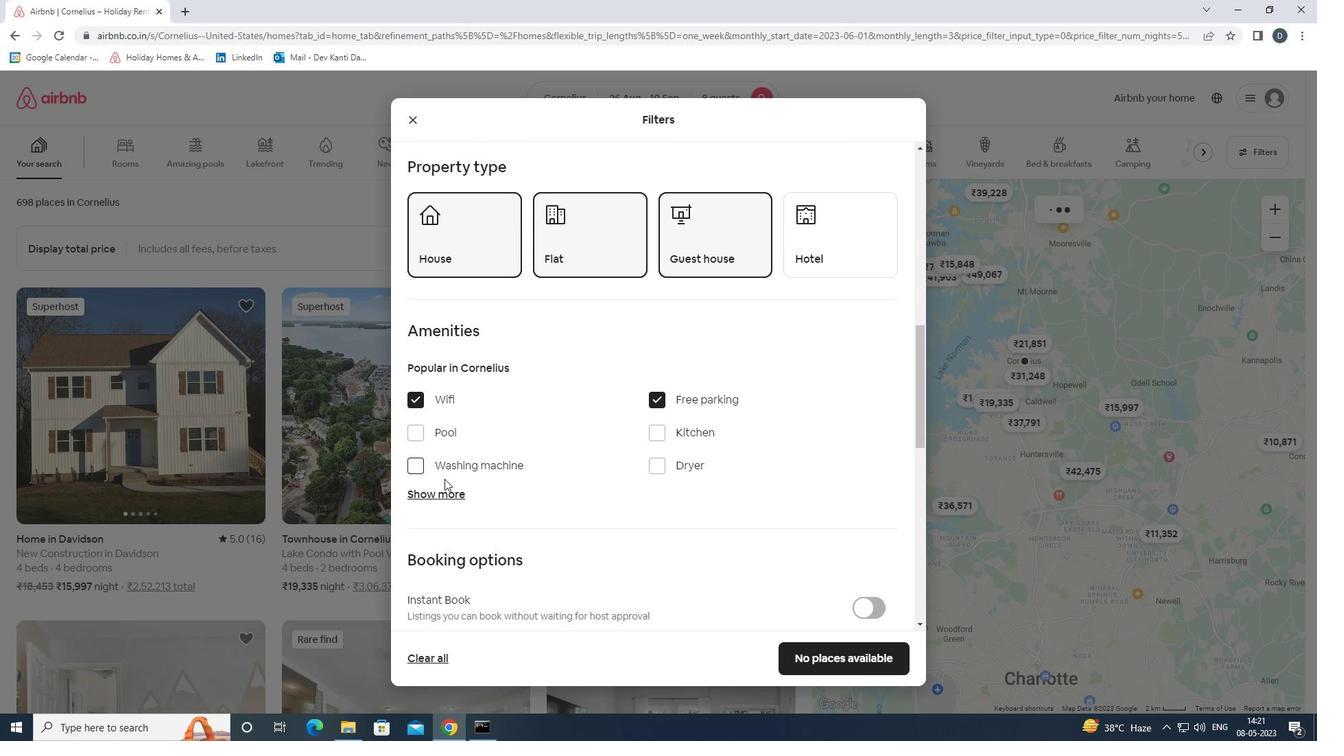 
Action: Mouse moved to (435, 492)
Screenshot: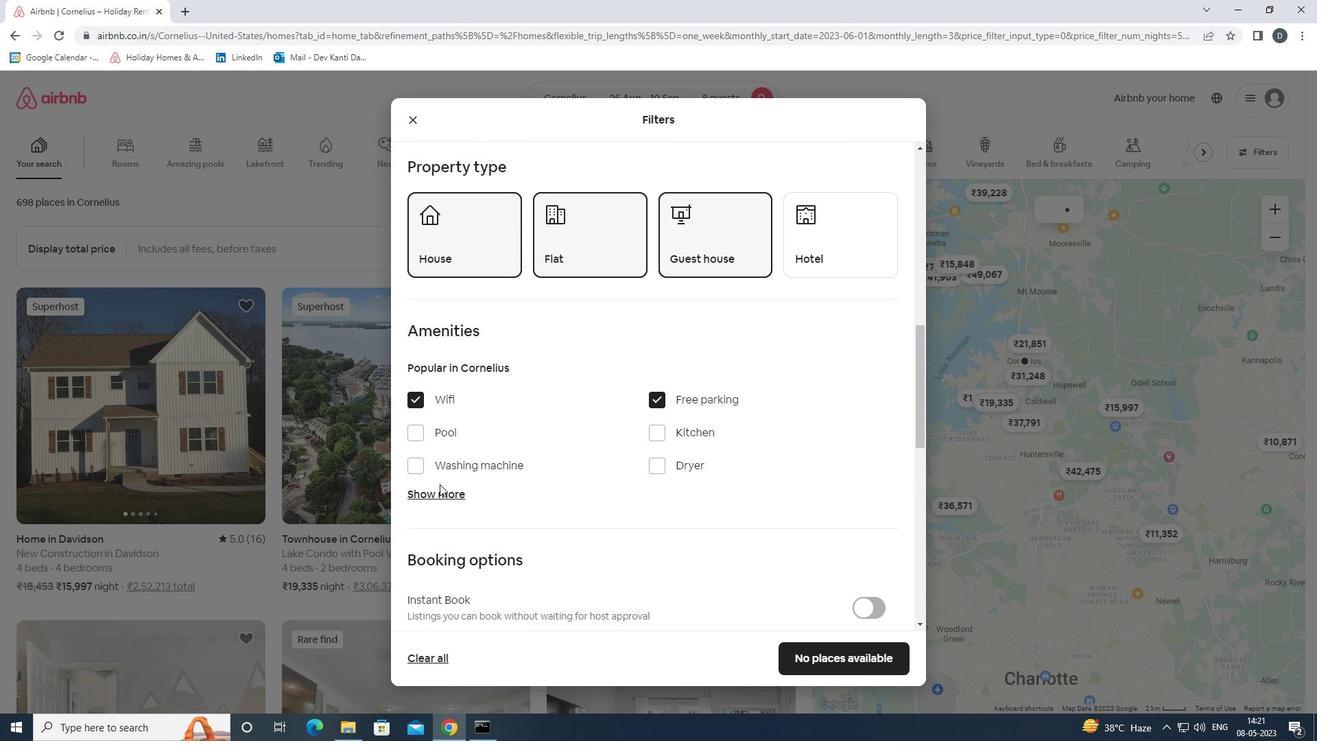 
Action: Mouse pressed left at (435, 492)
Screenshot: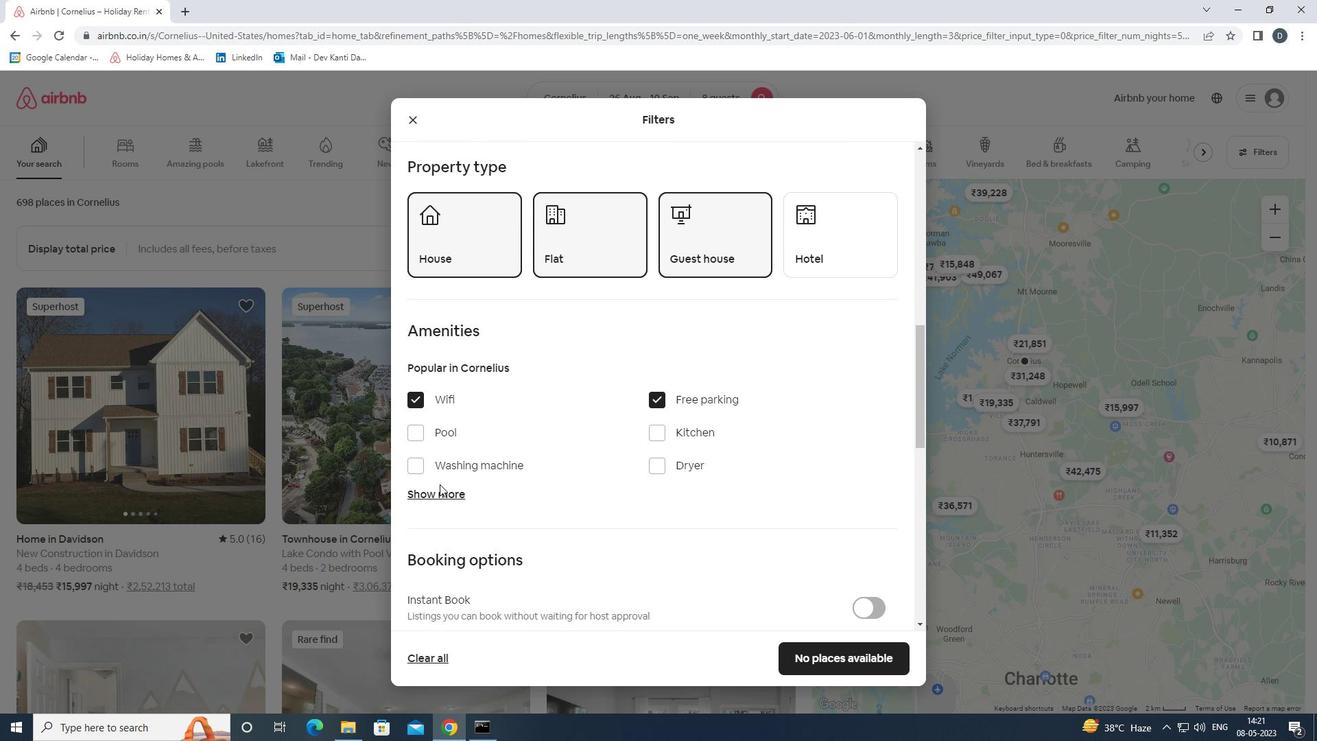 
Action: Mouse moved to (458, 479)
Screenshot: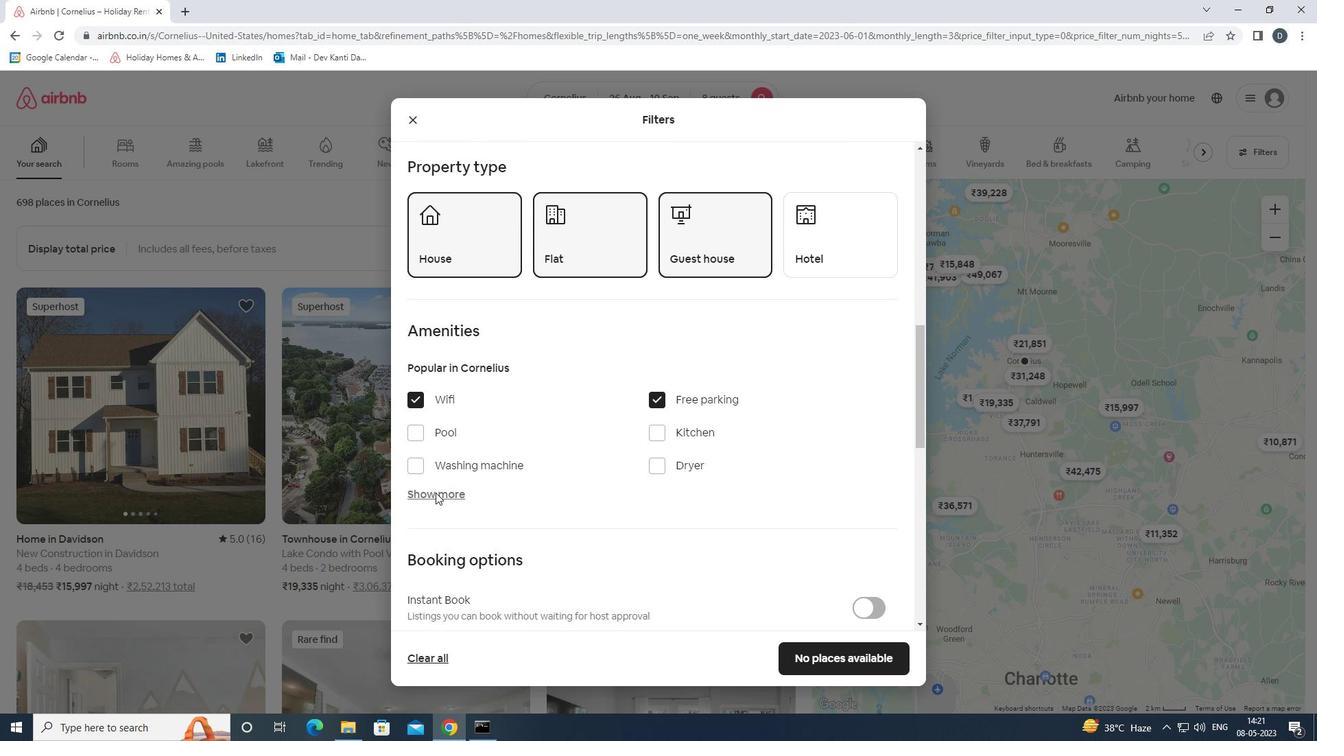 
Action: Mouse scrolled (458, 479) with delta (0, 0)
Screenshot: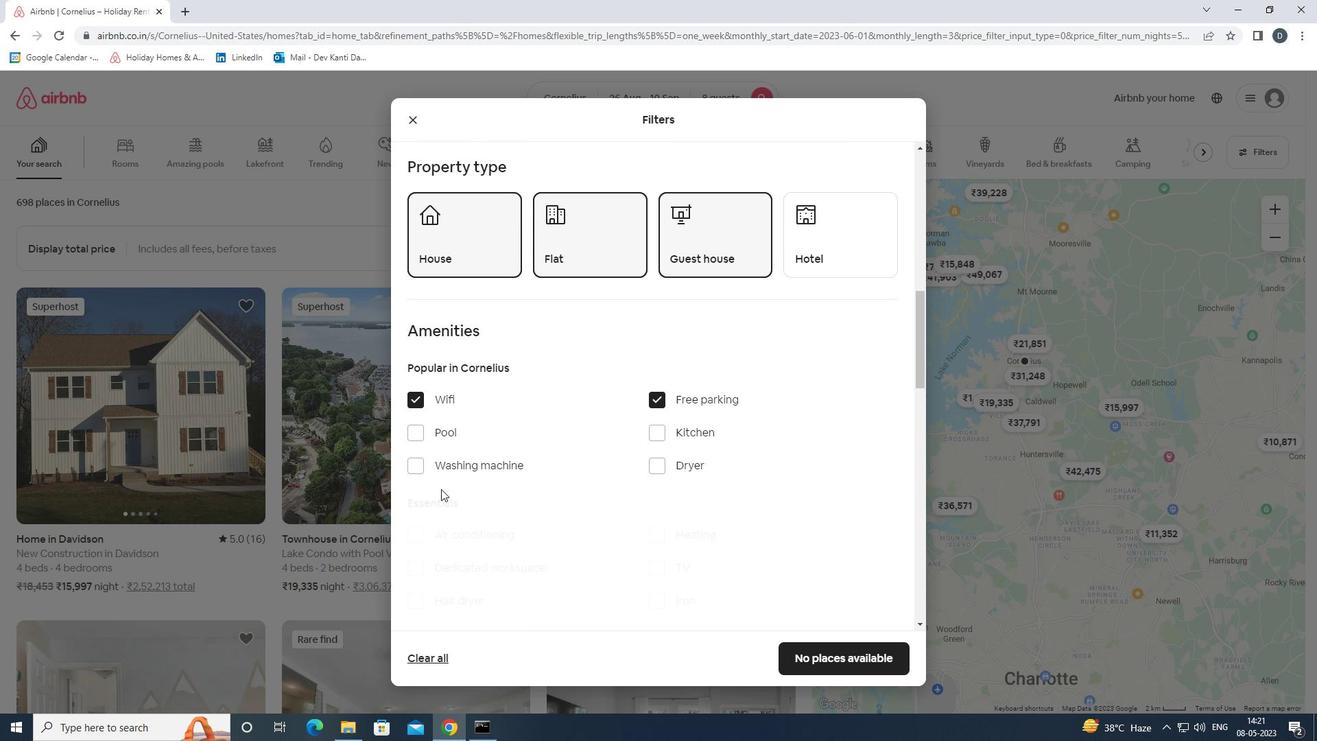 
Action: Mouse moved to (463, 478)
Screenshot: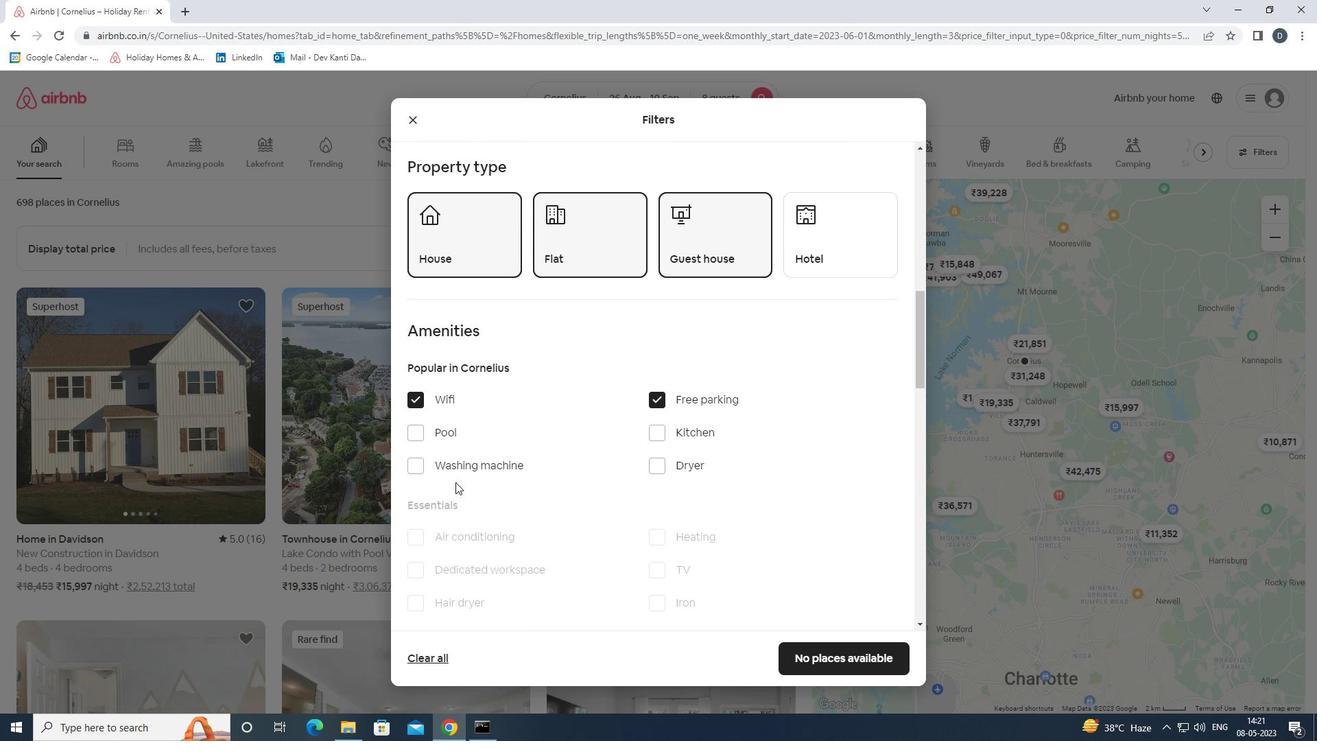 
Action: Mouse scrolled (463, 477) with delta (0, 0)
Screenshot: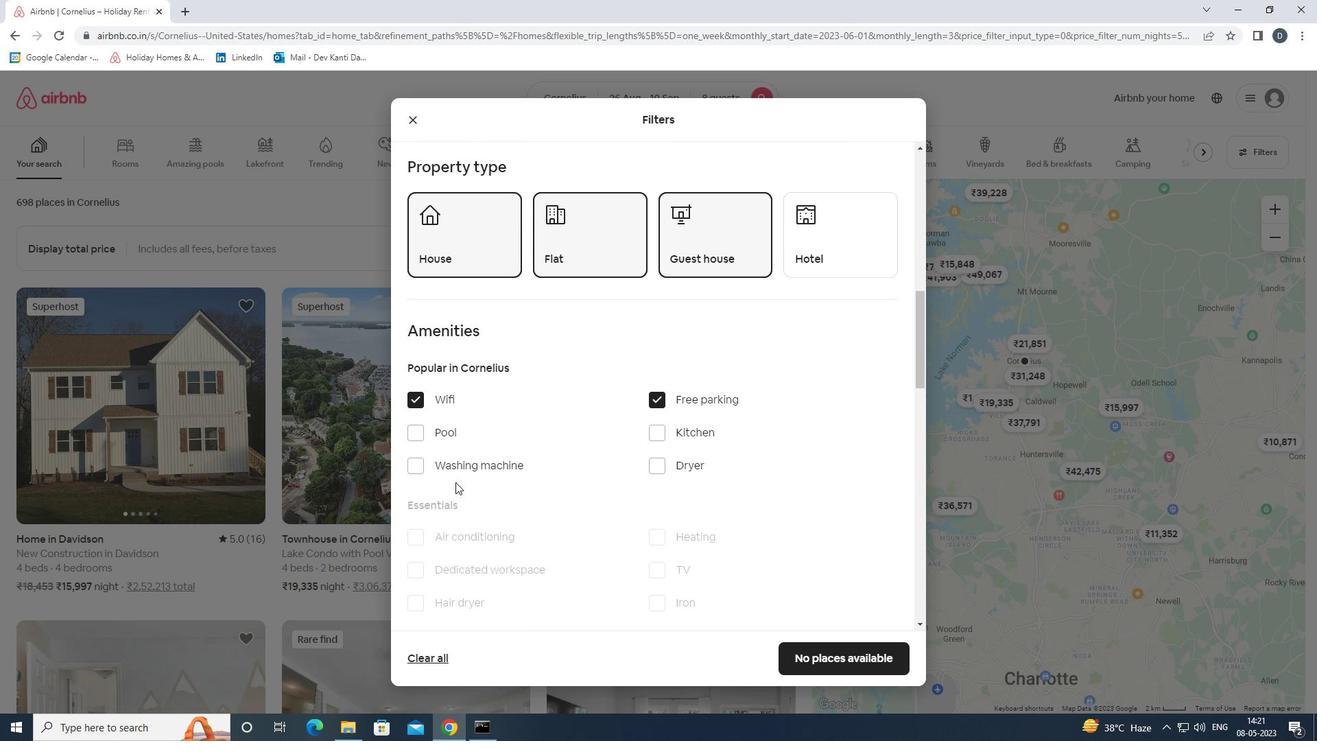 
Action: Mouse moved to (469, 474)
Screenshot: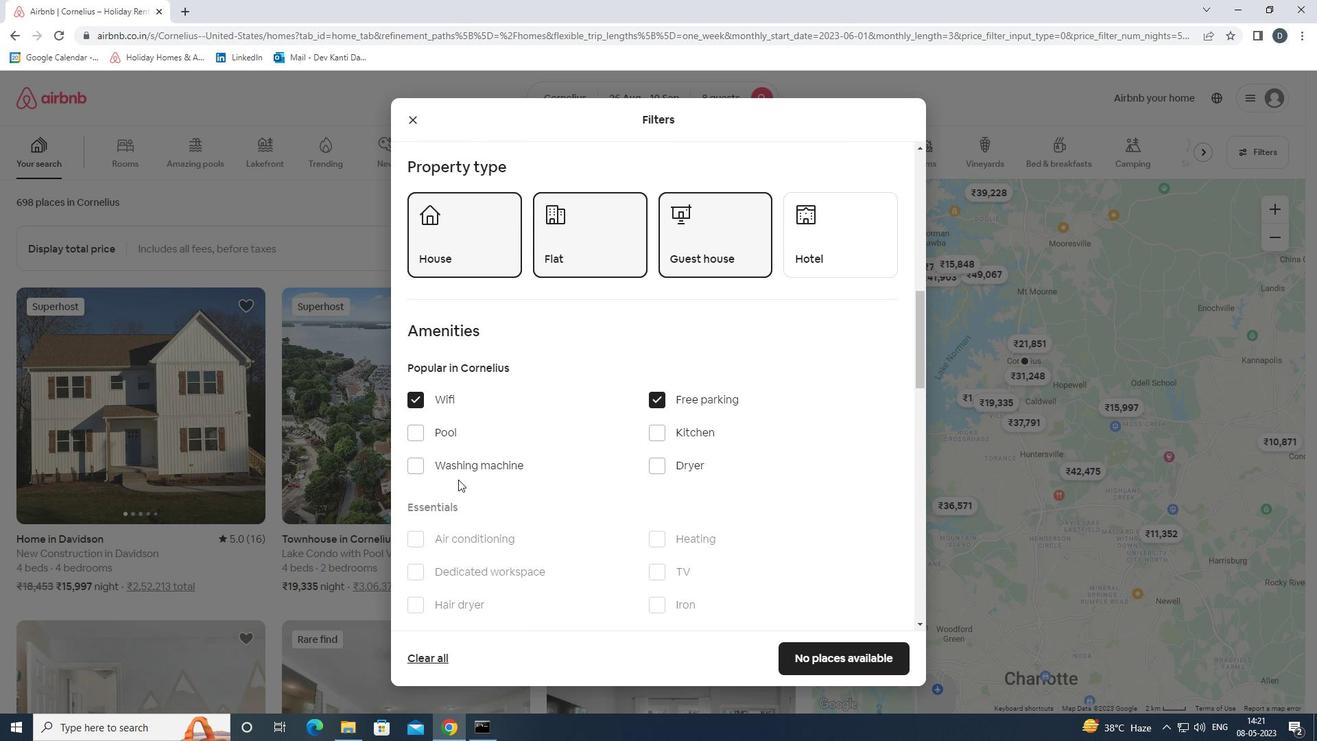 
Action: Mouse scrolled (469, 473) with delta (0, 0)
Screenshot: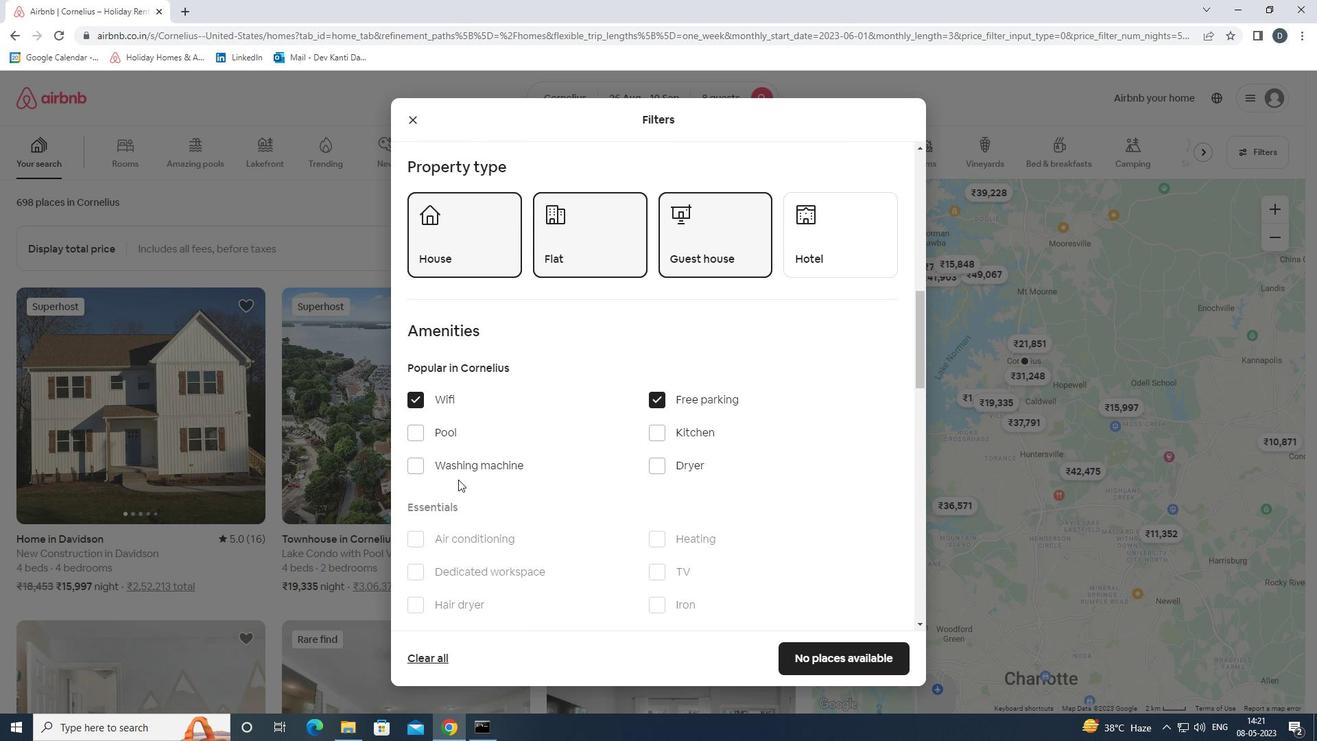 
Action: Mouse moved to (669, 362)
Screenshot: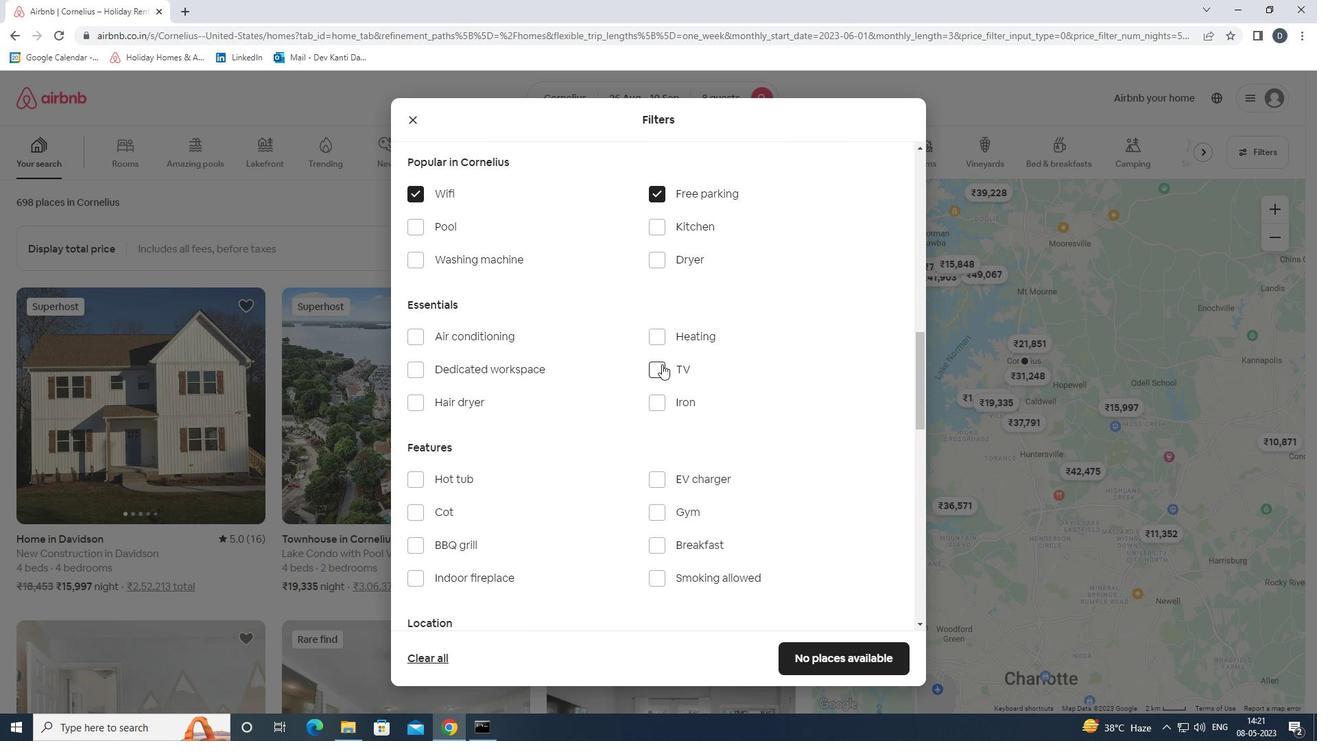 
Action: Mouse pressed left at (669, 362)
Screenshot: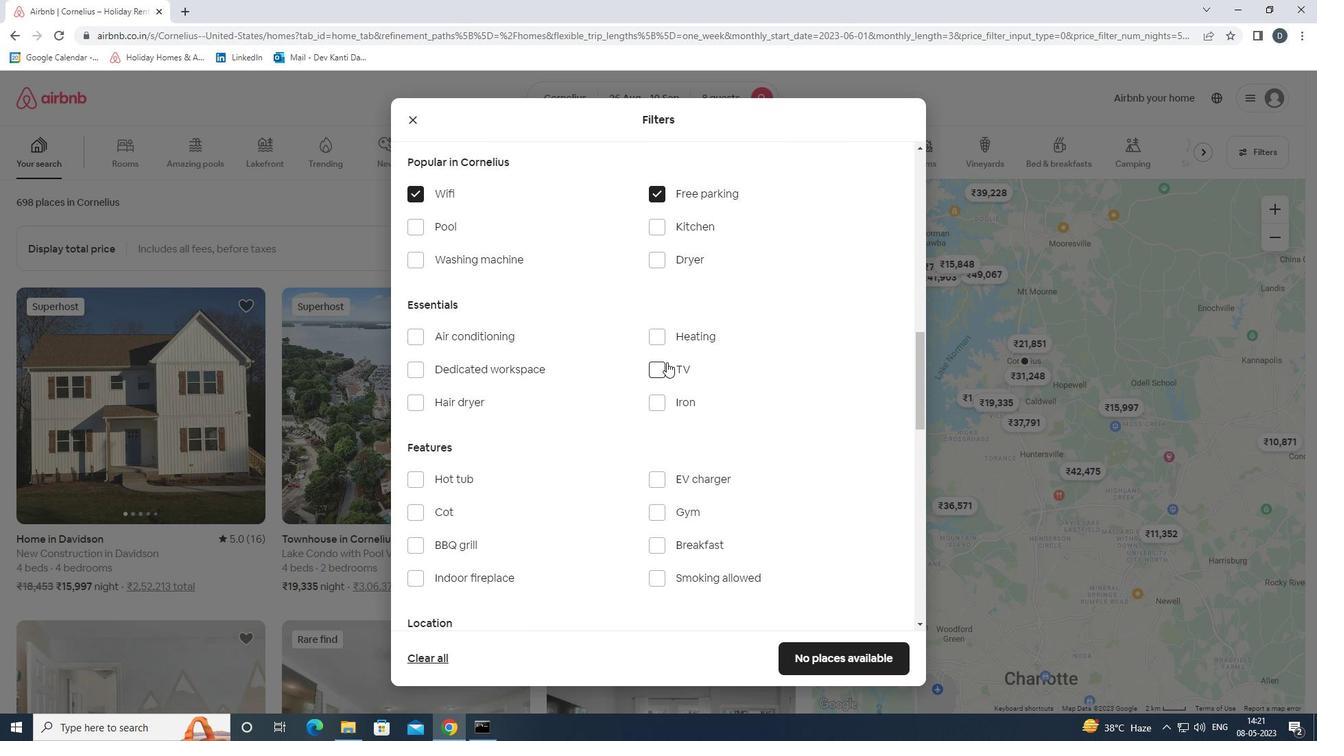 
Action: Mouse moved to (669, 363)
Screenshot: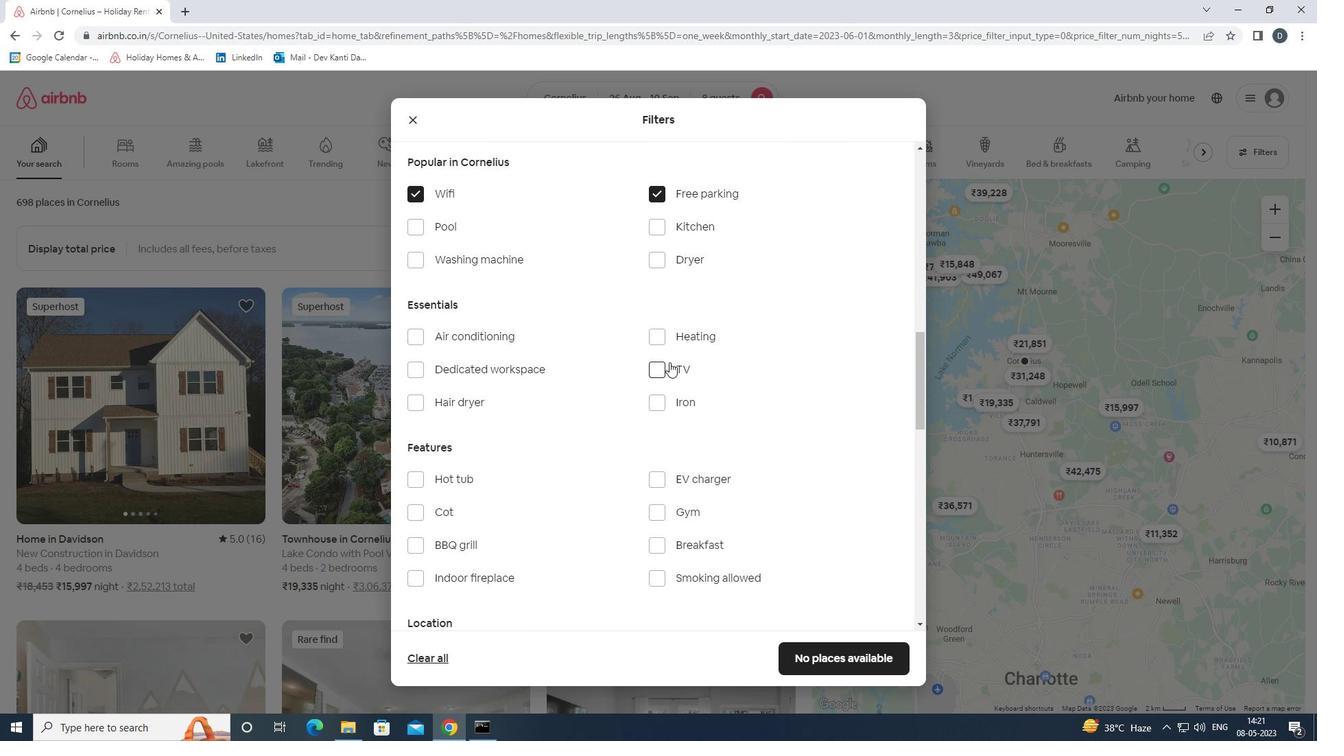 
Action: Mouse scrolled (669, 363) with delta (0, 0)
Screenshot: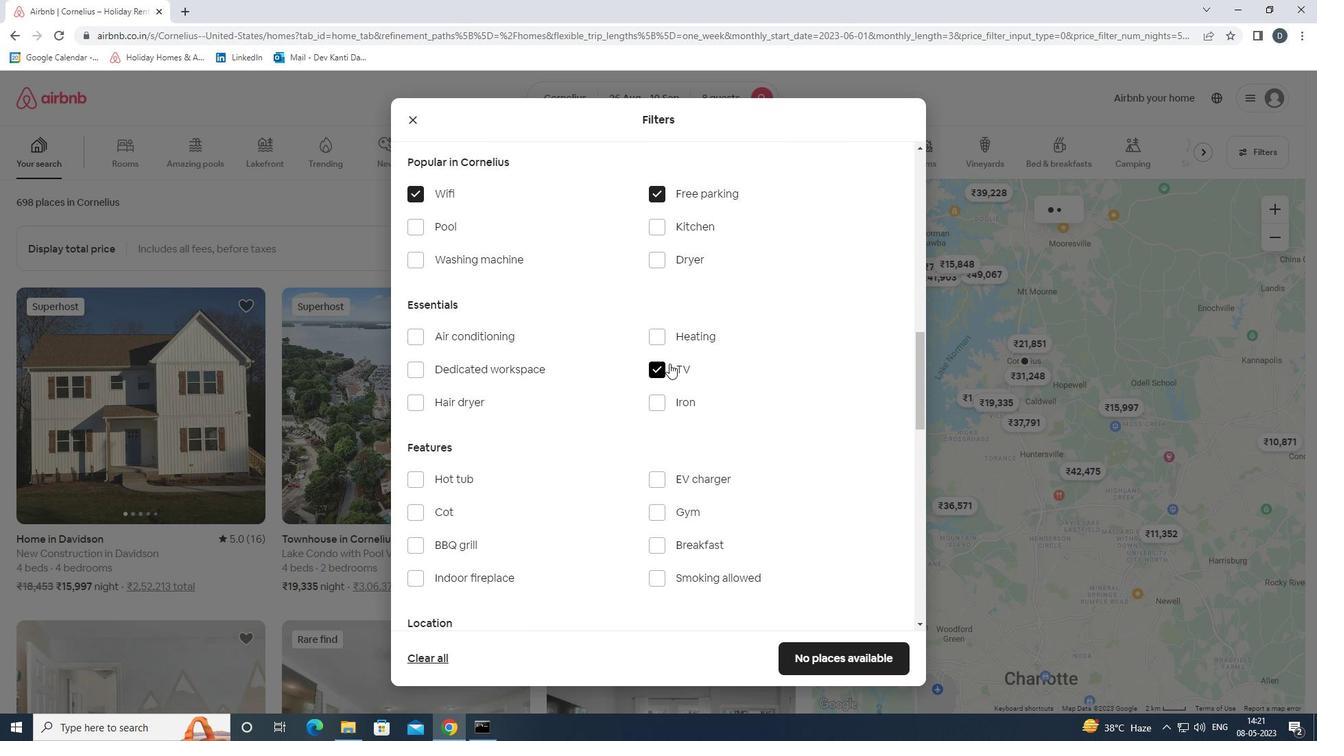
Action: Mouse scrolled (669, 363) with delta (0, 0)
Screenshot: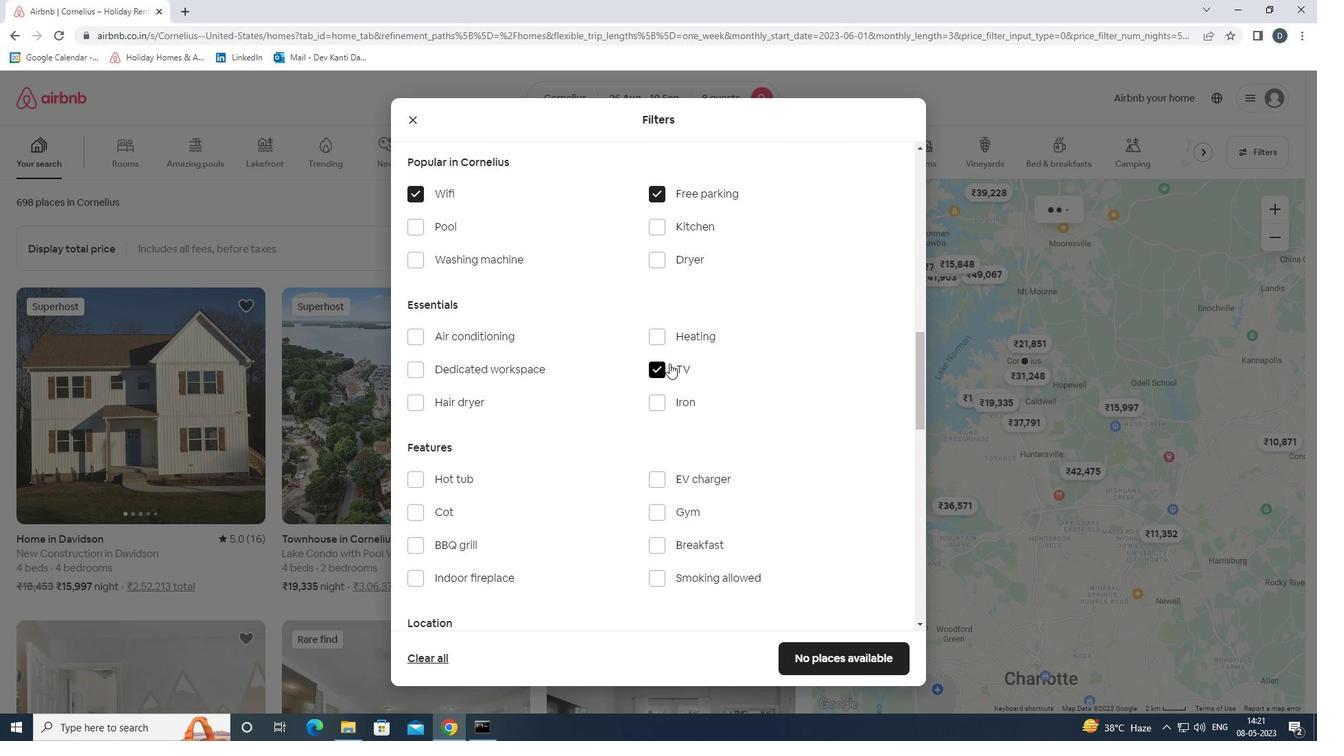 
Action: Mouse moved to (676, 373)
Screenshot: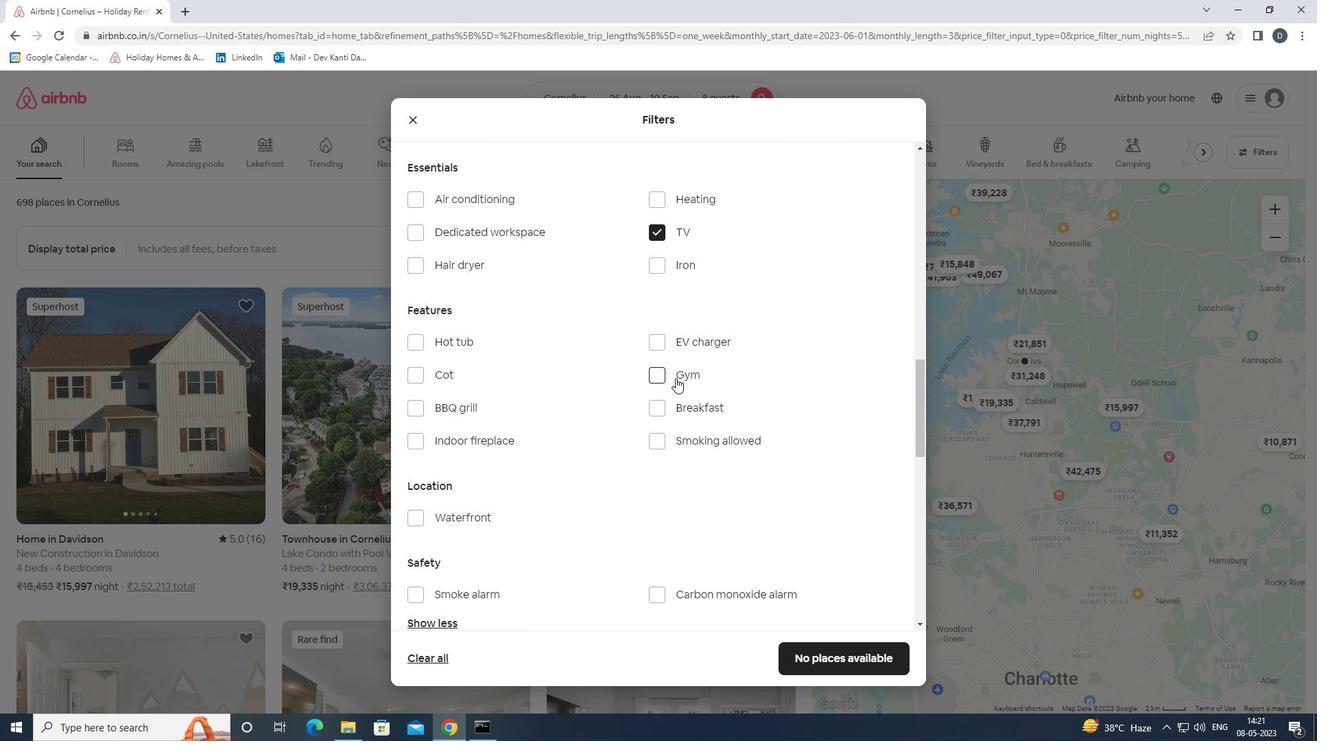 
Action: Mouse pressed left at (676, 373)
Screenshot: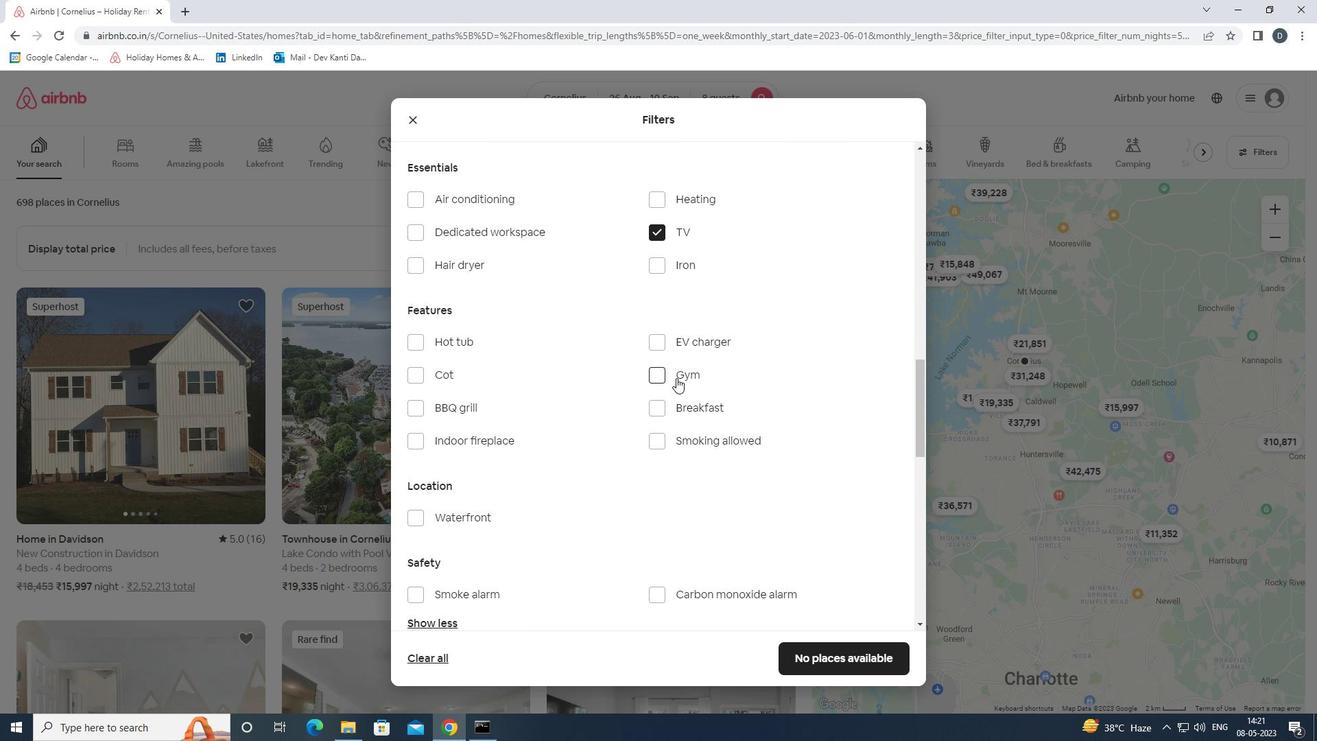
Action: Mouse moved to (676, 409)
Screenshot: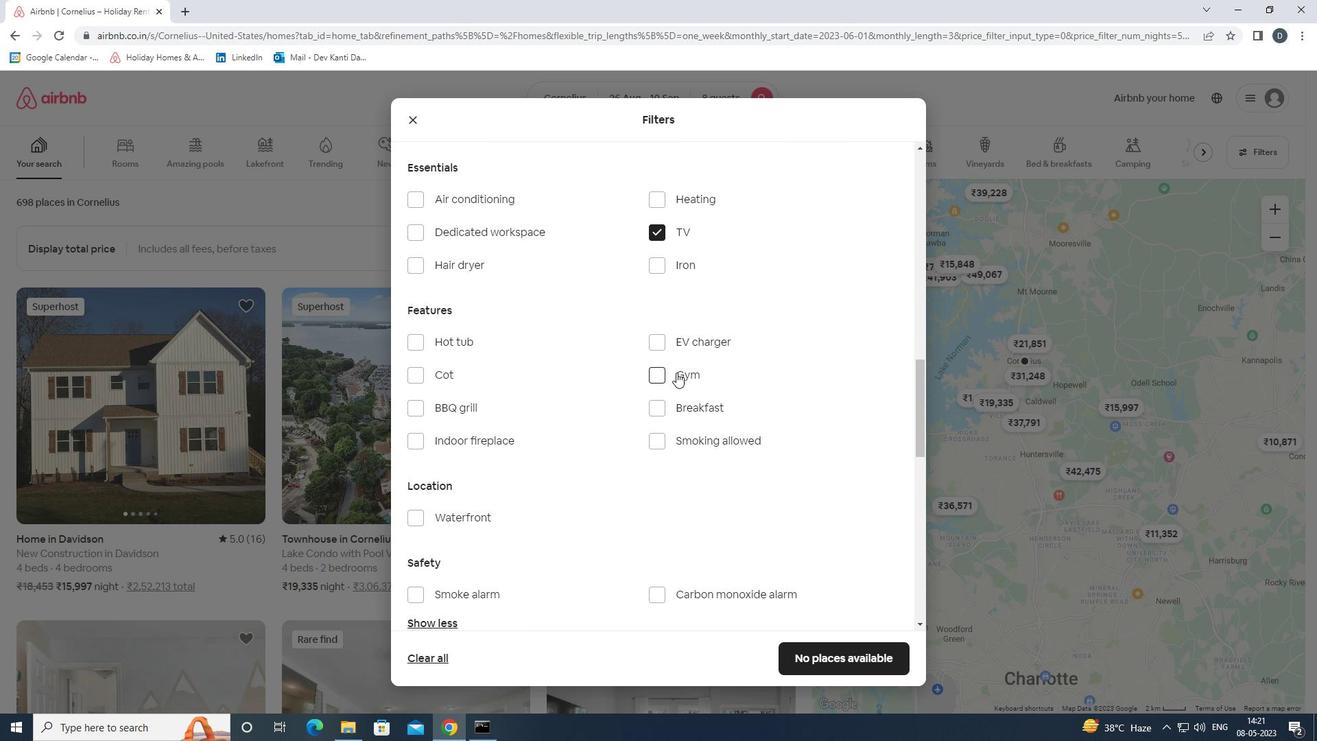 
Action: Mouse pressed left at (676, 409)
Screenshot: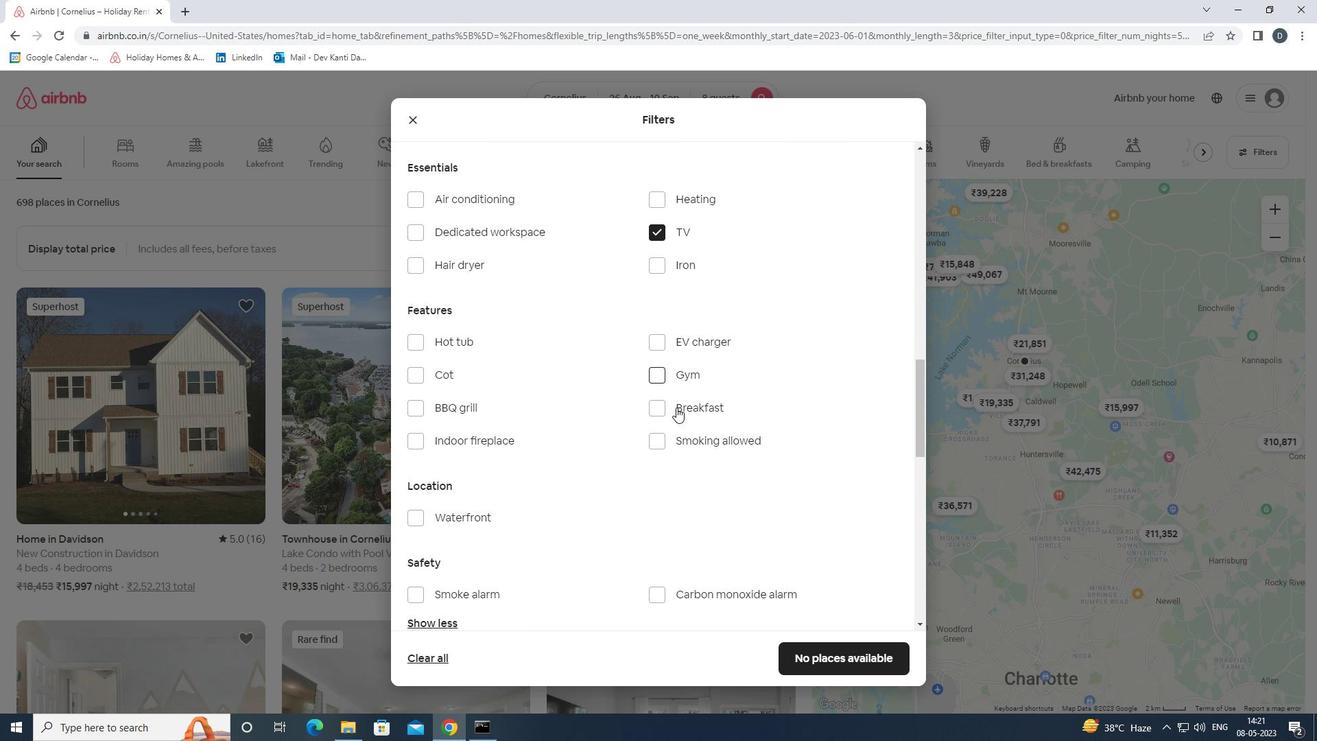 
Action: Mouse scrolled (676, 409) with delta (0, 0)
Screenshot: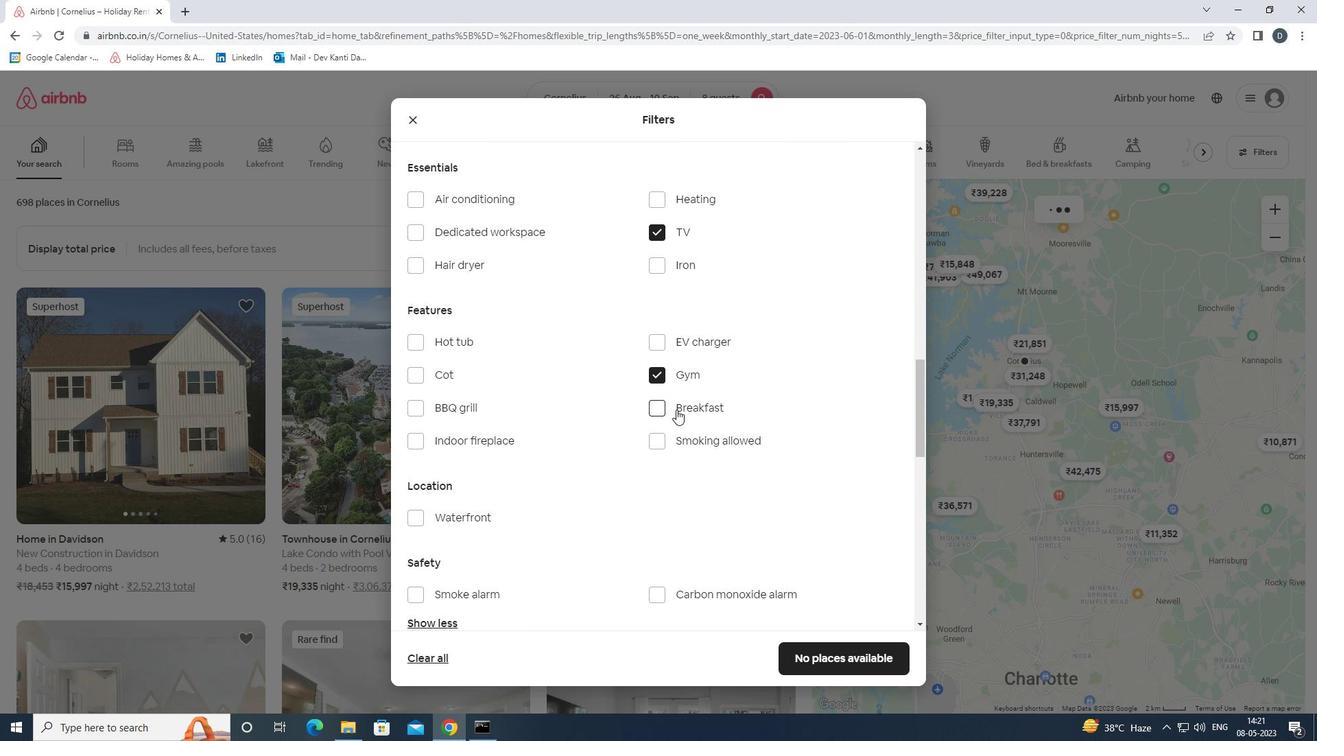 
Action: Mouse scrolled (676, 409) with delta (0, 0)
Screenshot: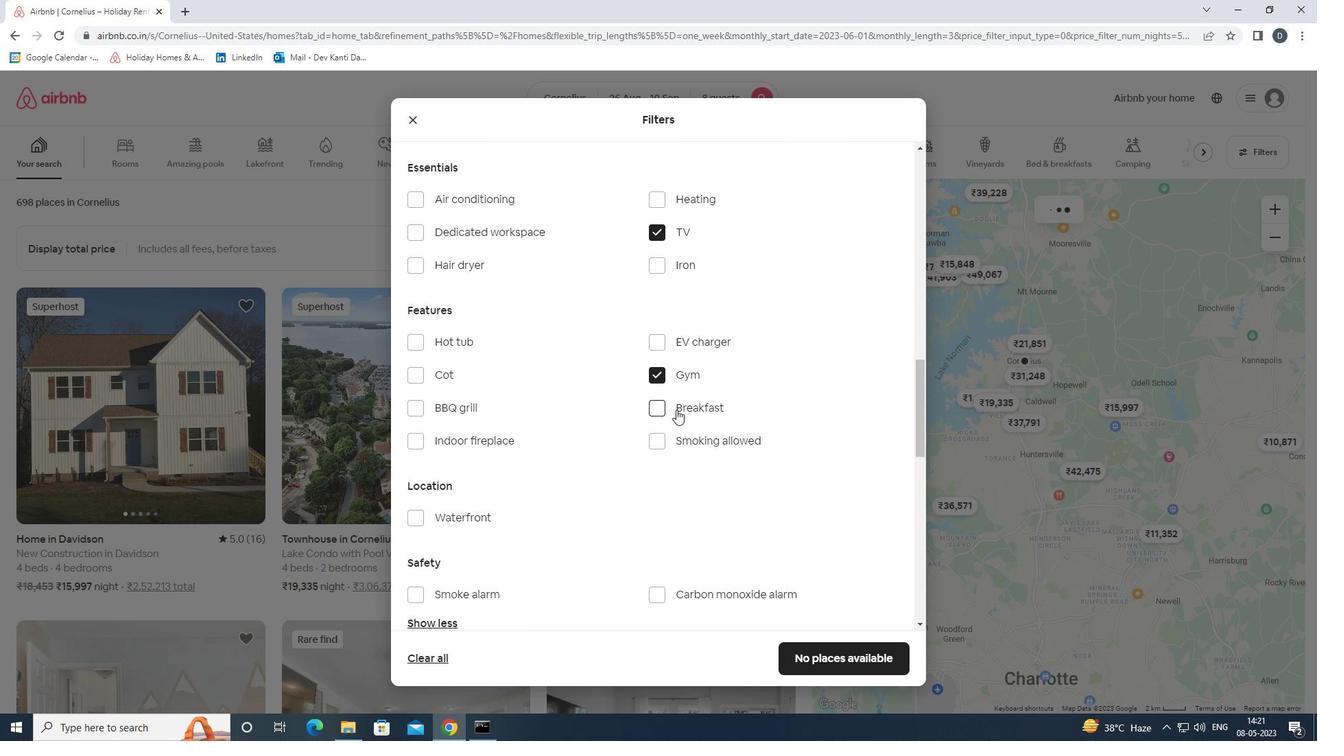 
Action: Mouse scrolled (676, 409) with delta (0, 0)
Screenshot: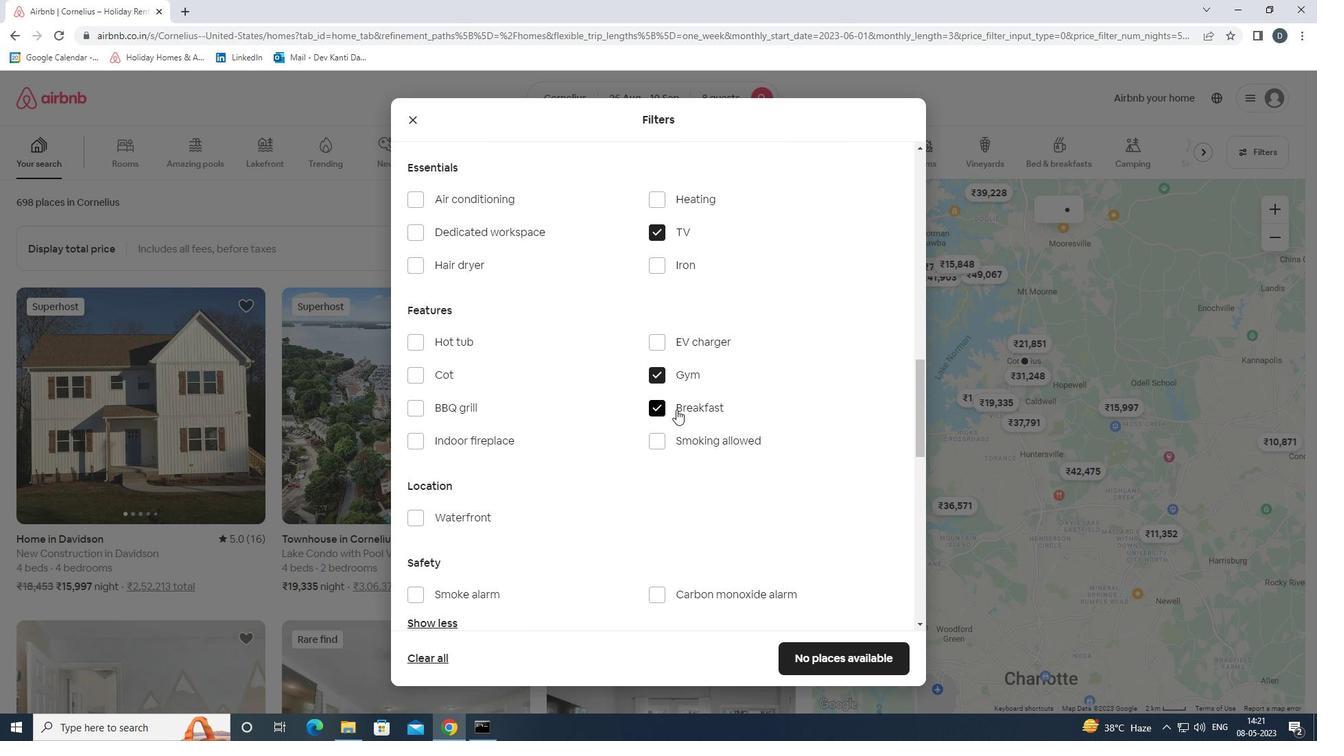 
Action: Mouse scrolled (676, 409) with delta (0, 0)
Screenshot: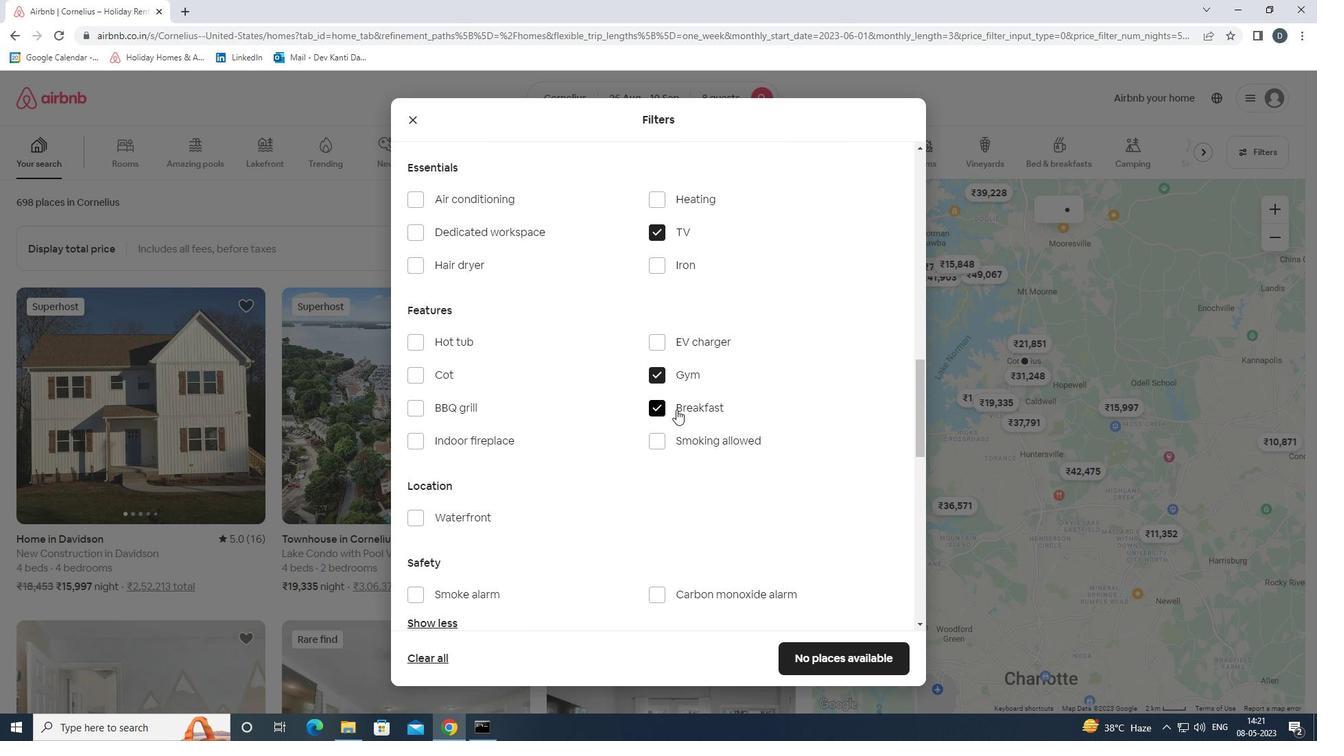 
Action: Mouse moved to (857, 508)
Screenshot: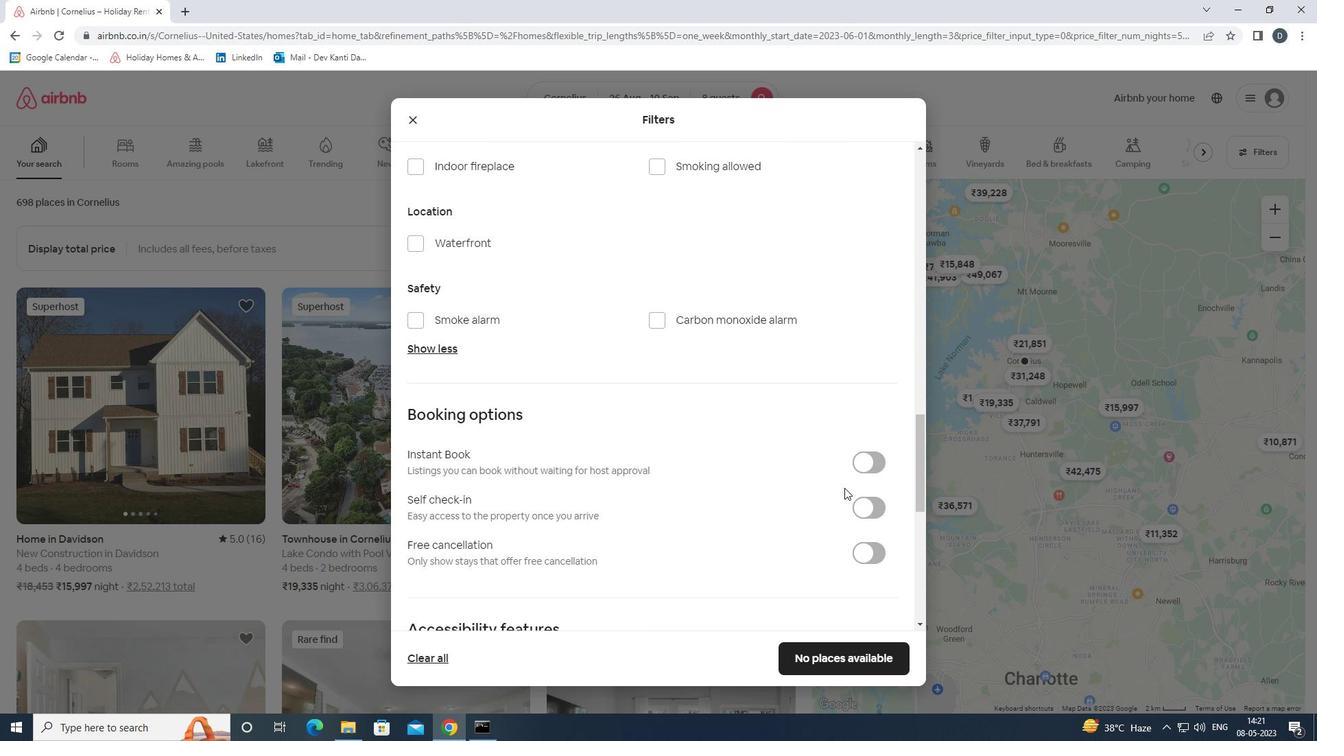 
Action: Mouse pressed left at (857, 508)
Screenshot: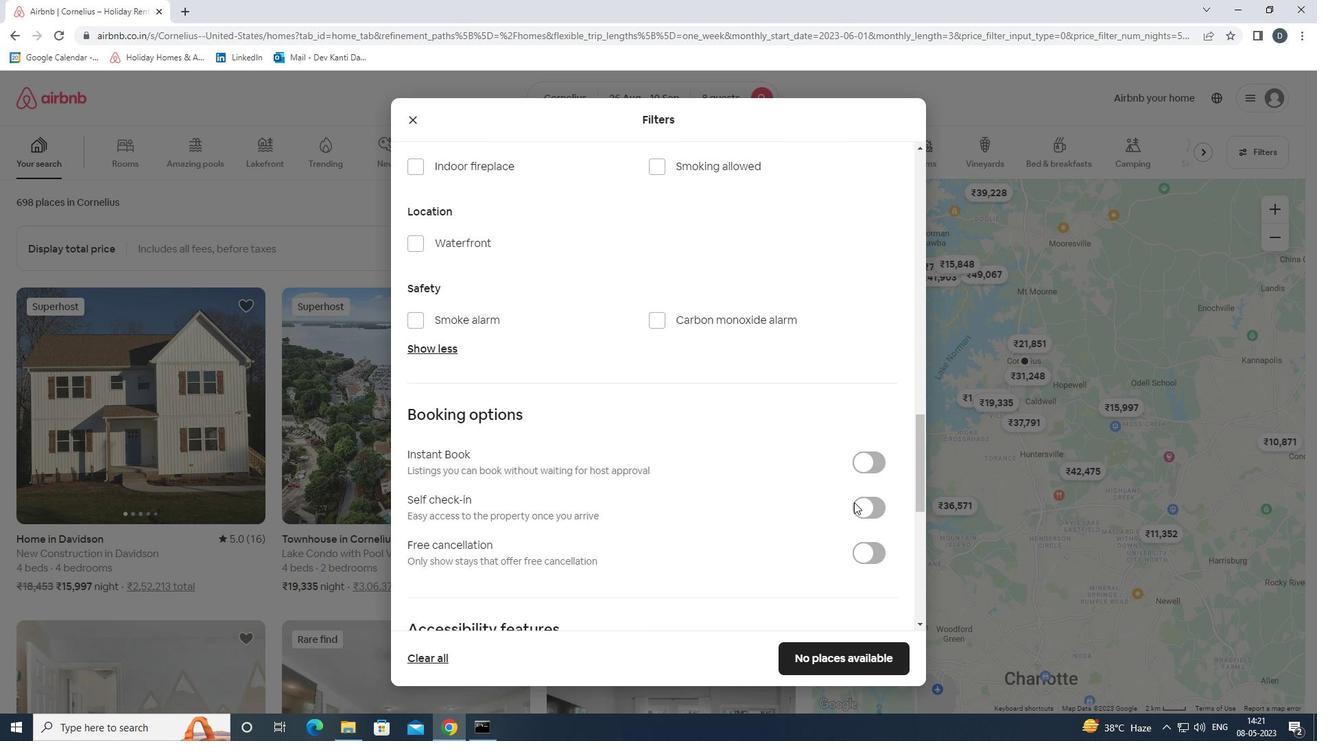 
Action: Mouse moved to (851, 508)
Screenshot: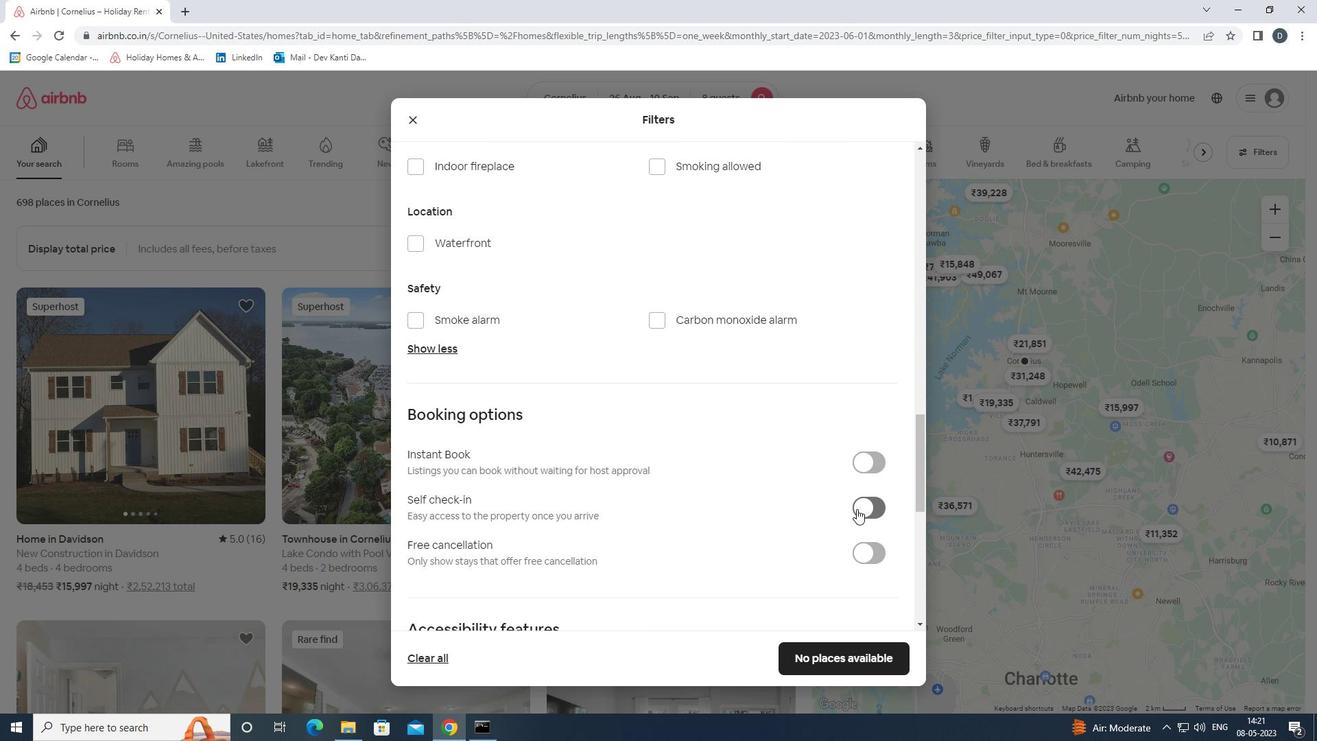 
Action: Mouse scrolled (851, 507) with delta (0, 0)
Screenshot: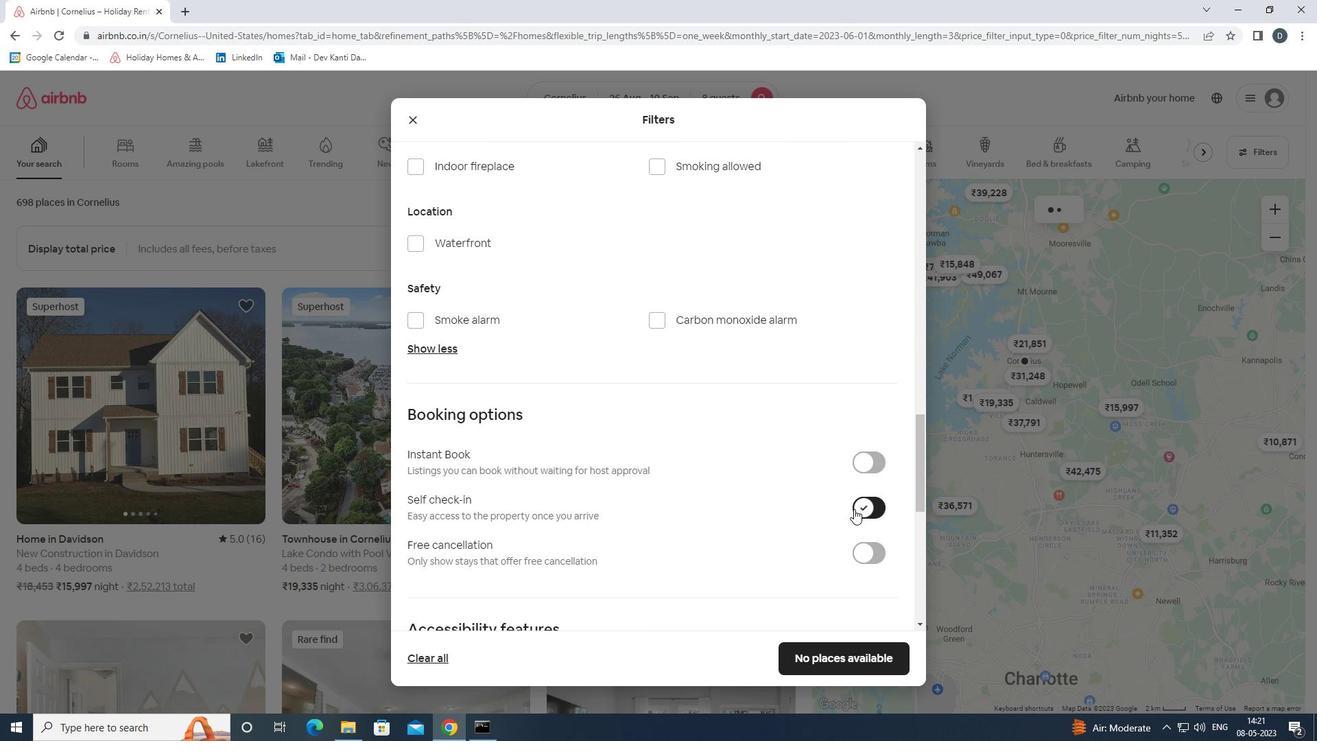 
Action: Mouse scrolled (851, 507) with delta (0, 0)
Screenshot: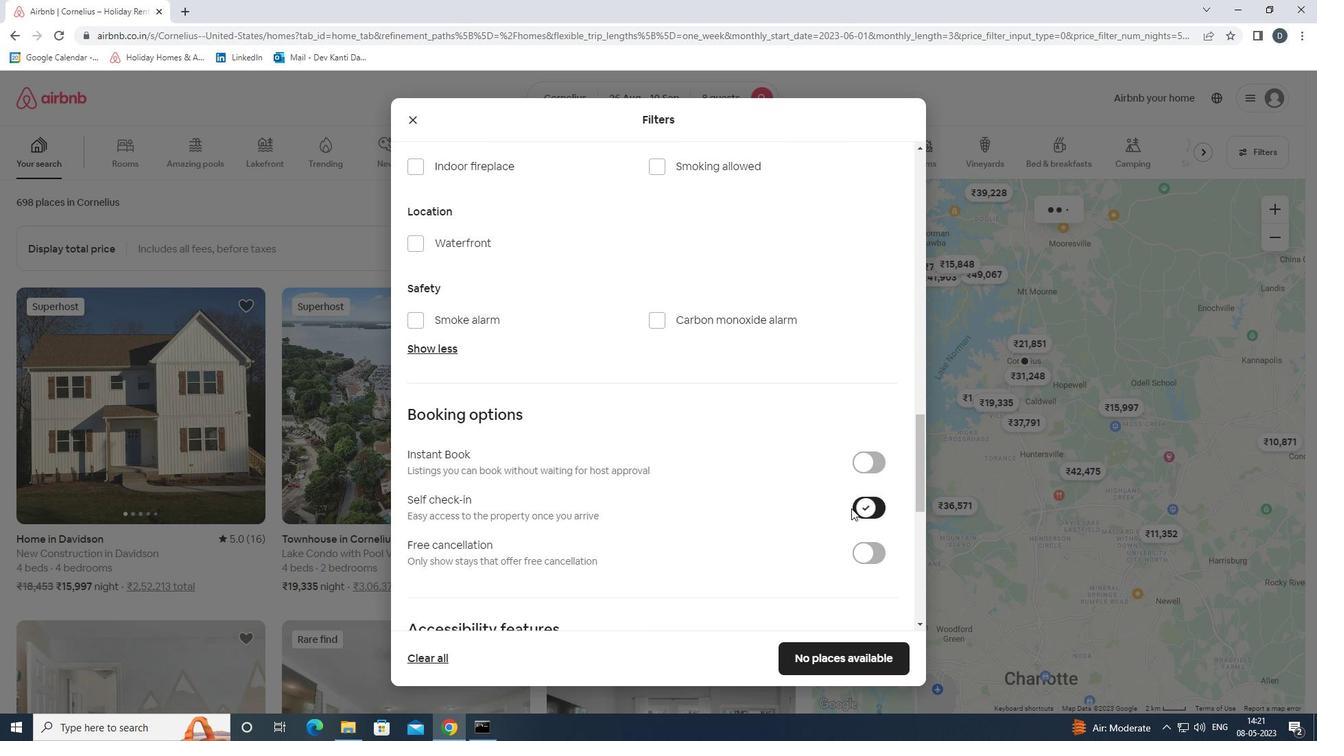 
Action: Mouse moved to (850, 508)
Screenshot: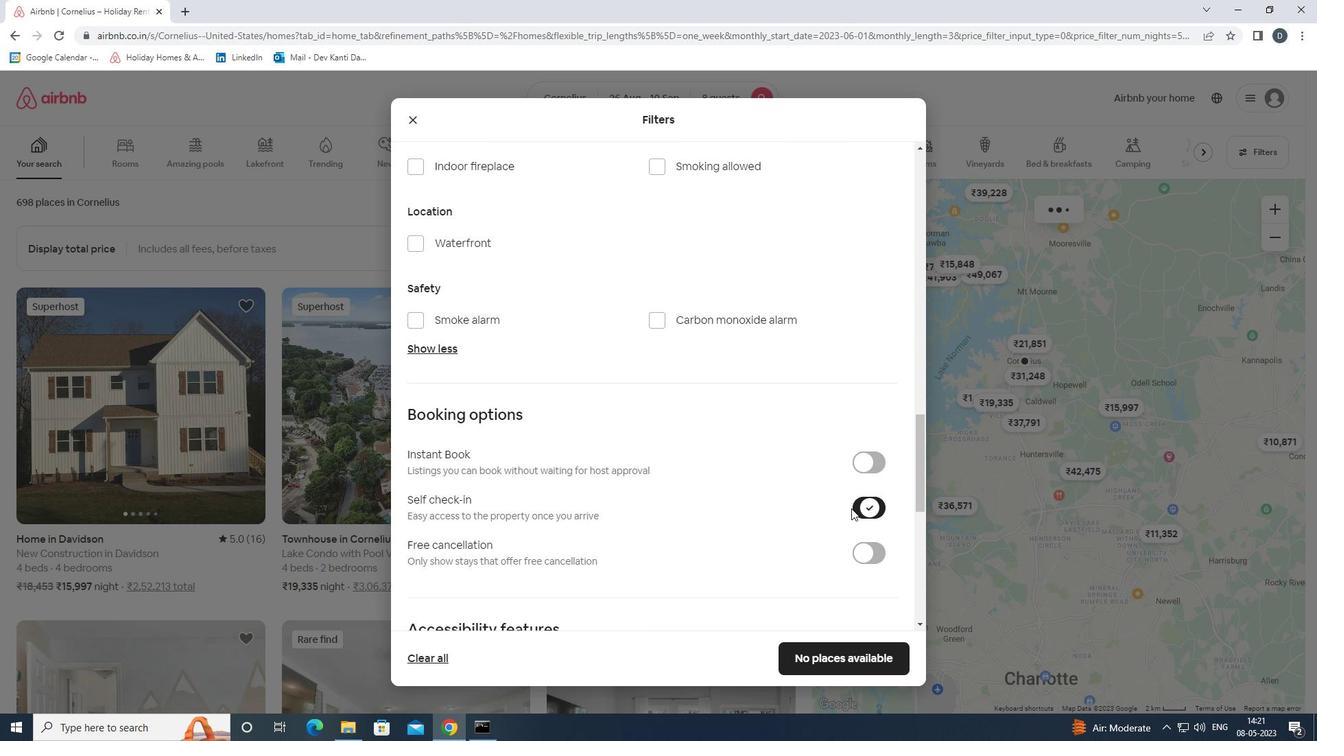 
Action: Mouse scrolled (850, 507) with delta (0, 0)
Screenshot: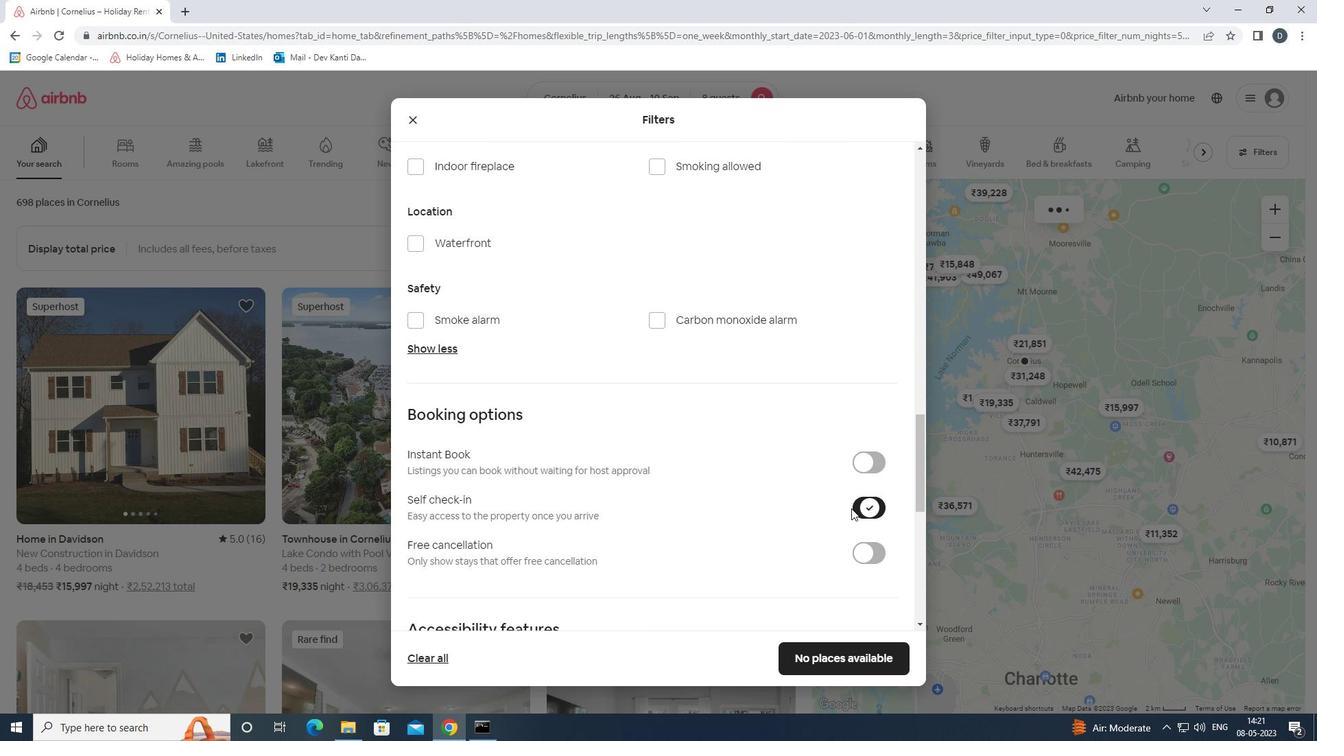 
Action: Mouse moved to (848, 506)
Screenshot: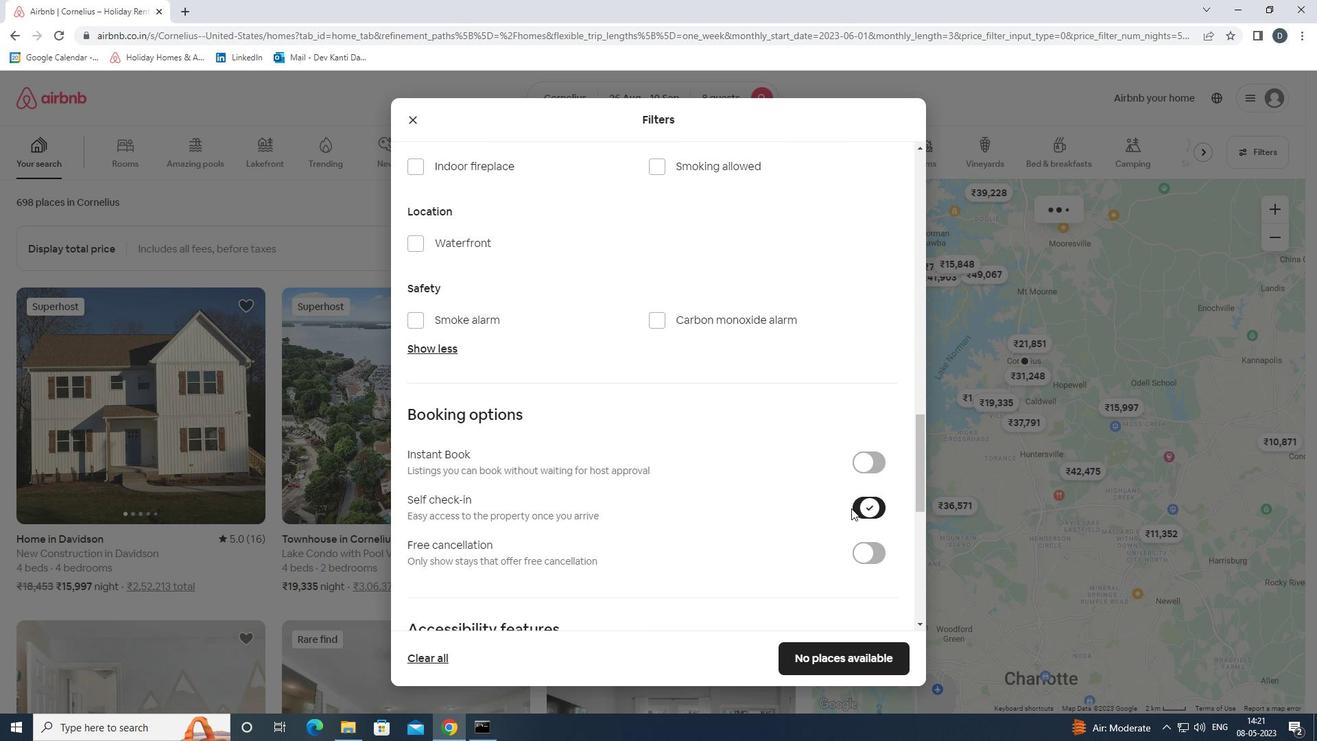 
Action: Mouse scrolled (848, 505) with delta (0, 0)
Screenshot: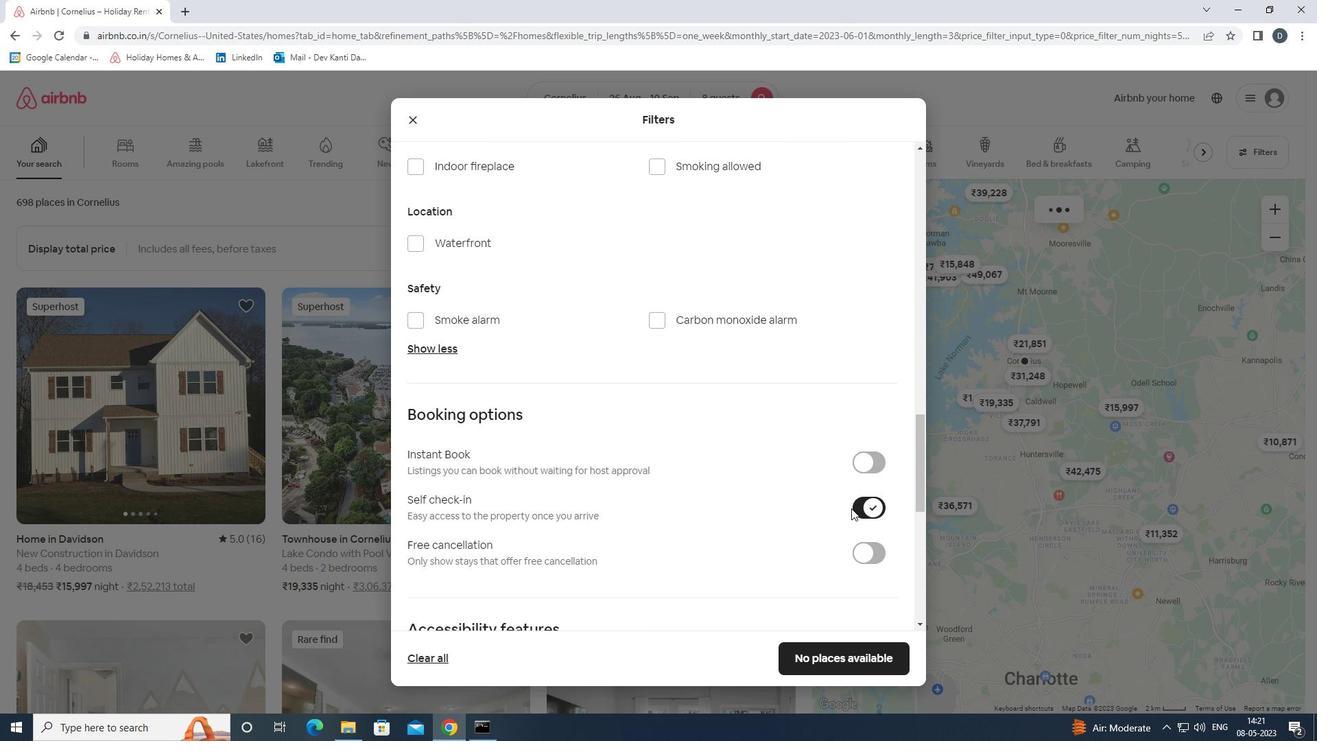
Action: Mouse moved to (848, 506)
Screenshot: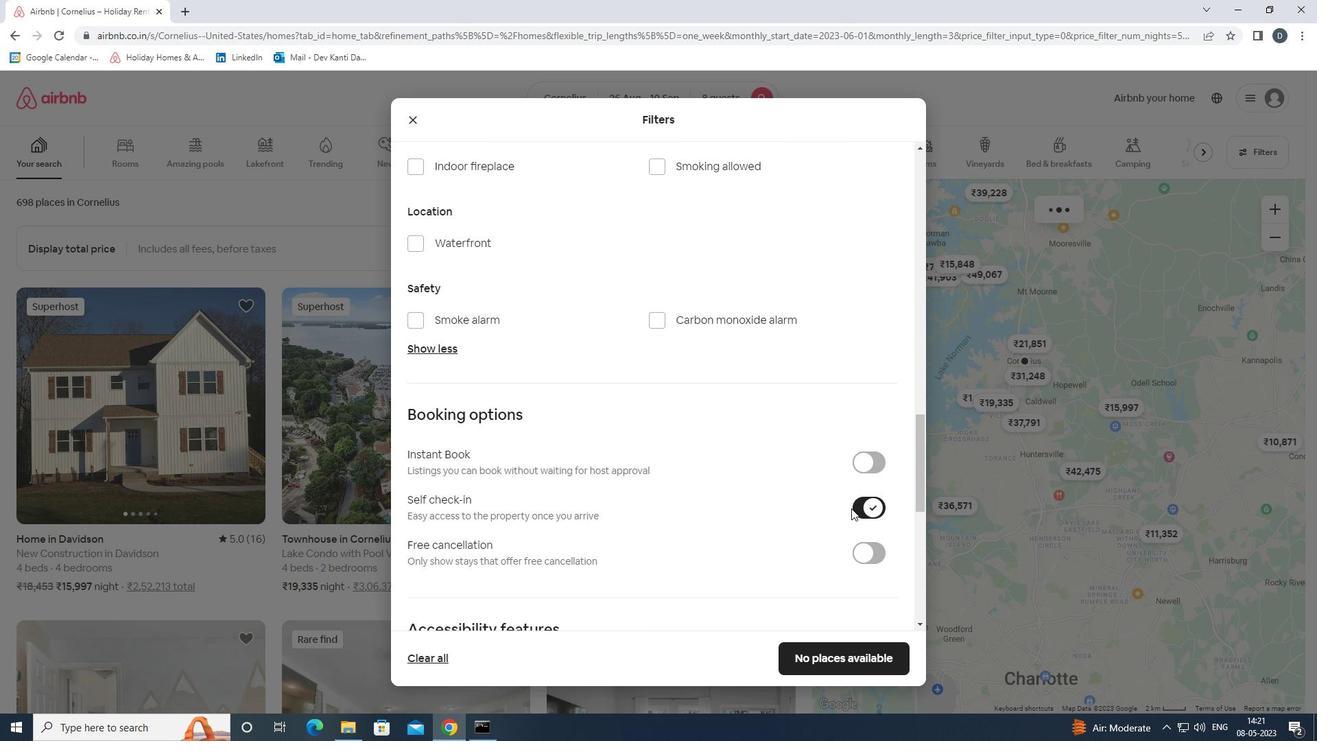 
Action: Mouse scrolled (848, 505) with delta (0, 0)
Screenshot: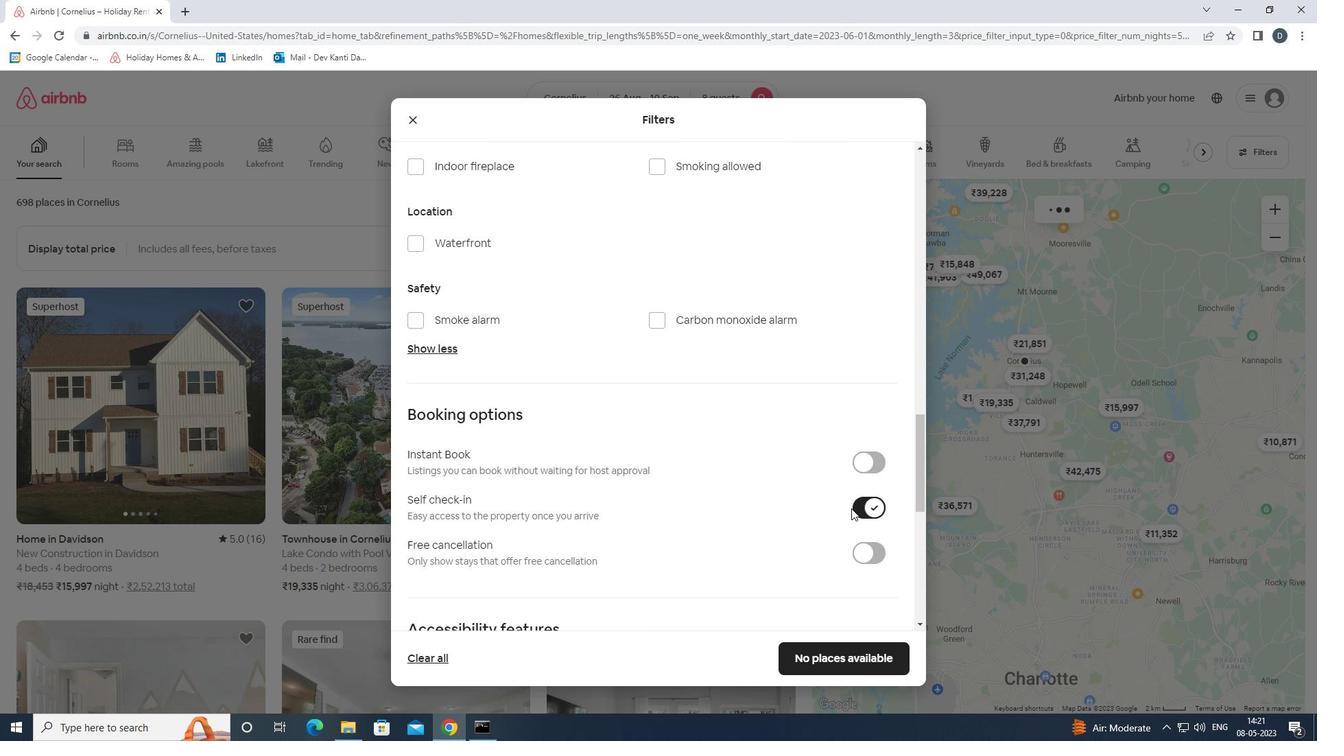 
Action: Mouse moved to (841, 492)
Screenshot: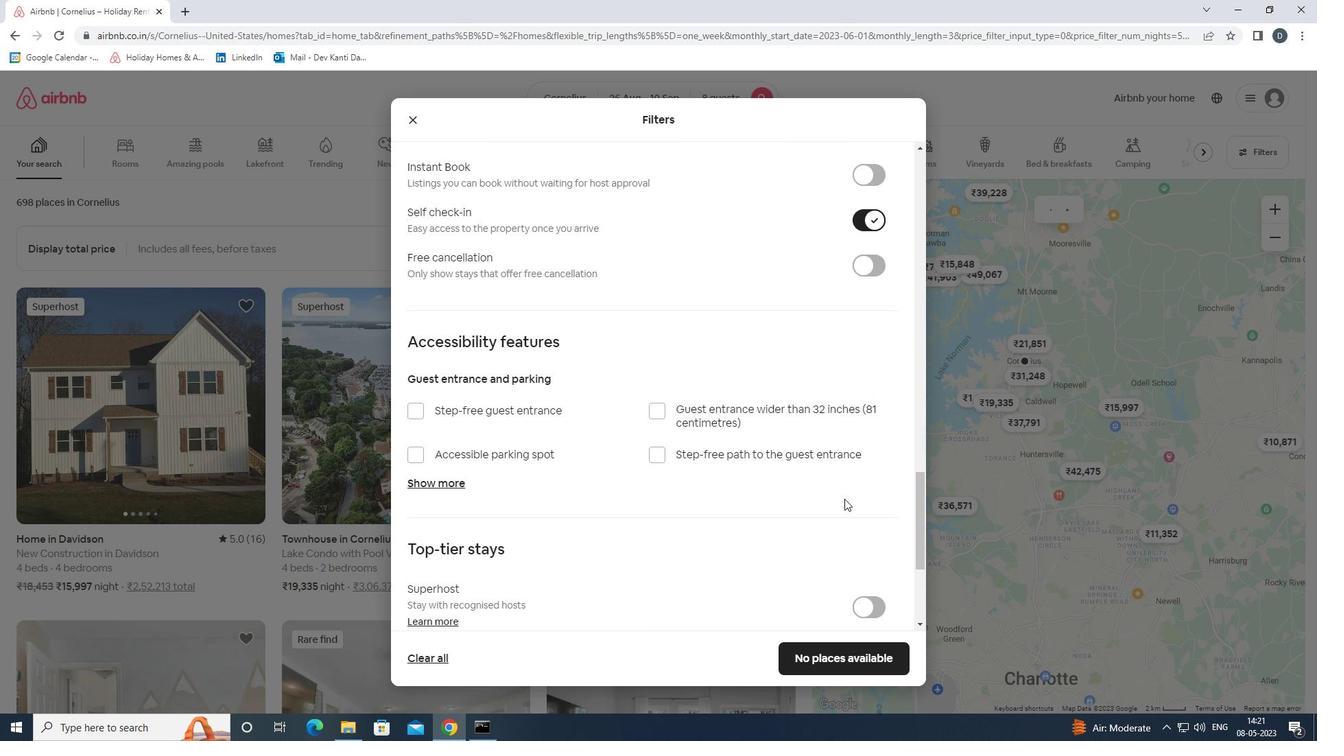 
Action: Mouse scrolled (841, 491) with delta (0, 0)
Screenshot: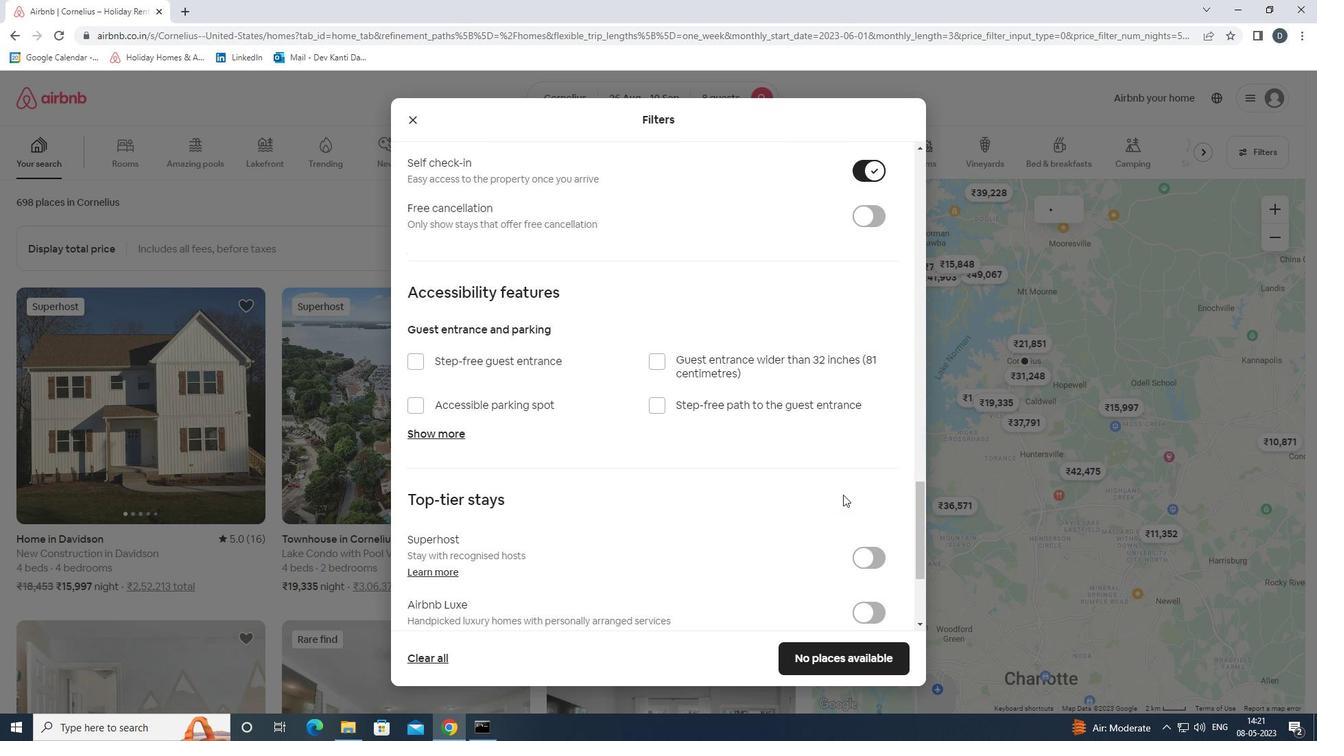 
Action: Mouse scrolled (841, 491) with delta (0, 0)
Screenshot: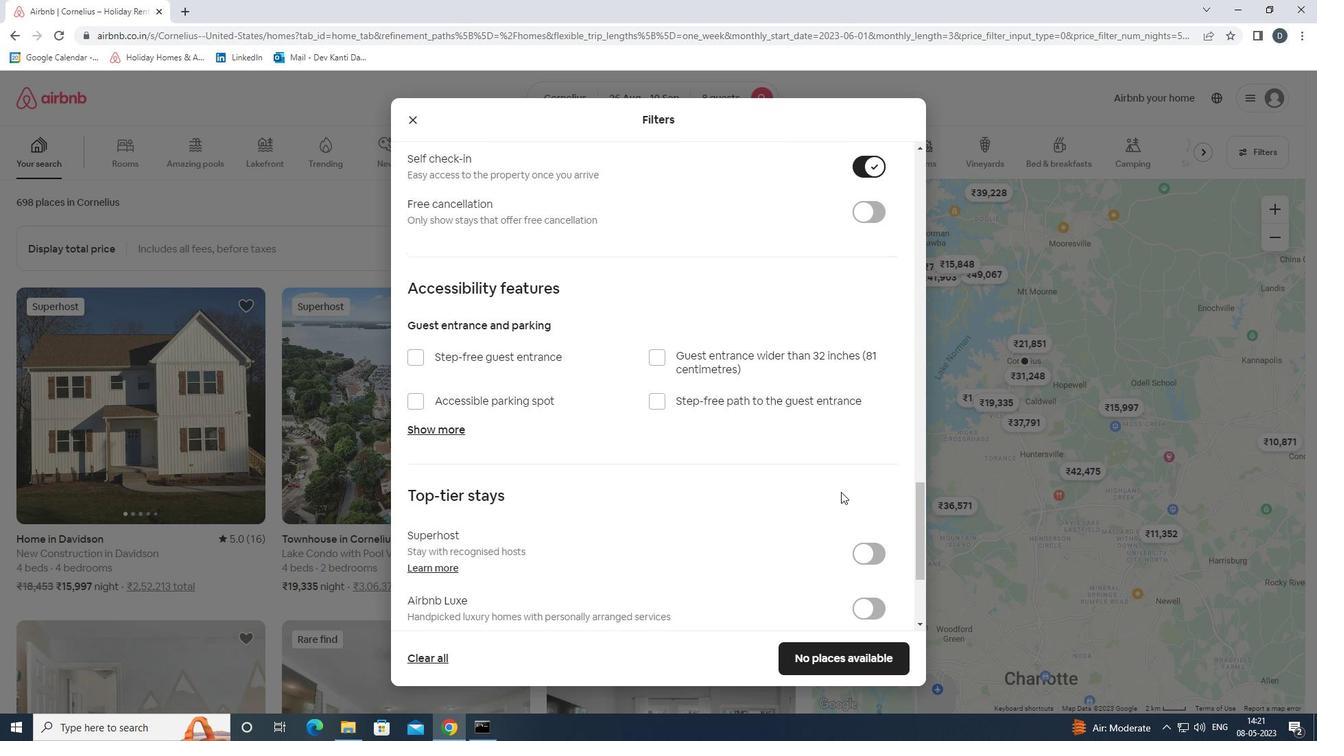 
Action: Mouse scrolled (841, 491) with delta (0, 0)
Screenshot: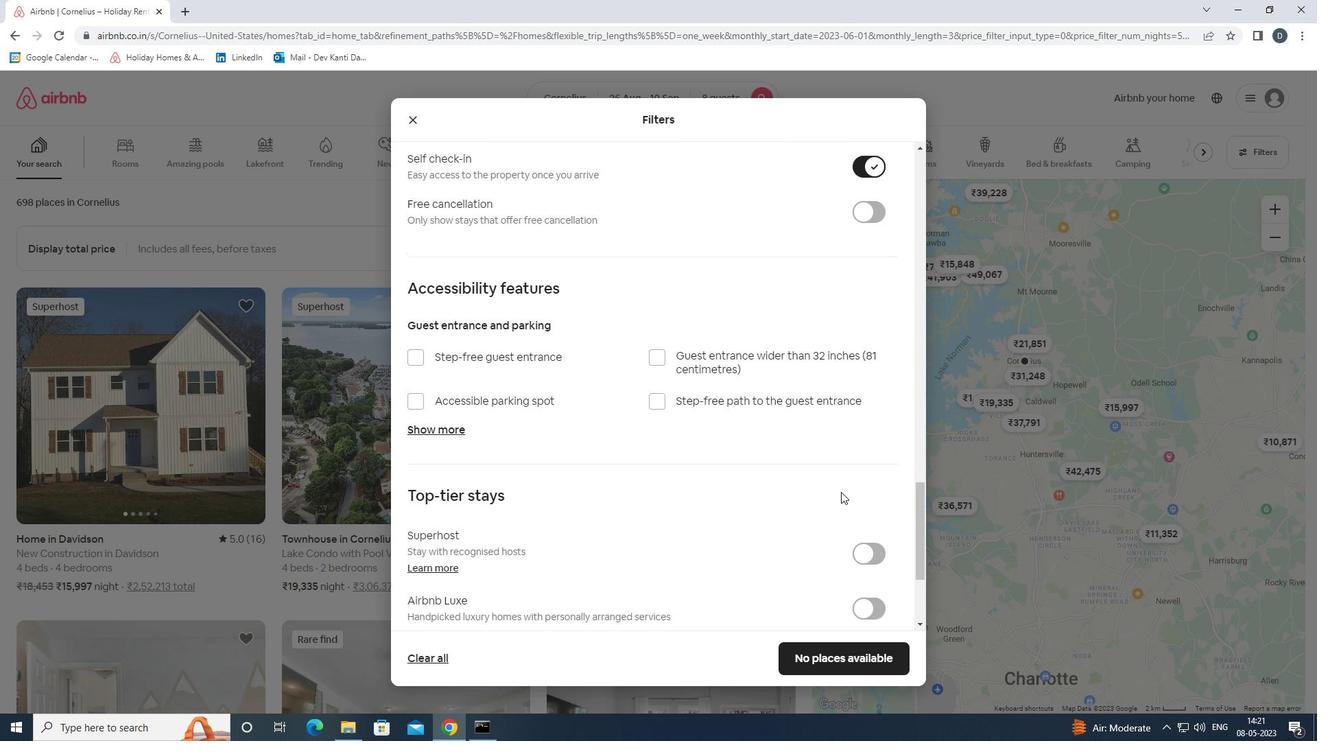 
Action: Mouse scrolled (841, 491) with delta (0, 0)
Screenshot: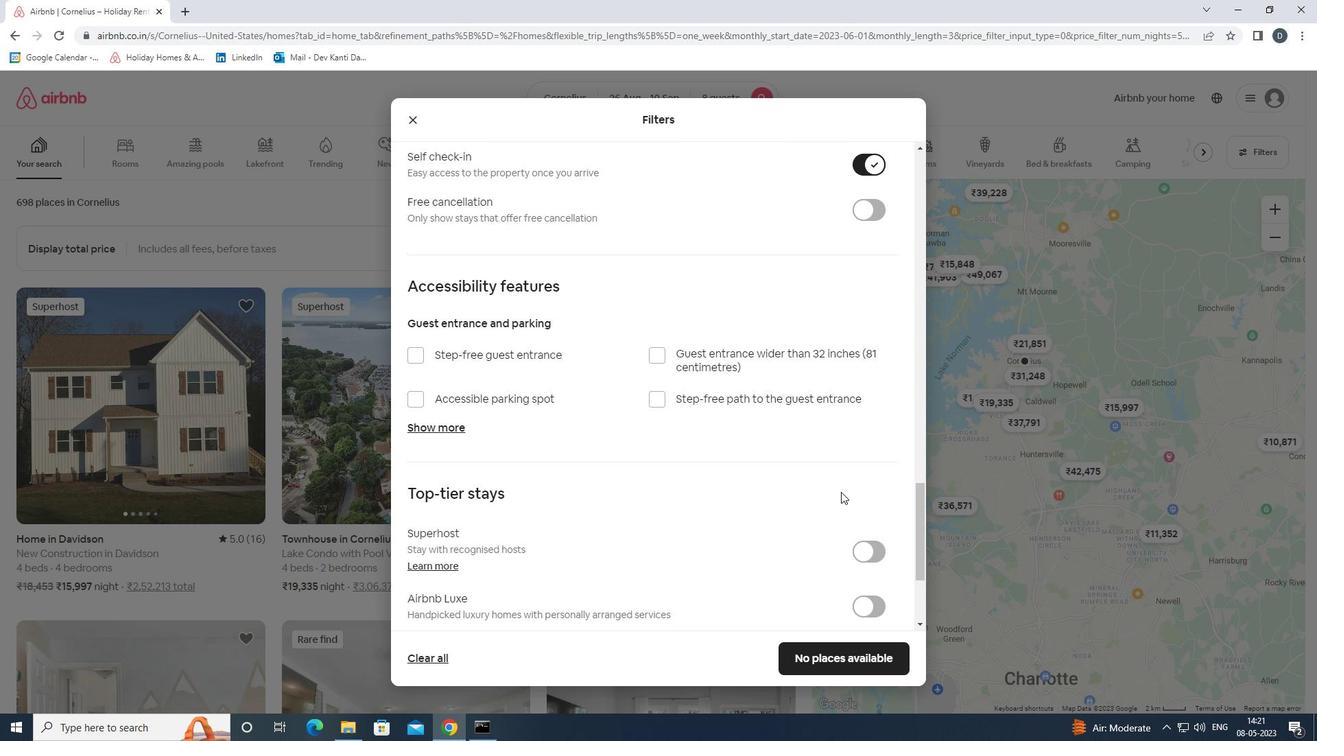 
Action: Mouse scrolled (841, 491) with delta (0, 0)
Screenshot: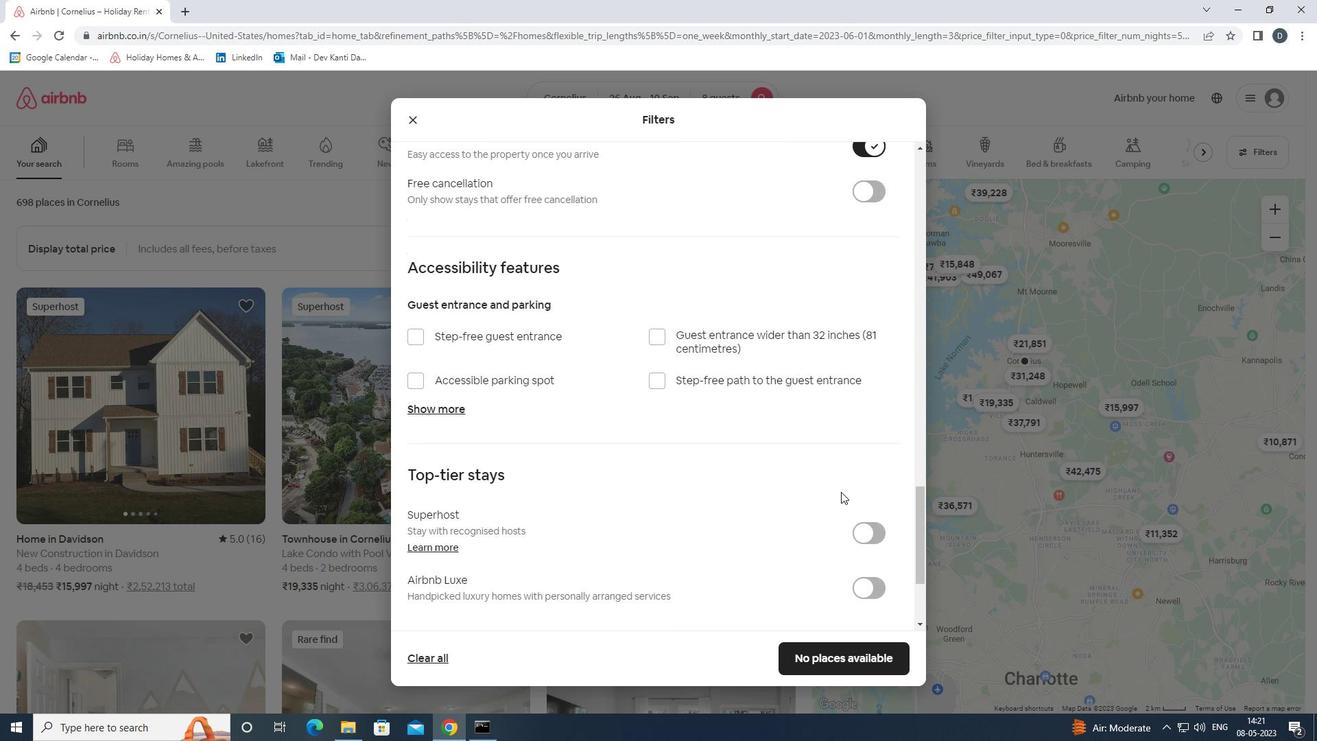 
Action: Mouse scrolled (841, 491) with delta (0, 0)
Screenshot: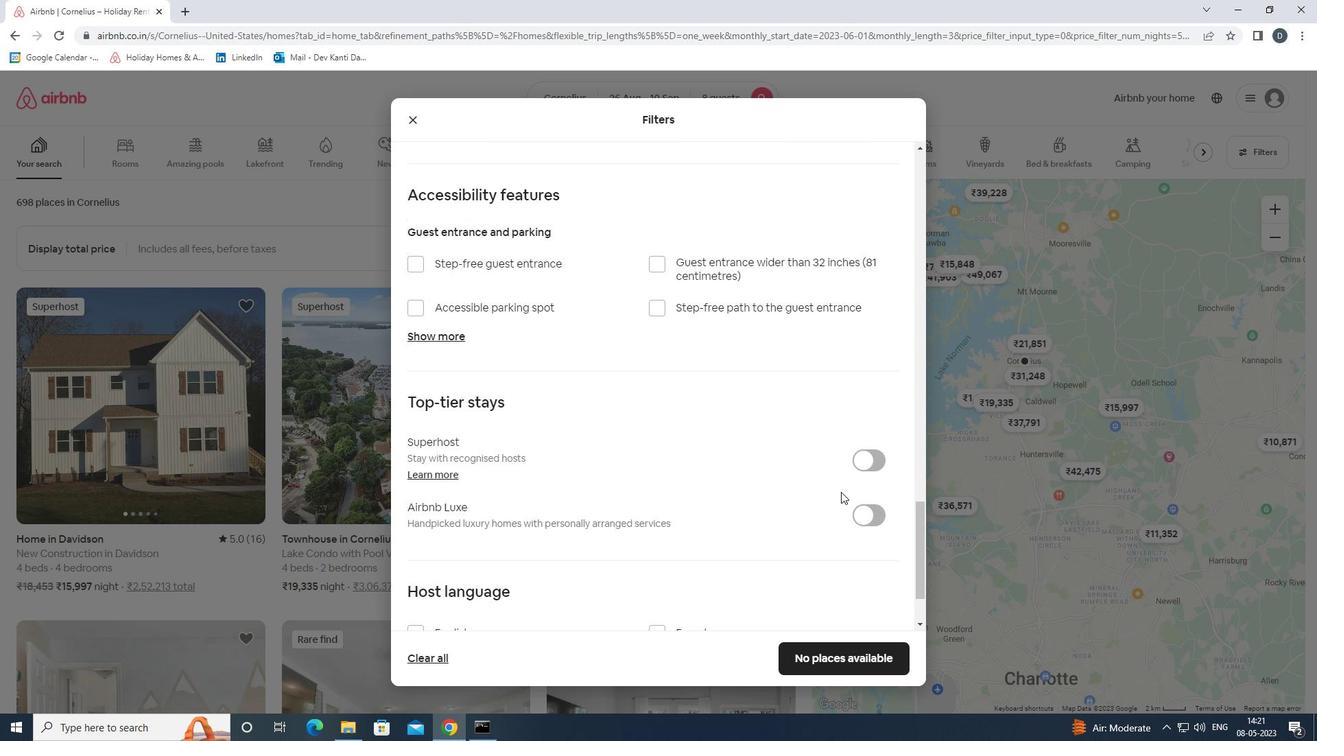 
Action: Mouse moved to (440, 534)
Screenshot: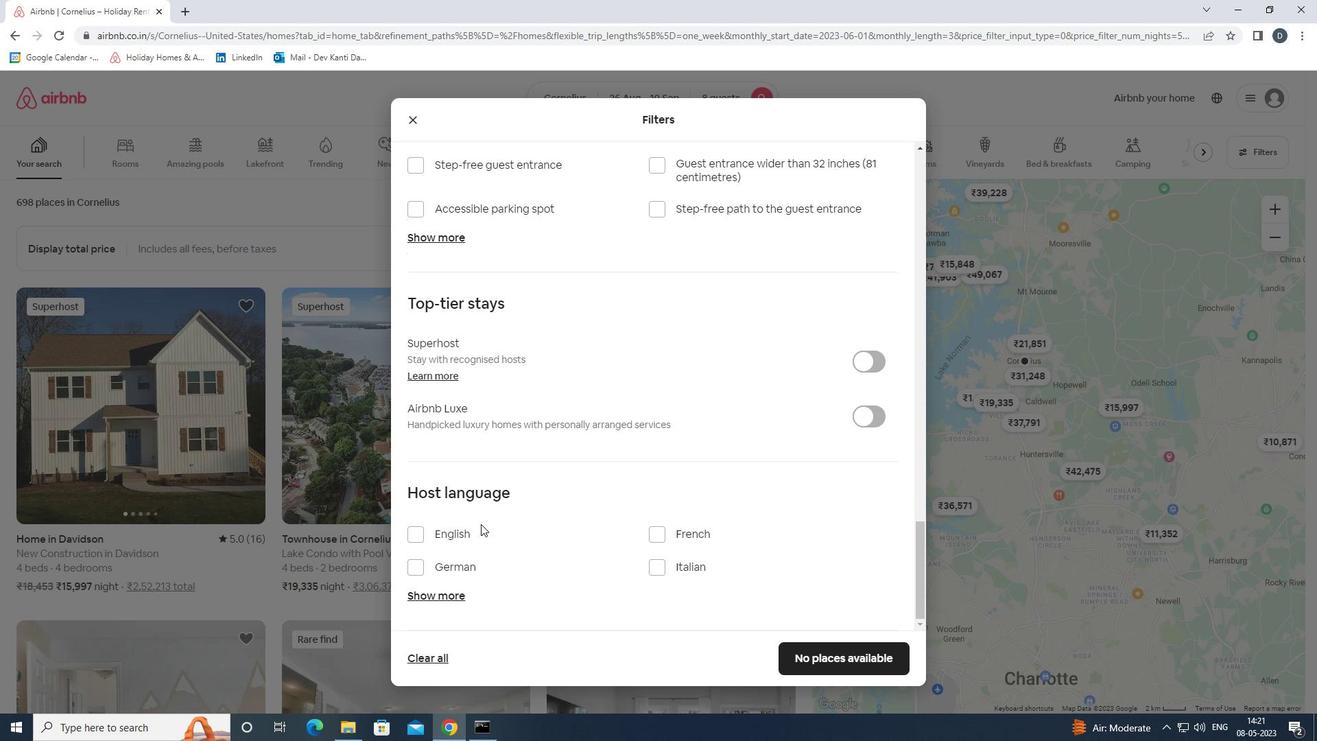 
Action: Mouse pressed left at (440, 534)
Screenshot: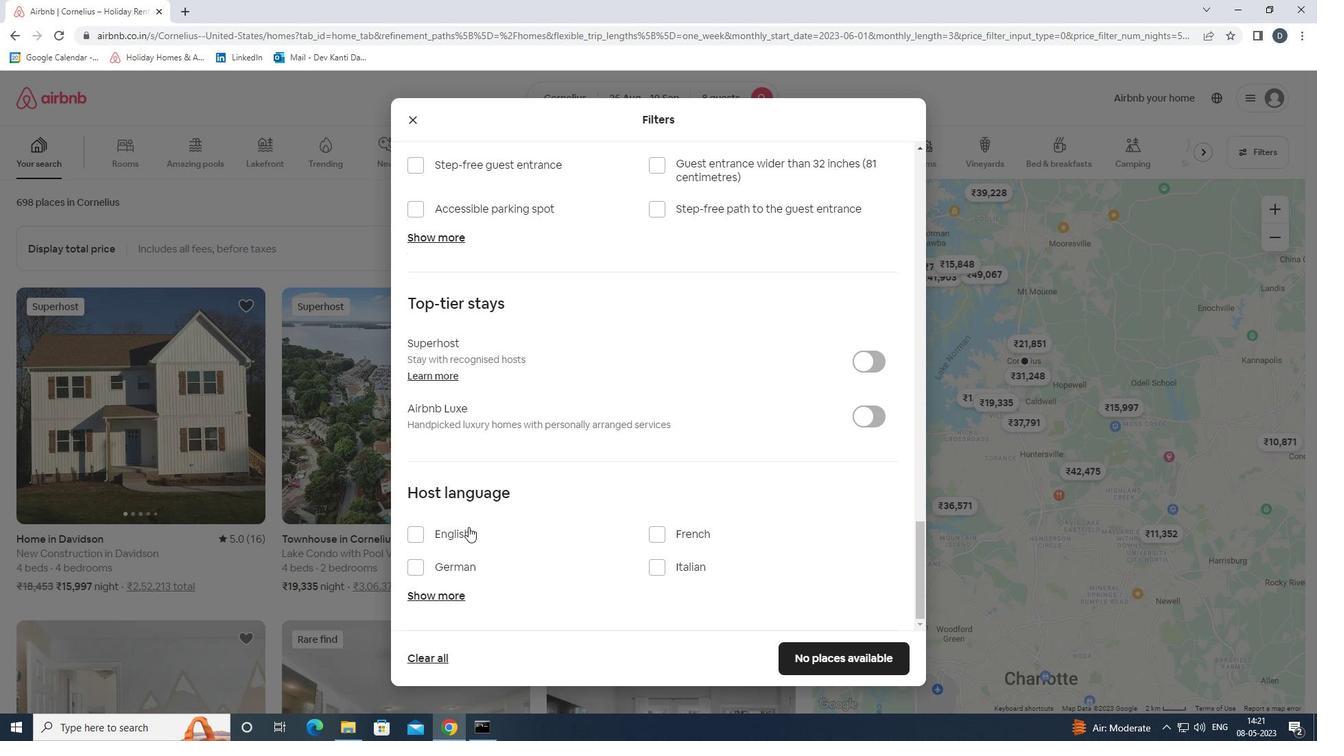 
Action: Mouse moved to (827, 647)
Screenshot: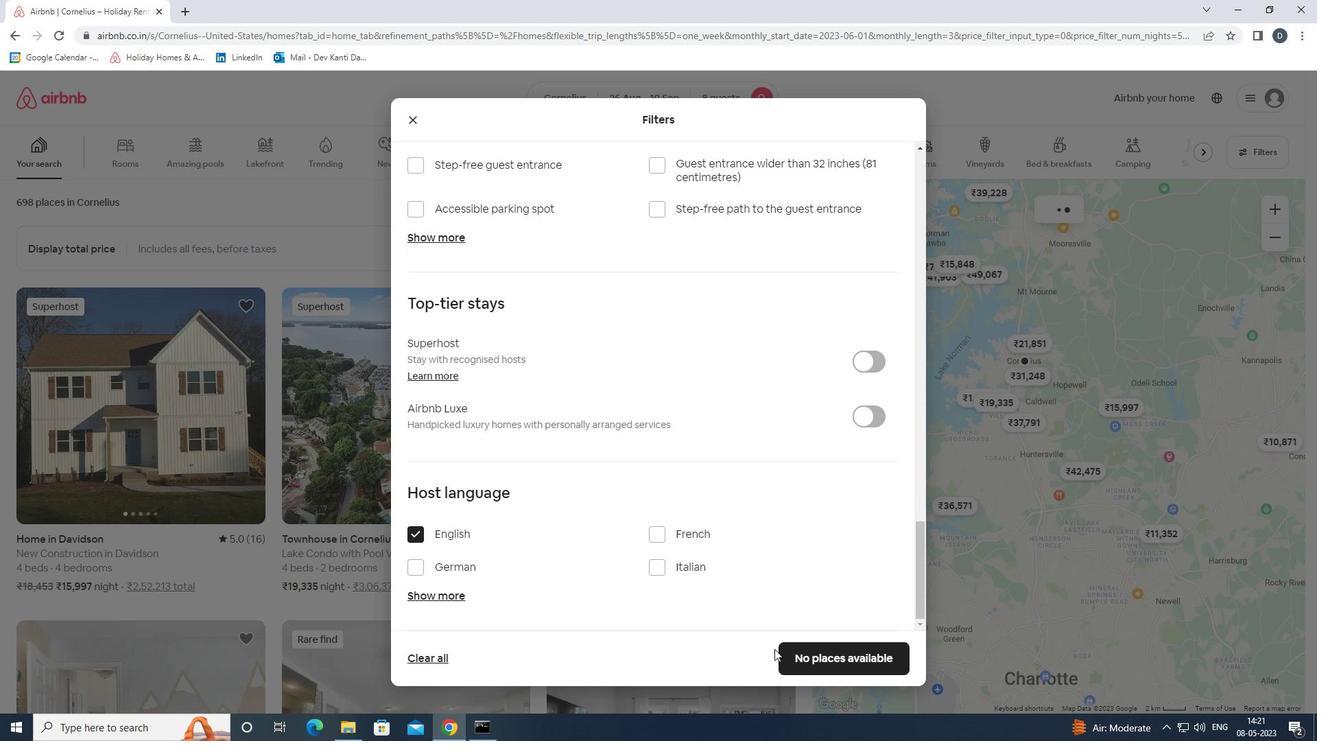 
Action: Mouse pressed left at (827, 647)
Screenshot: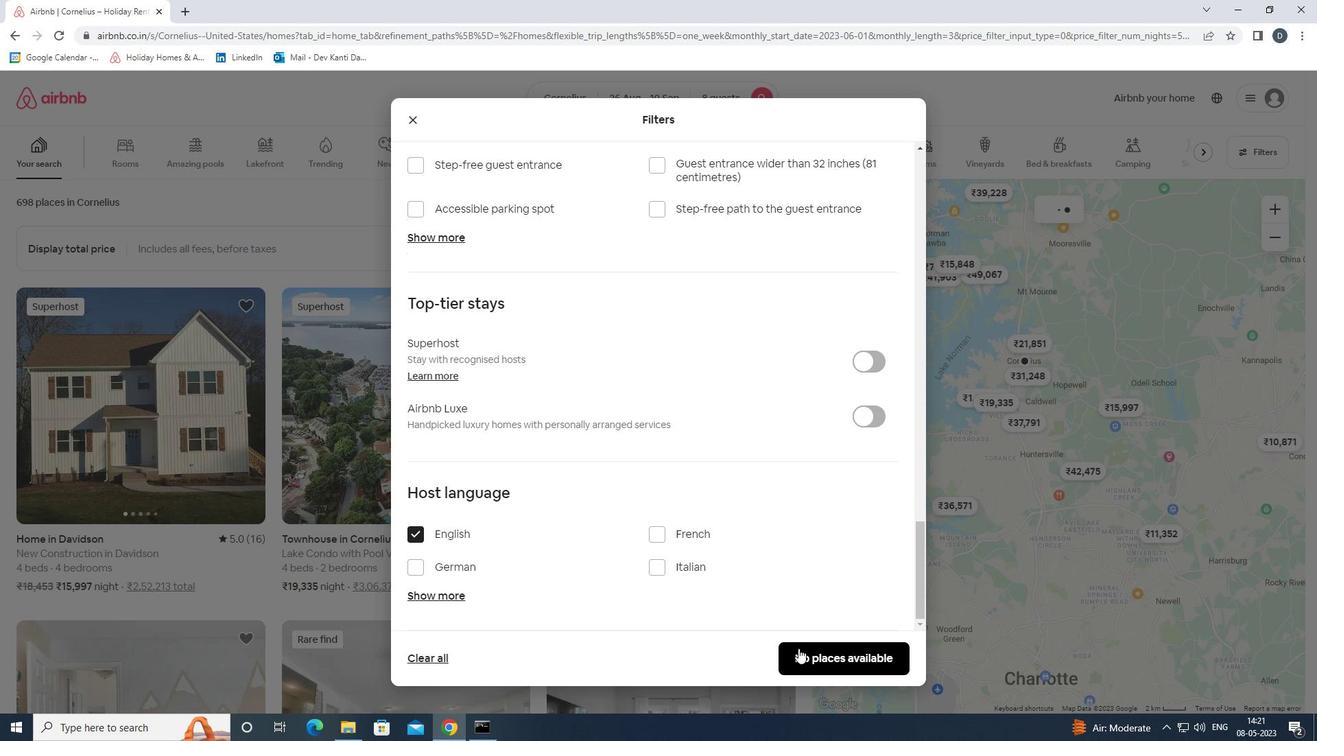 
